 Task: Find connections with filter location Hohhot with filter topic #propertywith filter profile language German with filter current company RMS with filter school National Institute of Science and Technology (NIST), Berhampur with filter industry Surveying and Mapping Services with filter service category Accounting with filter keywords title Handyman
Action: Mouse moved to (714, 93)
Screenshot: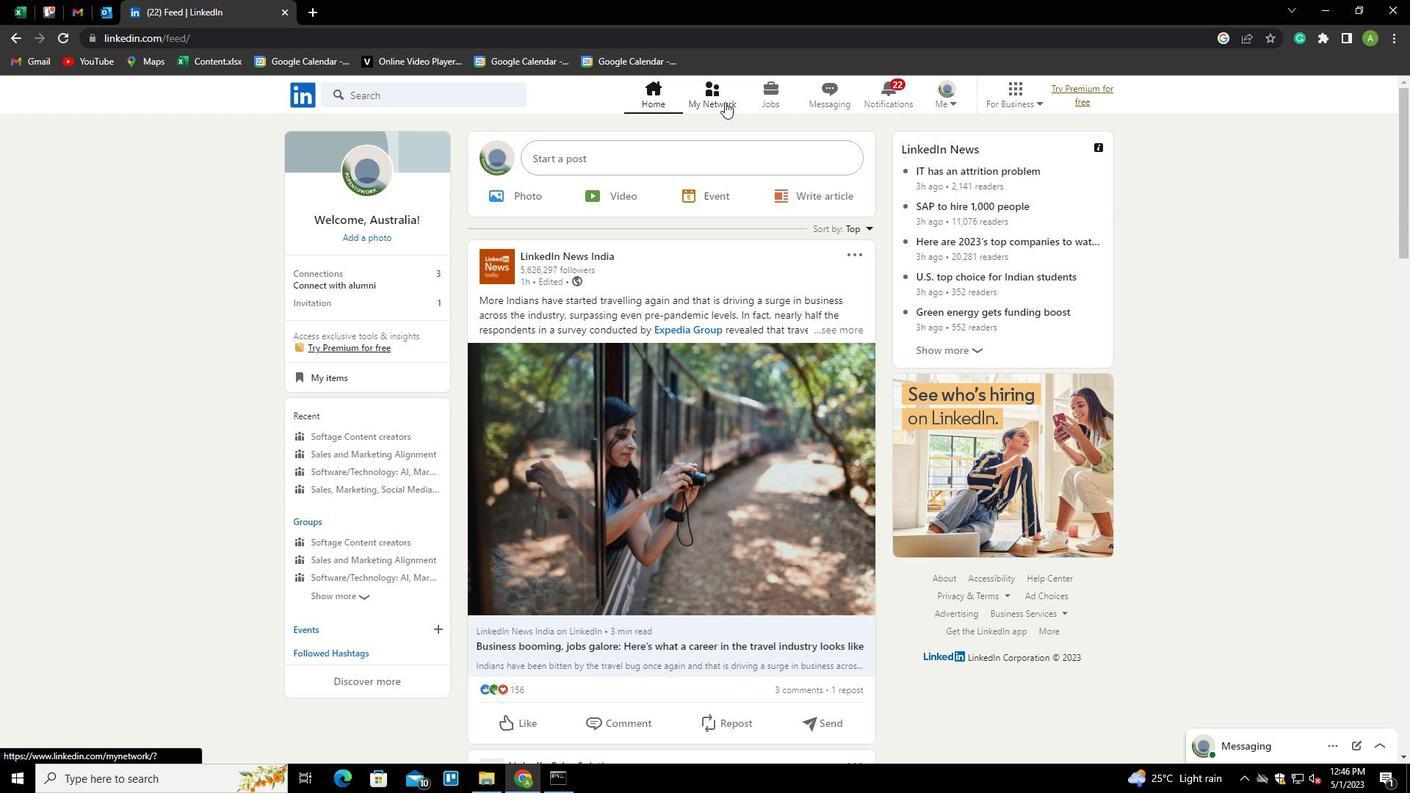 
Action: Mouse pressed left at (714, 93)
Screenshot: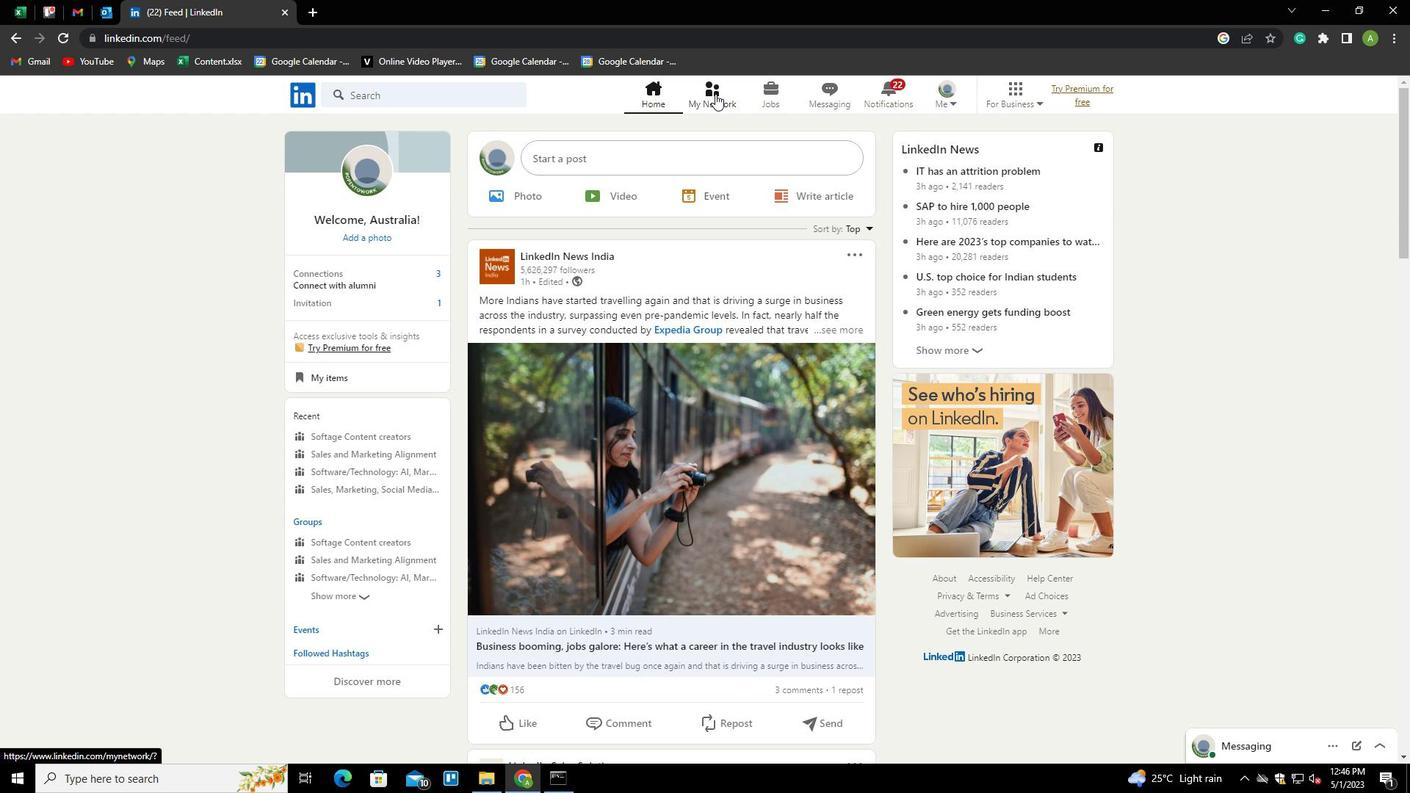 
Action: Mouse moved to (407, 181)
Screenshot: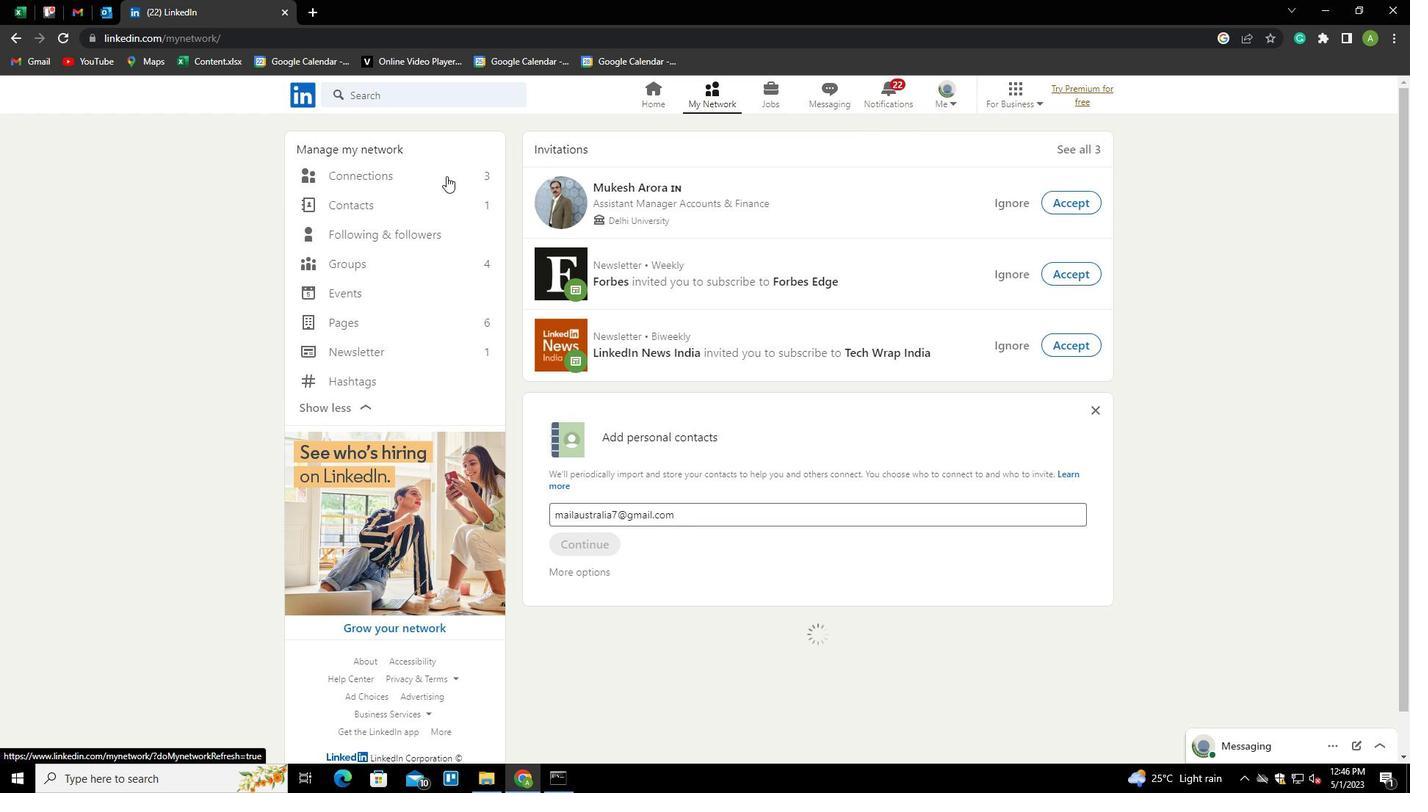 
Action: Mouse pressed left at (407, 181)
Screenshot: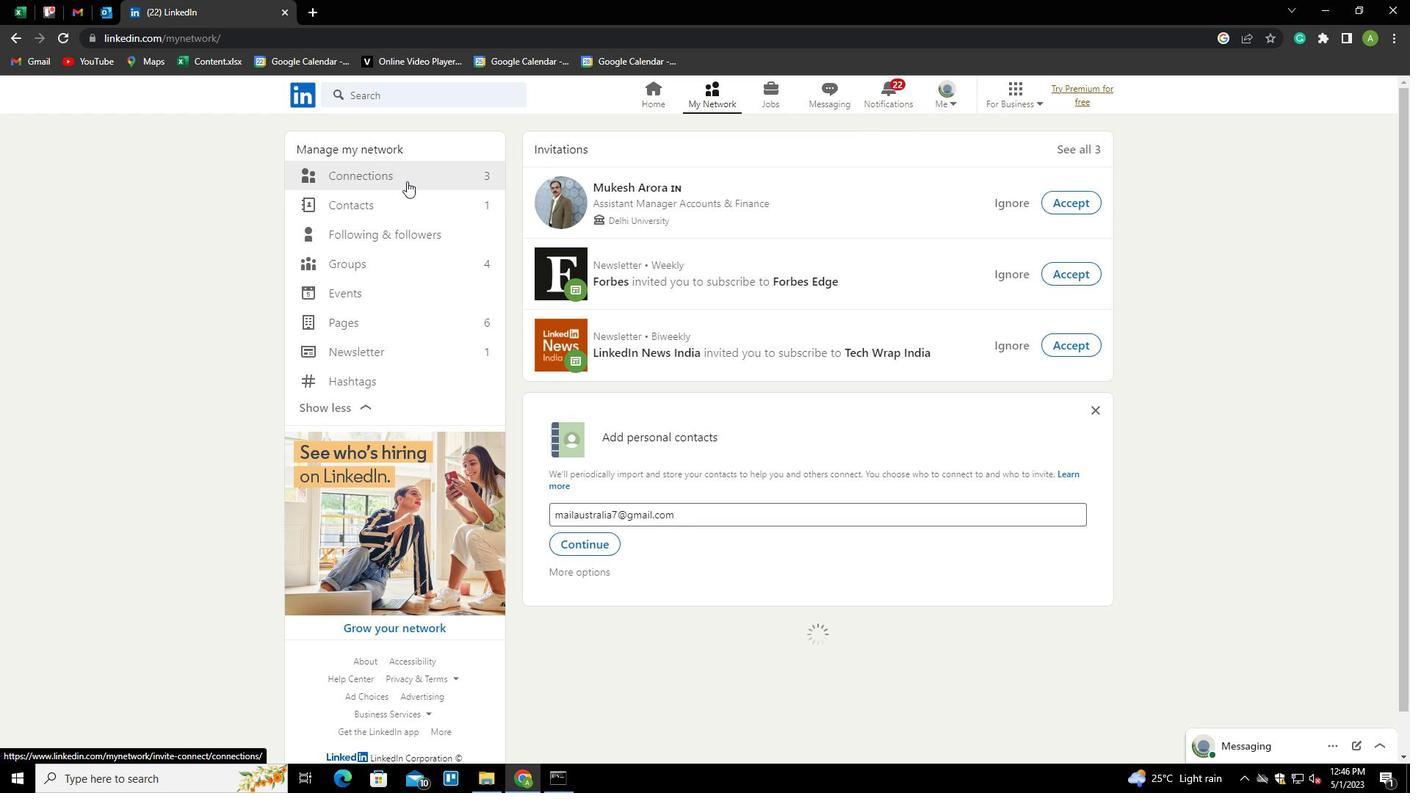 
Action: Mouse moved to (802, 174)
Screenshot: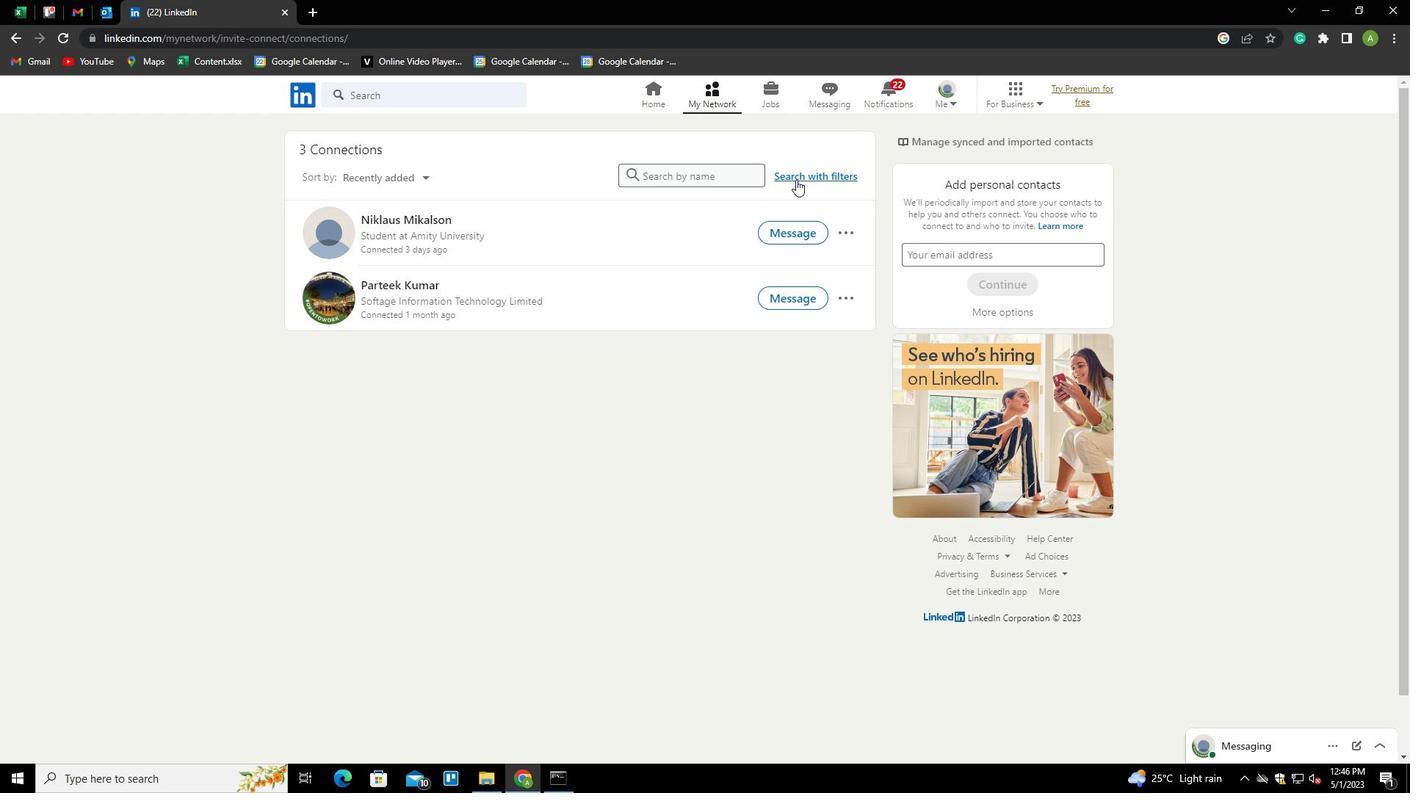 
Action: Mouse pressed left at (802, 174)
Screenshot: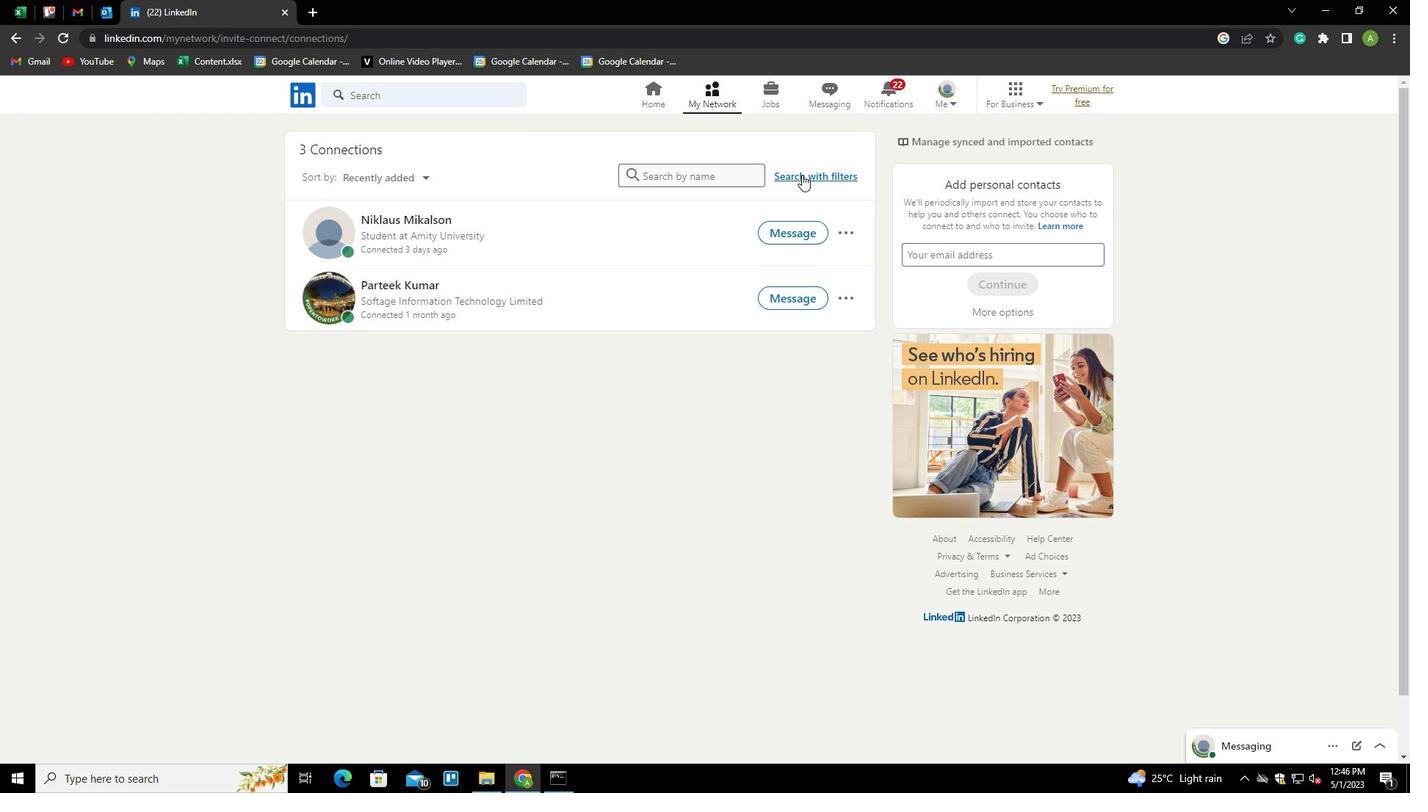 
Action: Mouse moved to (754, 130)
Screenshot: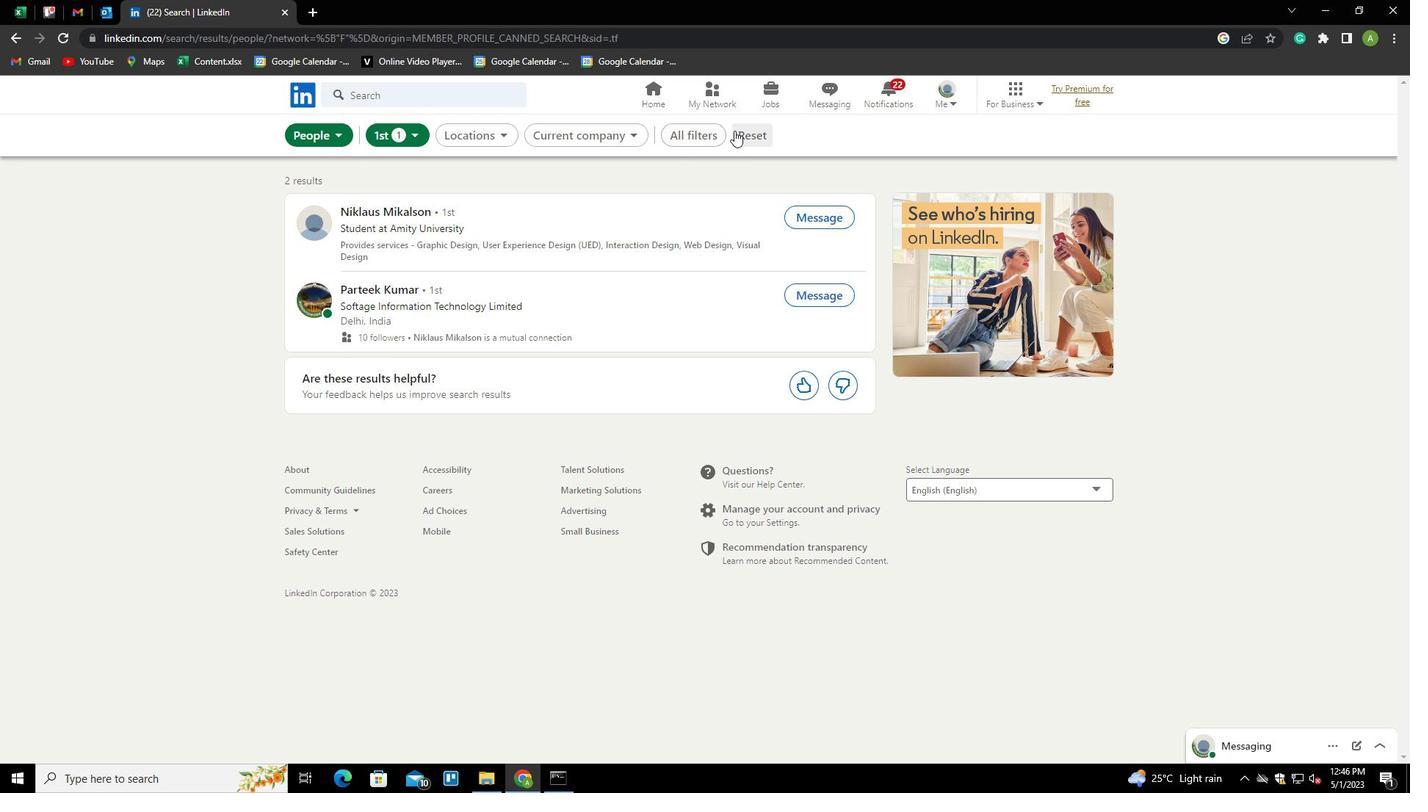 
Action: Mouse pressed left at (754, 130)
Screenshot: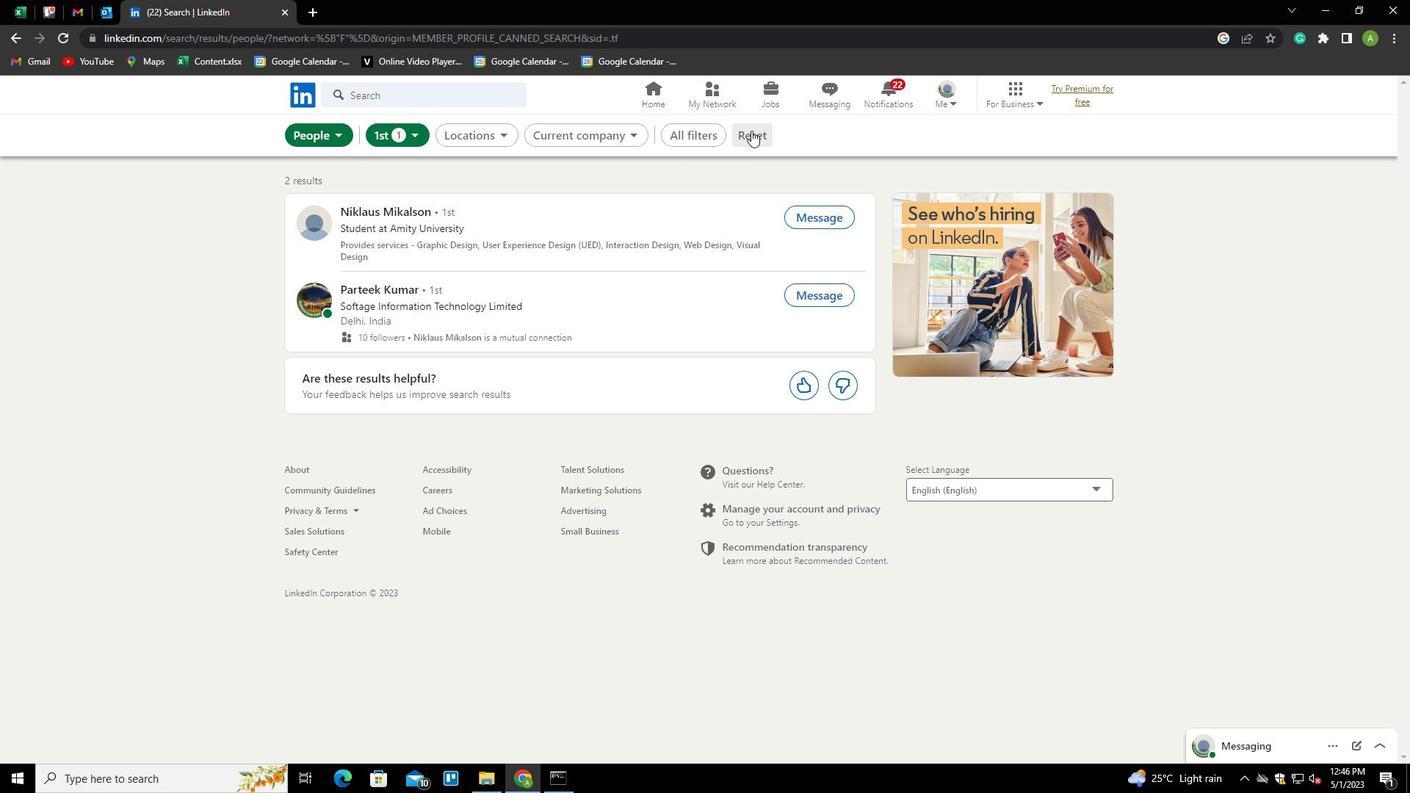 
Action: Mouse moved to (713, 133)
Screenshot: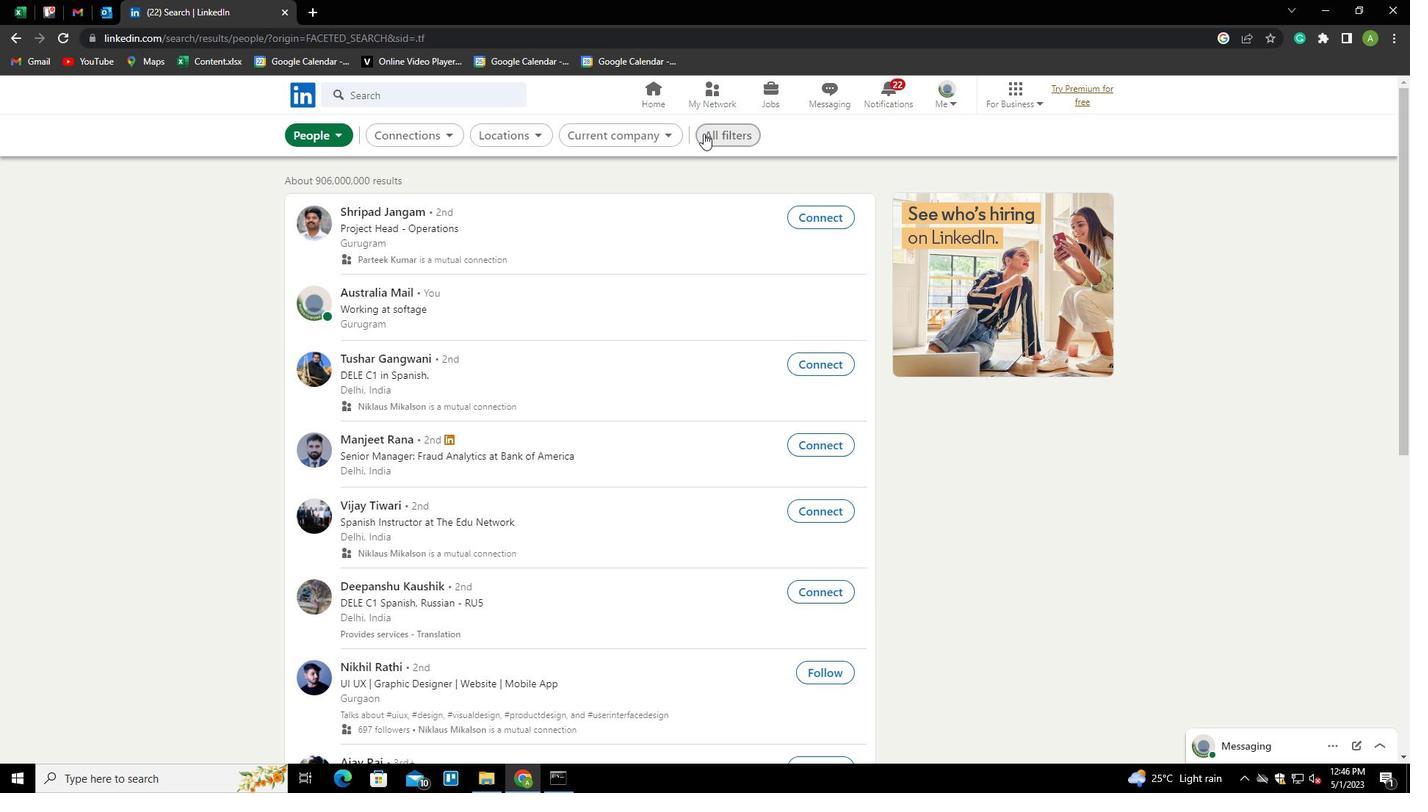 
Action: Mouse pressed left at (713, 133)
Screenshot: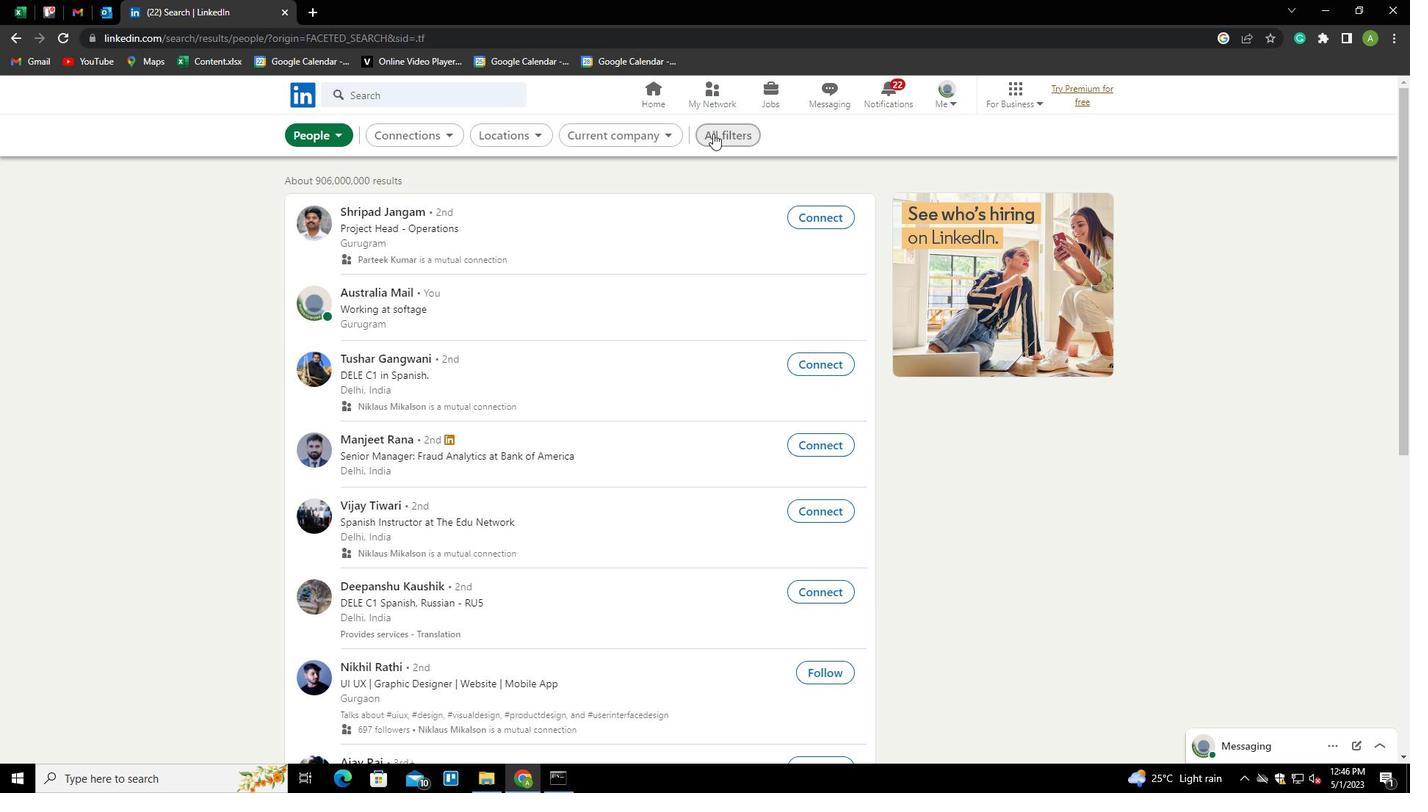 
Action: Mouse moved to (1189, 433)
Screenshot: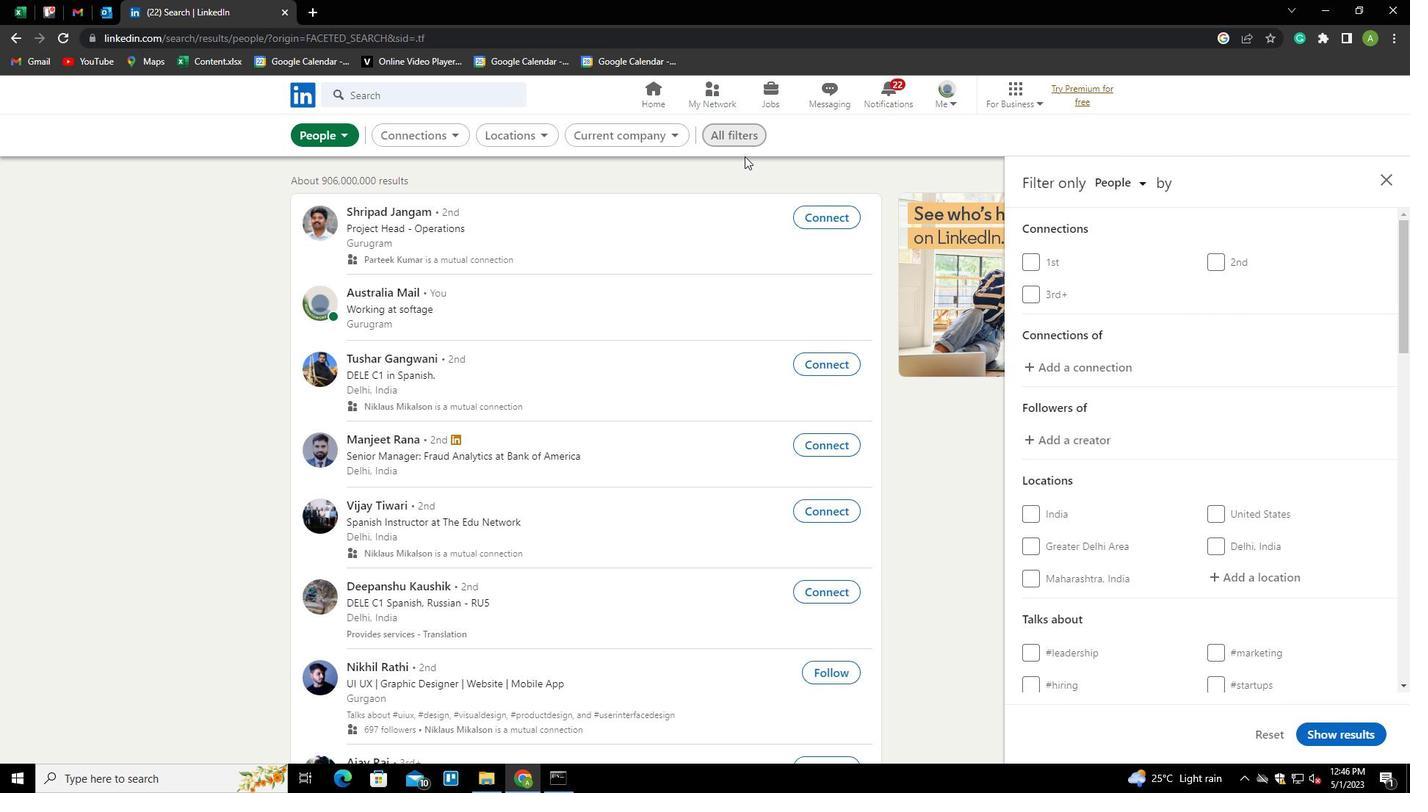 
Action: Mouse scrolled (1189, 432) with delta (0, 0)
Screenshot: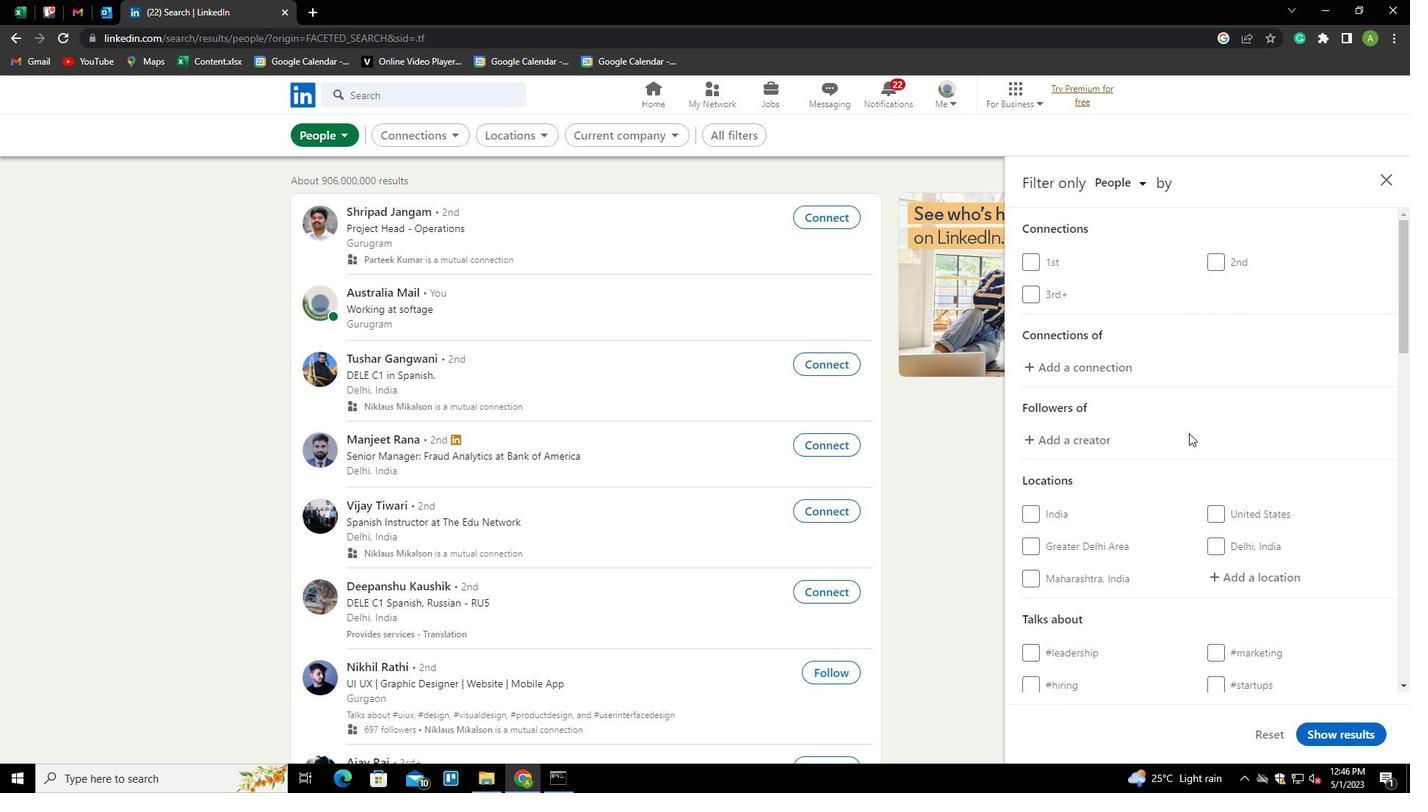 
Action: Mouse scrolled (1189, 432) with delta (0, 0)
Screenshot: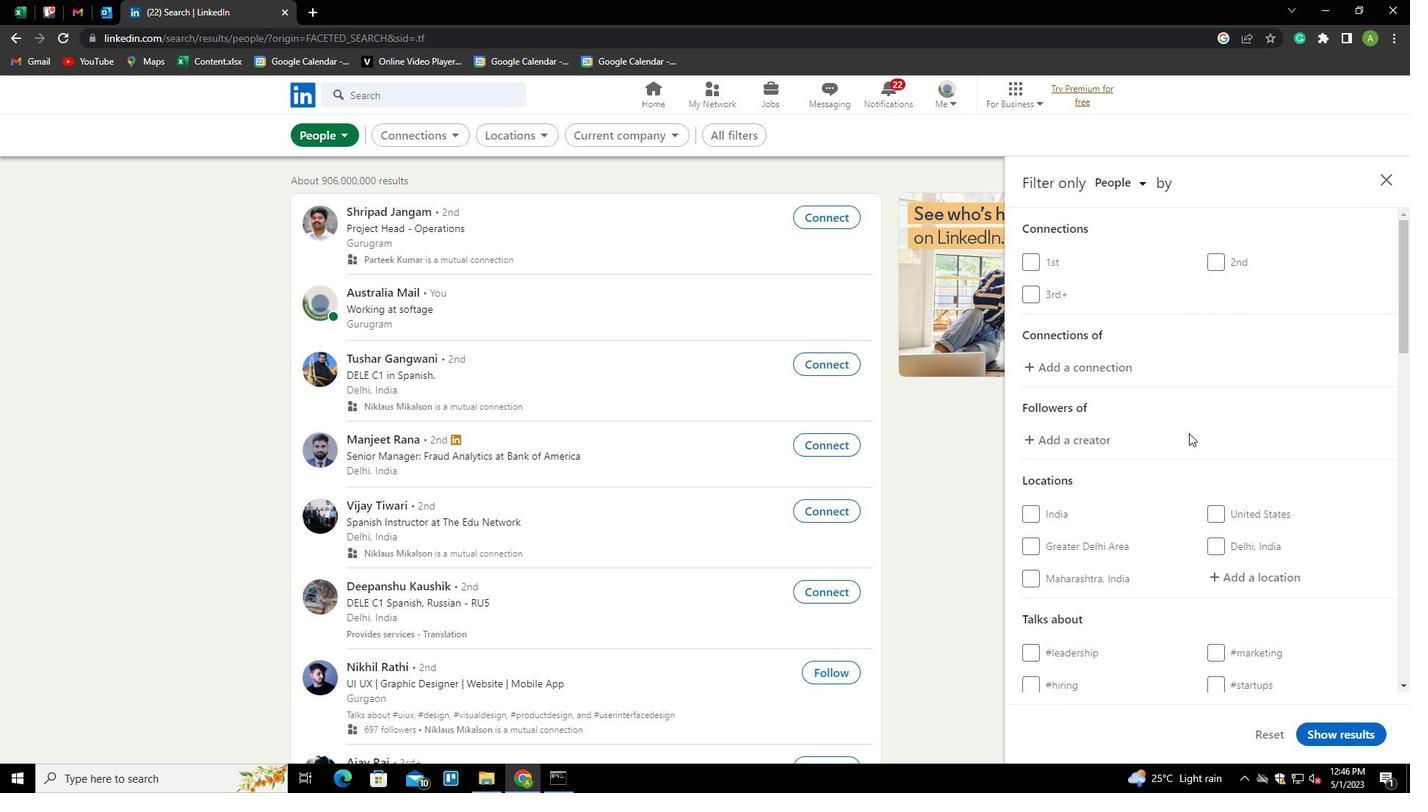 
Action: Mouse scrolled (1189, 432) with delta (0, 0)
Screenshot: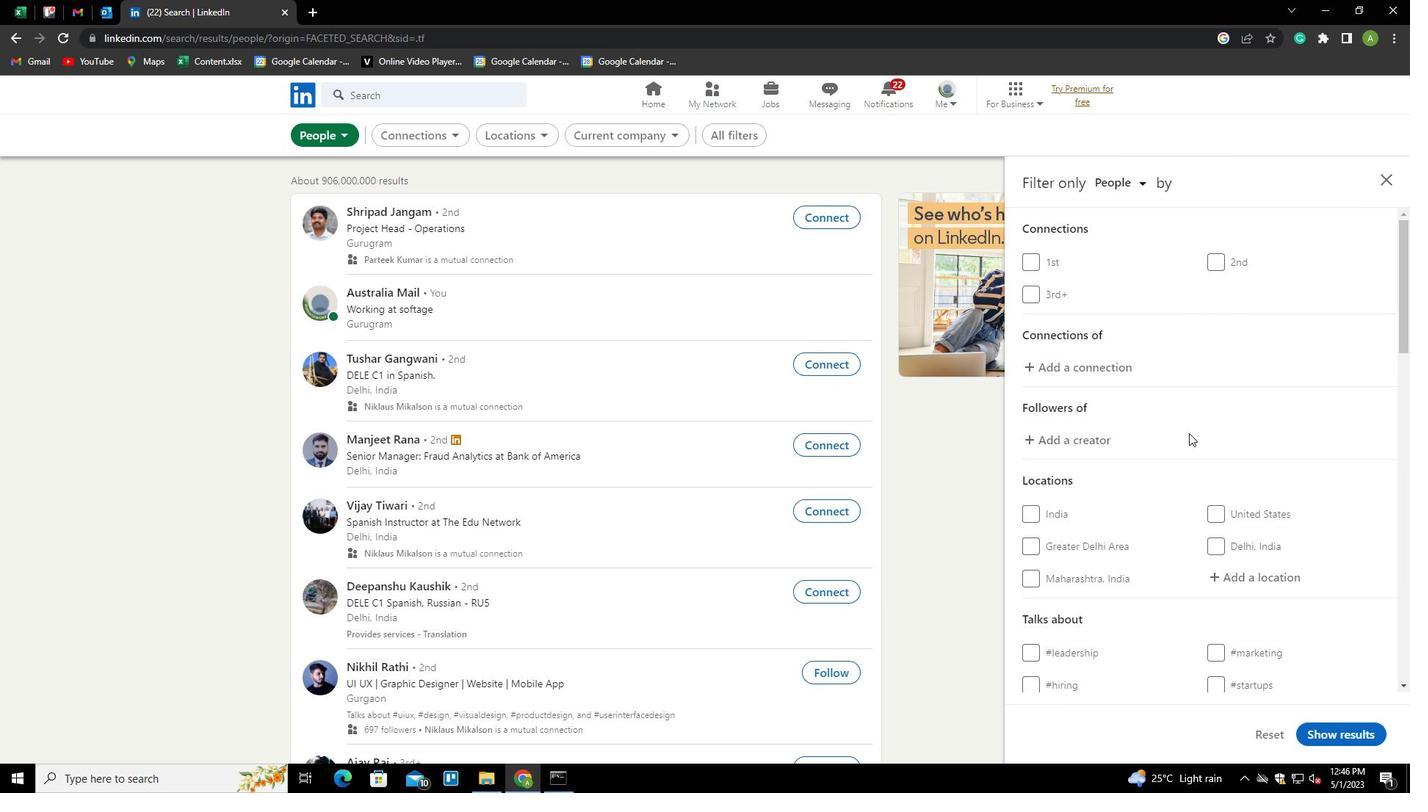 
Action: Mouse moved to (1226, 365)
Screenshot: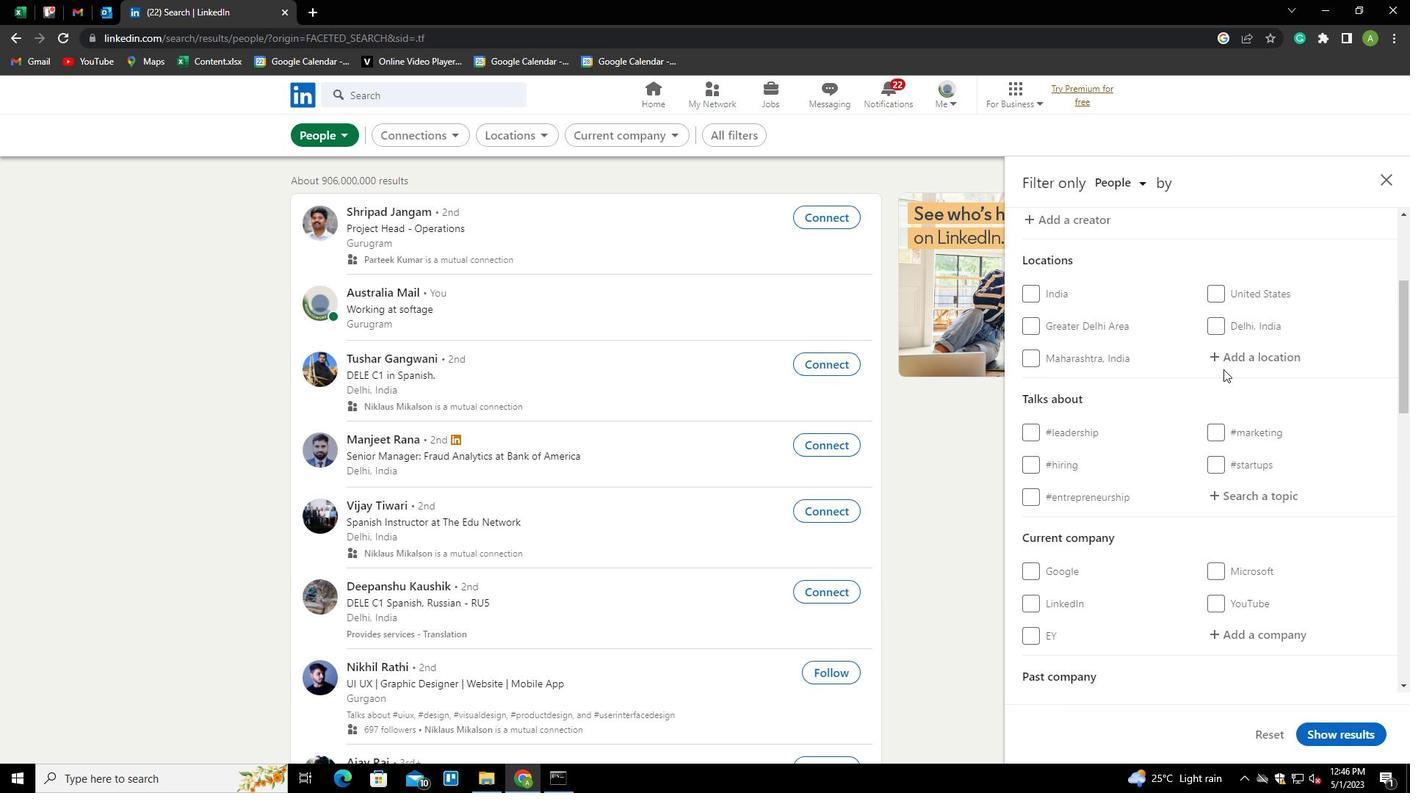 
Action: Mouse pressed left at (1226, 365)
Screenshot: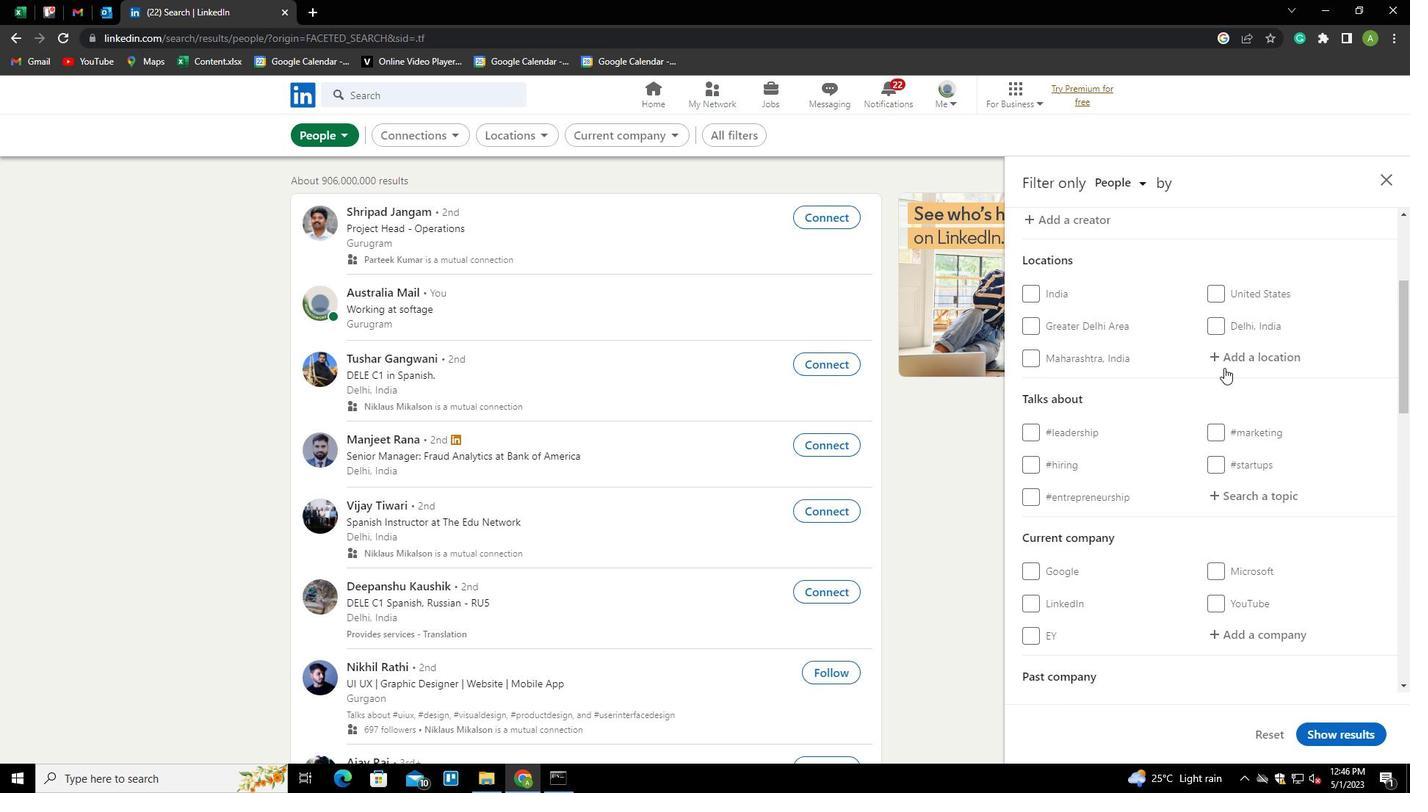 
Action: Key pressed <Key.shift>HOHHOT<Key.down><Key.enter>
Screenshot: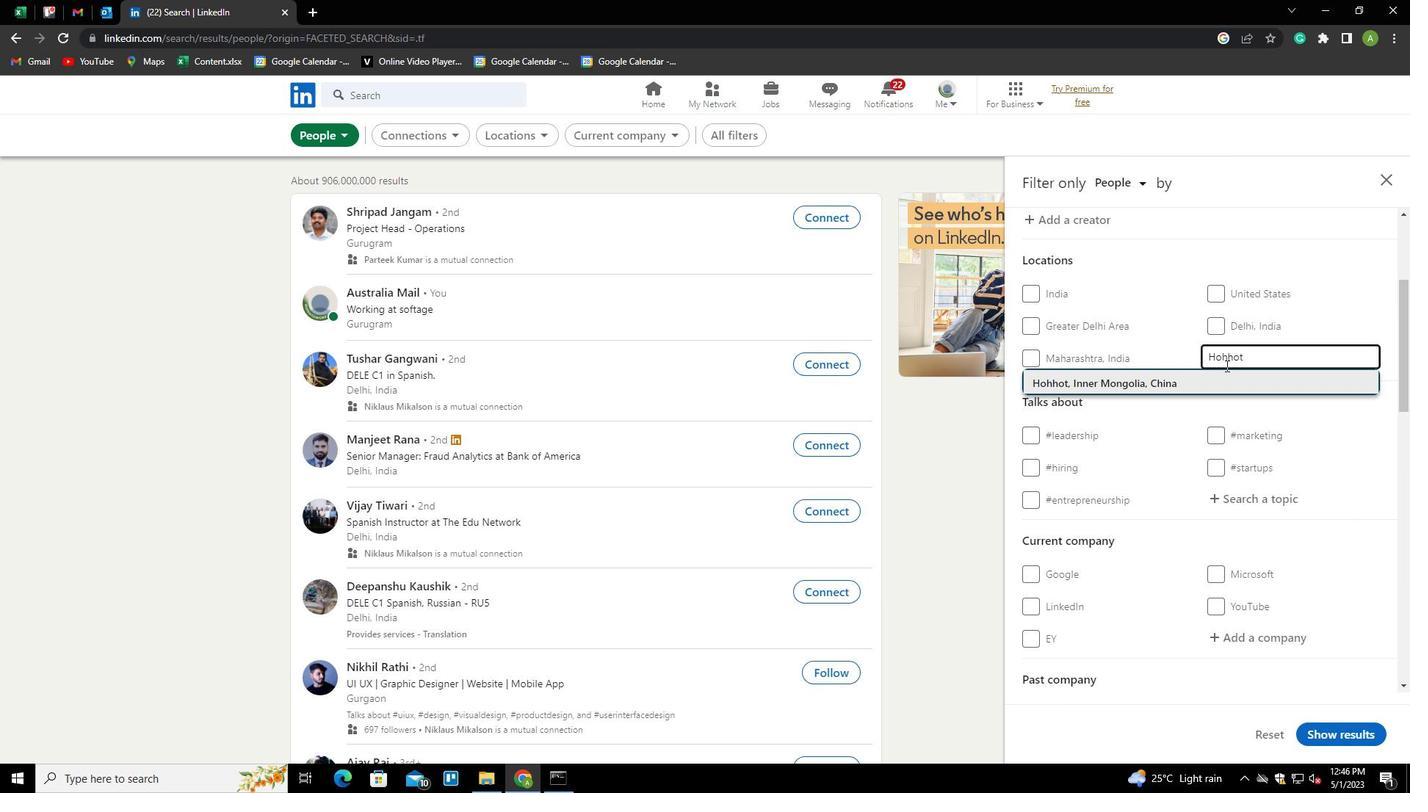 
Action: Mouse scrolled (1226, 365) with delta (0, 0)
Screenshot: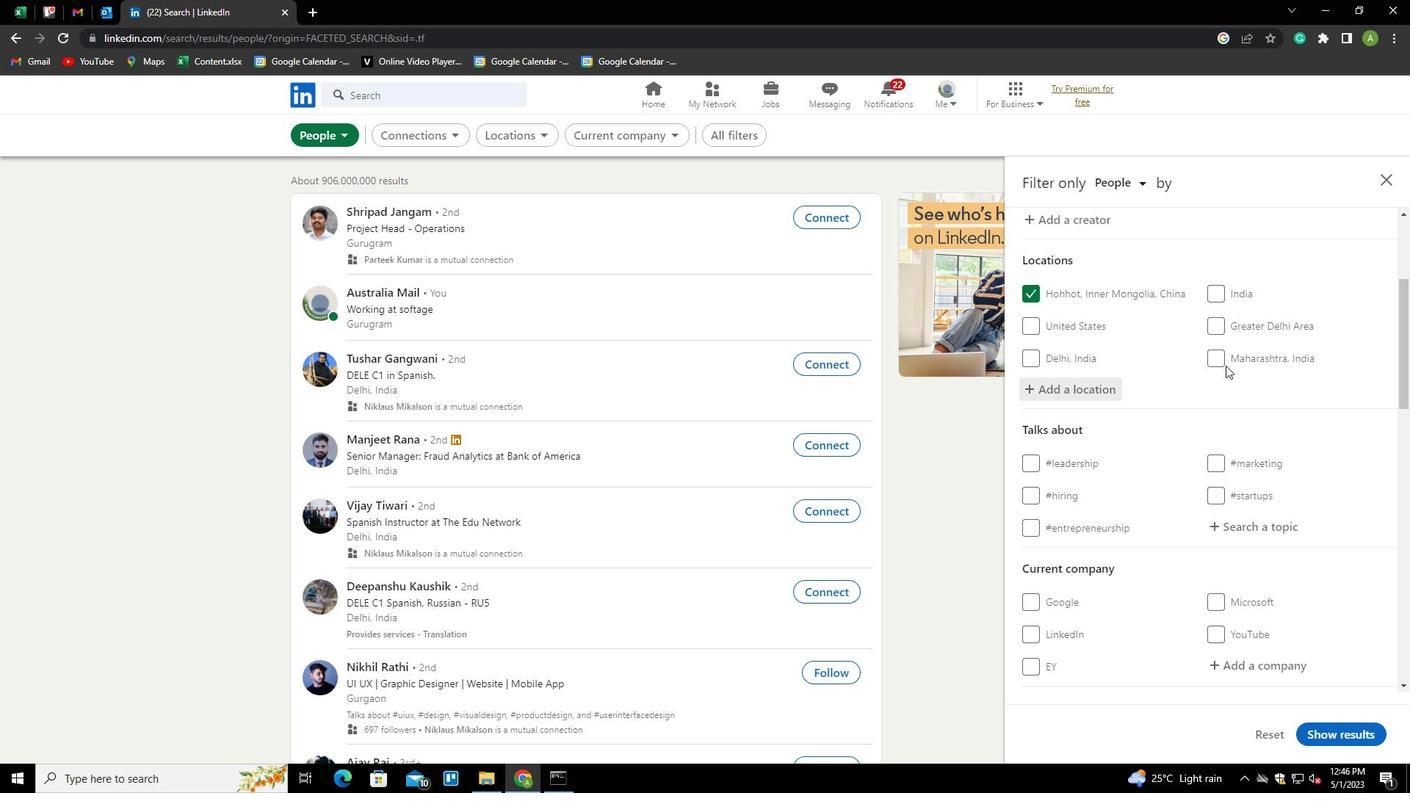 
Action: Mouse scrolled (1226, 365) with delta (0, 0)
Screenshot: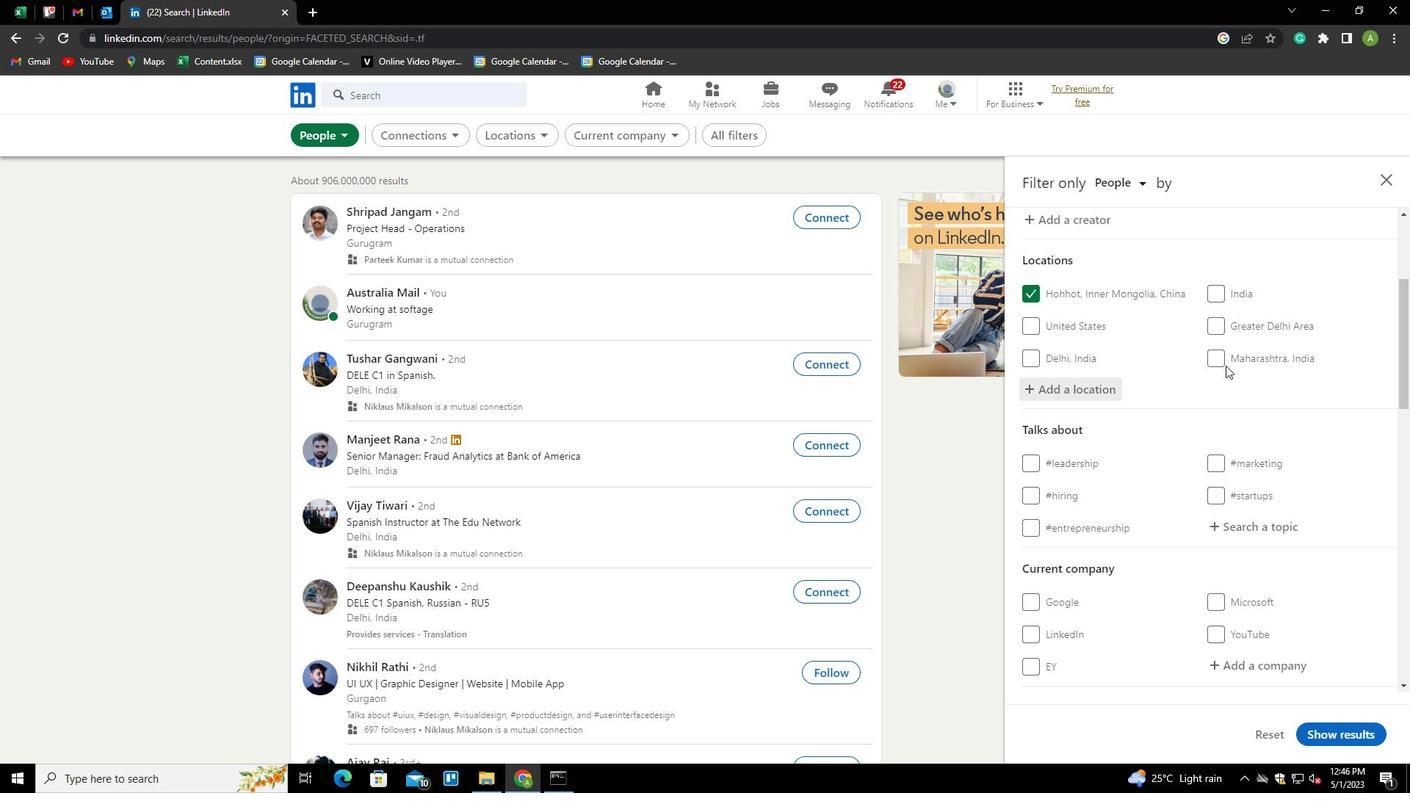 
Action: Mouse scrolled (1226, 365) with delta (0, 0)
Screenshot: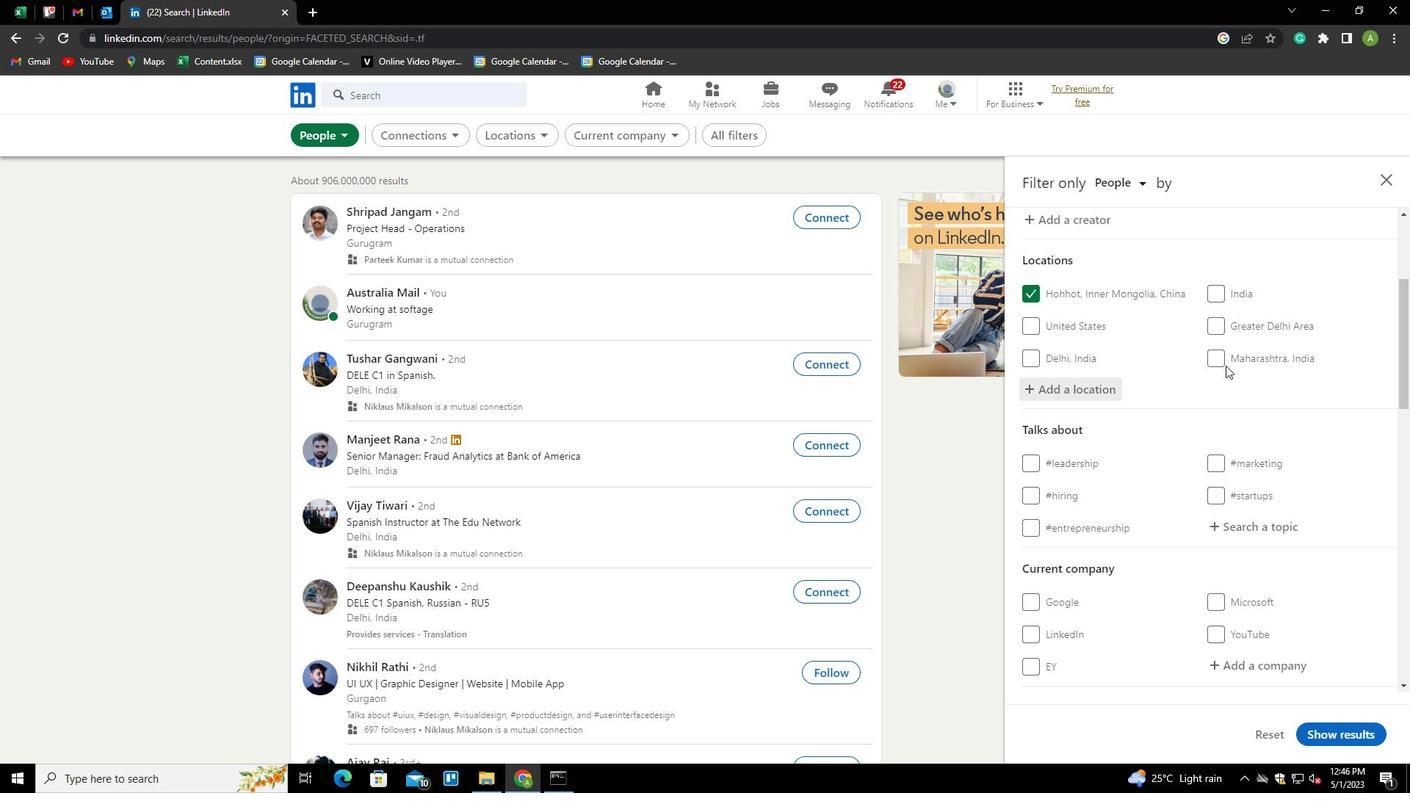 
Action: Mouse moved to (1242, 312)
Screenshot: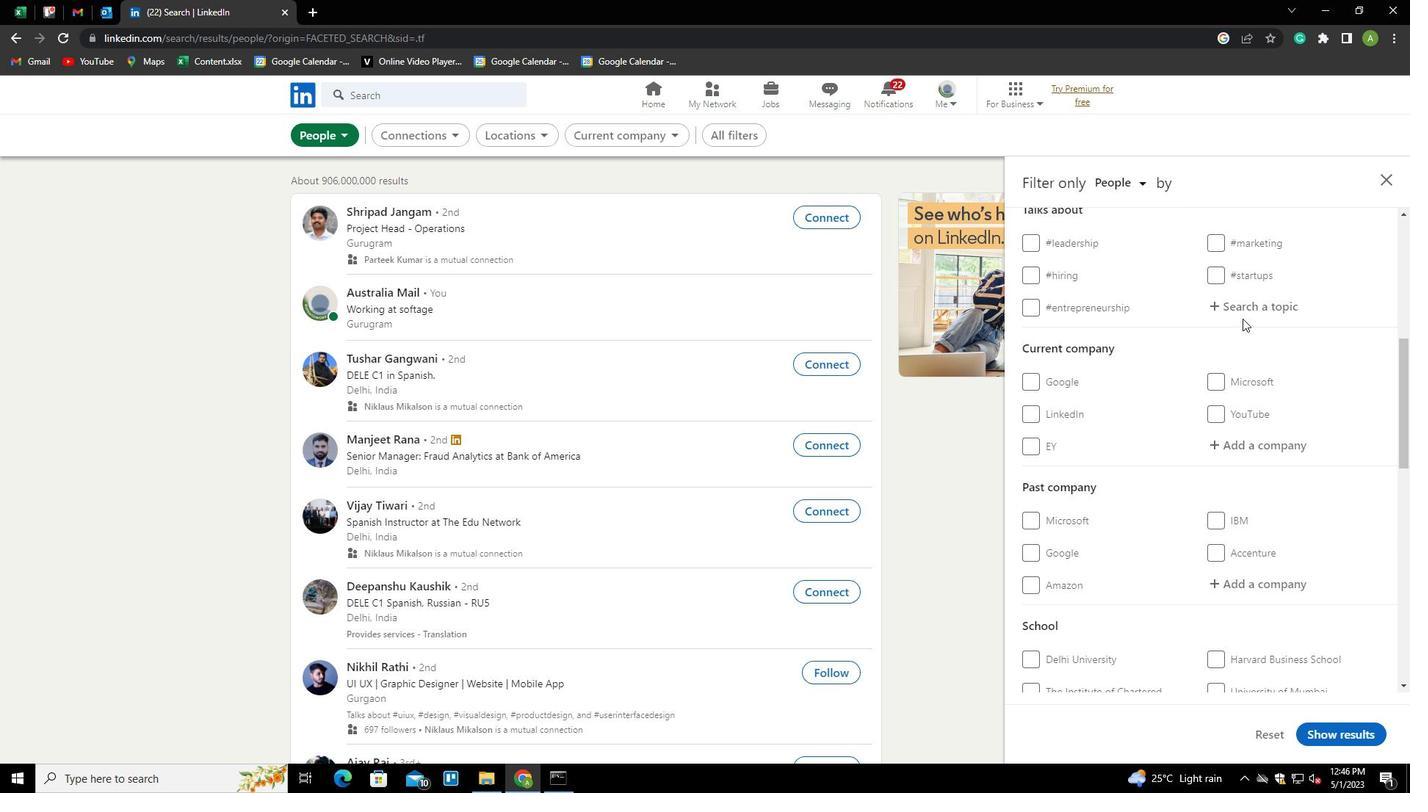 
Action: Mouse pressed left at (1242, 312)
Screenshot: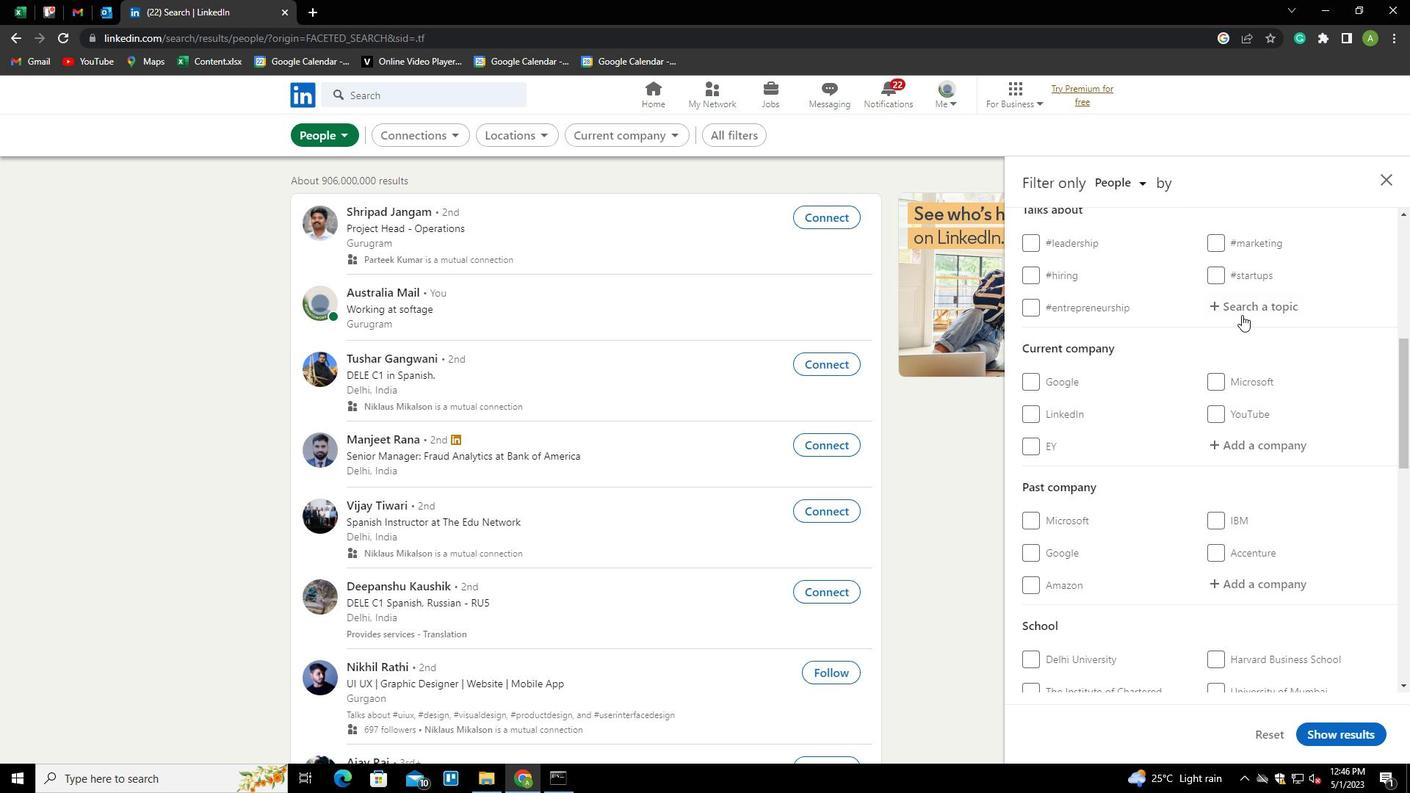 
Action: Key pressed PROPERTY<Key.down><Key.enter>
Screenshot: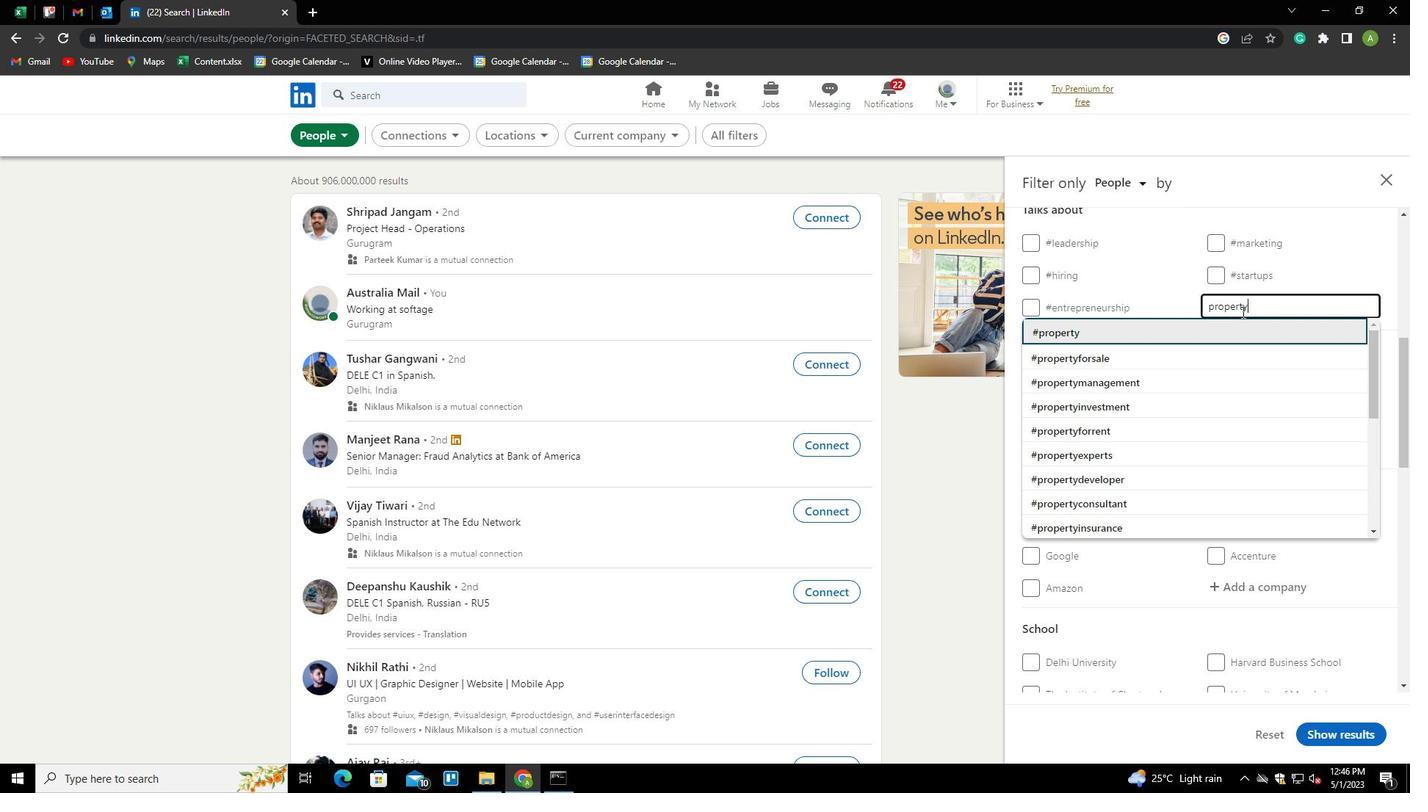 
Action: Mouse scrolled (1242, 311) with delta (0, 0)
Screenshot: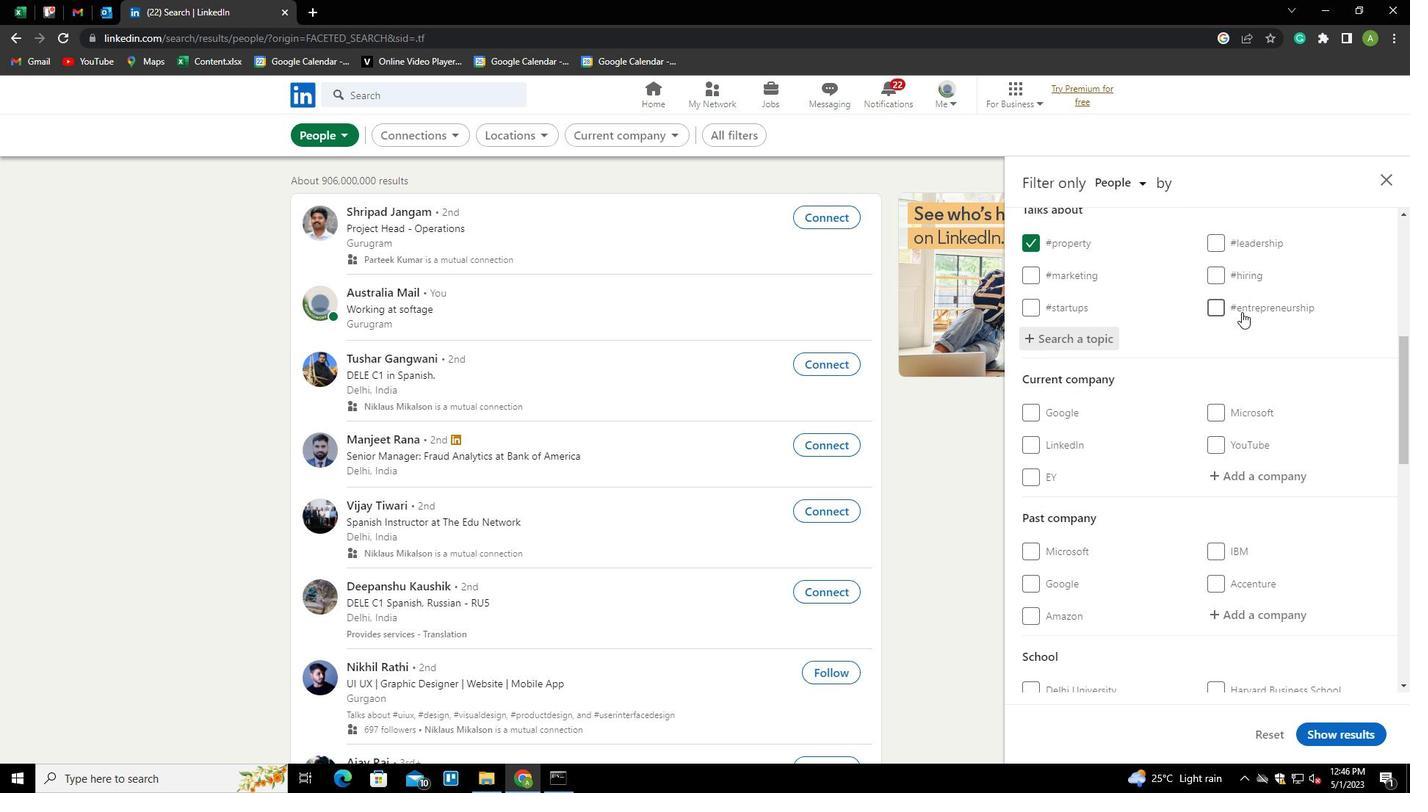 
Action: Mouse scrolled (1242, 311) with delta (0, 0)
Screenshot: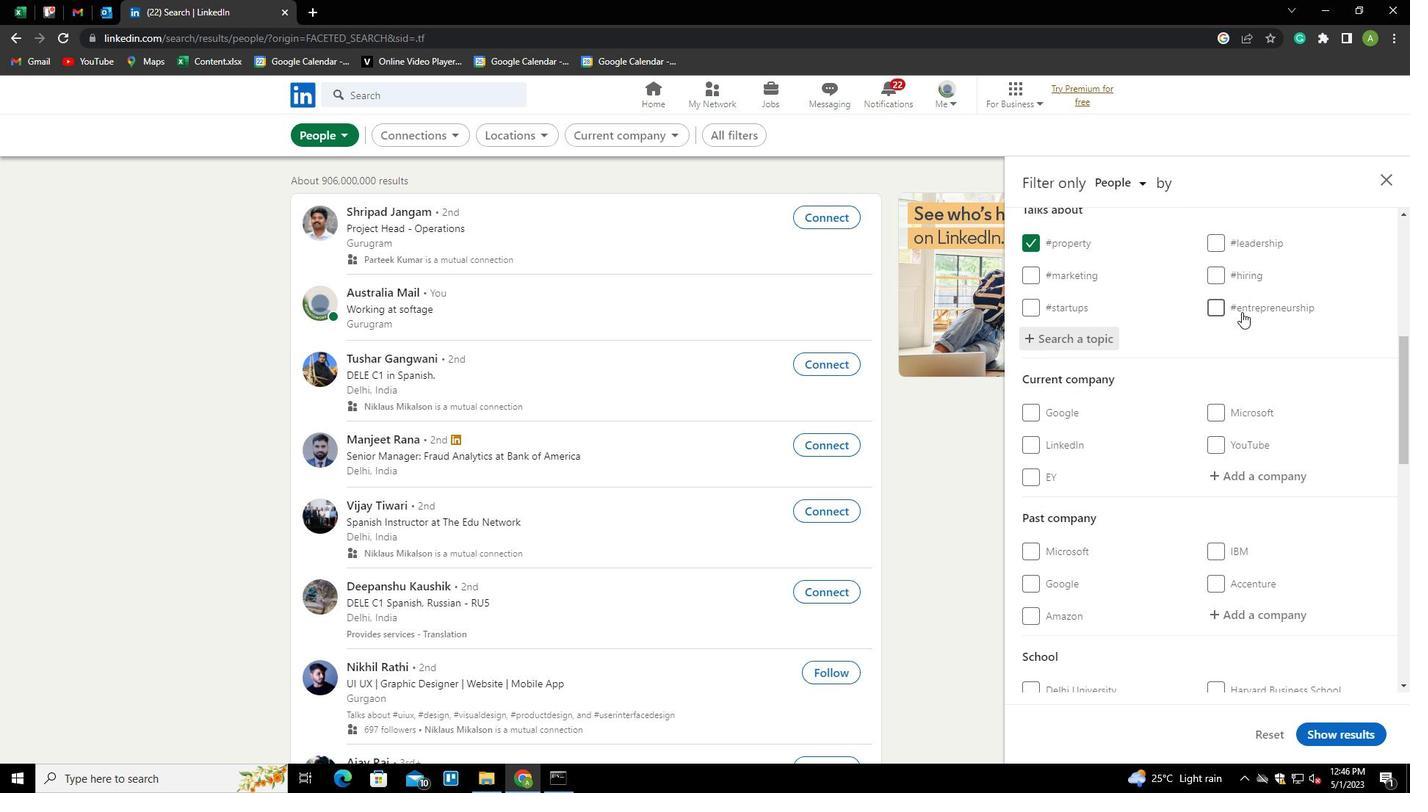 
Action: Mouse scrolled (1242, 311) with delta (0, 0)
Screenshot: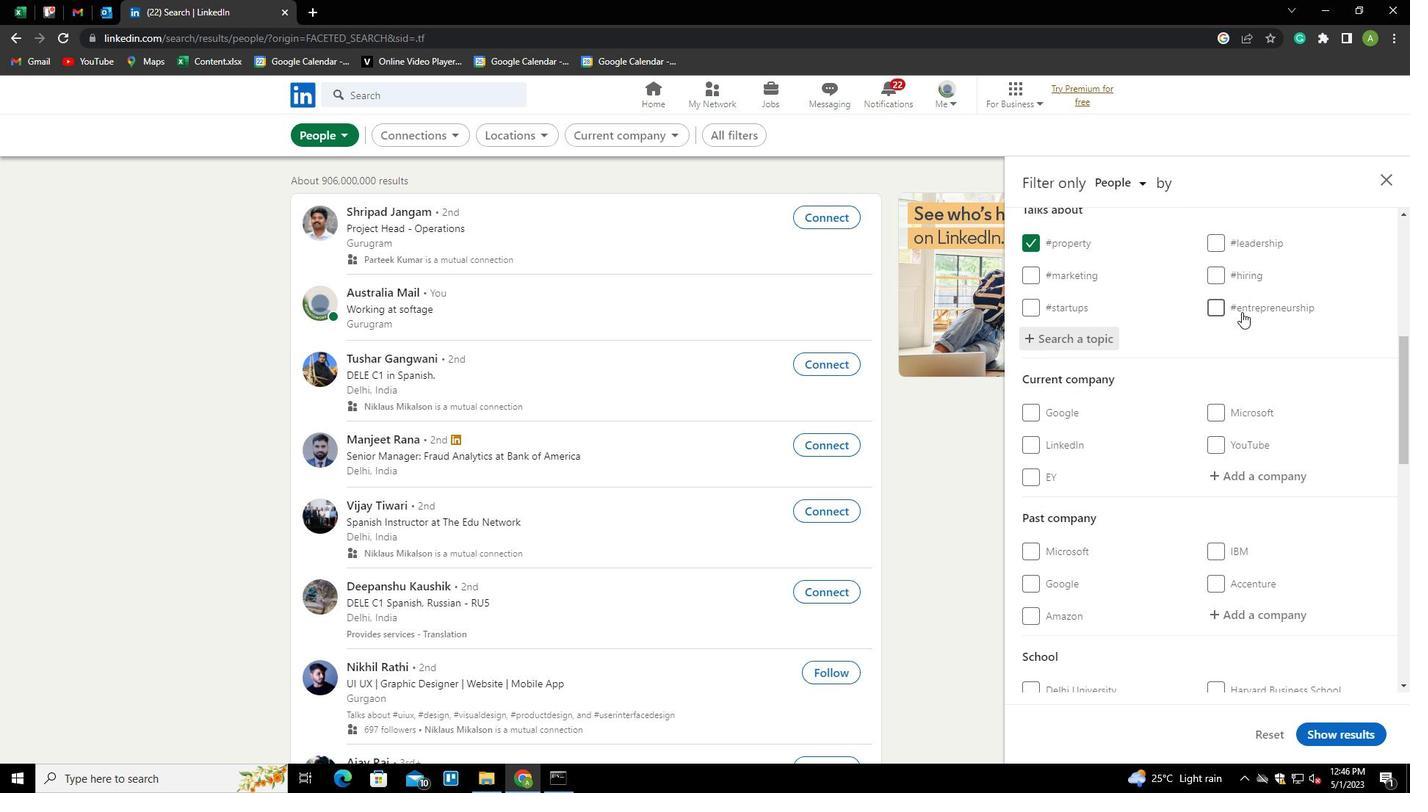 
Action: Mouse scrolled (1242, 311) with delta (0, 0)
Screenshot: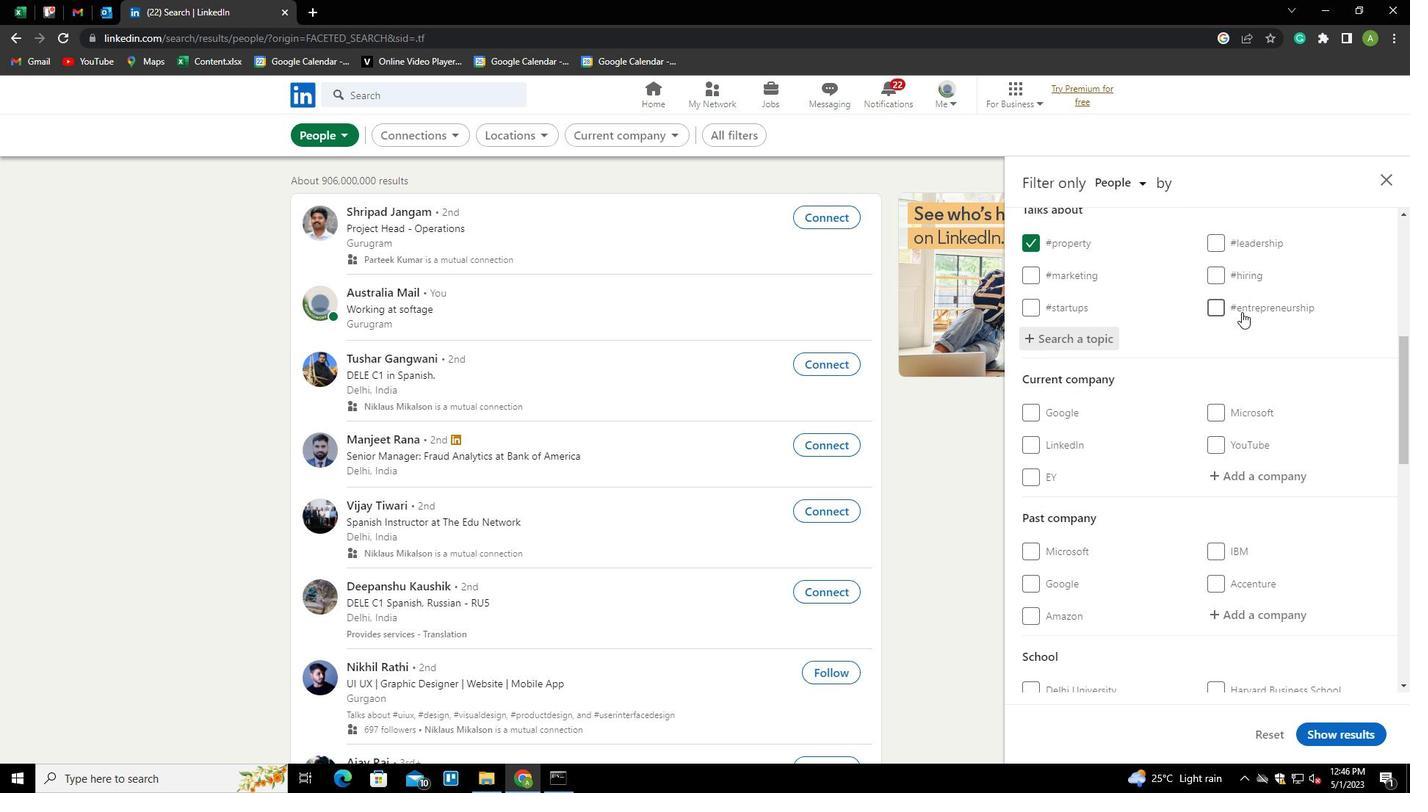 
Action: Mouse scrolled (1242, 311) with delta (0, 0)
Screenshot: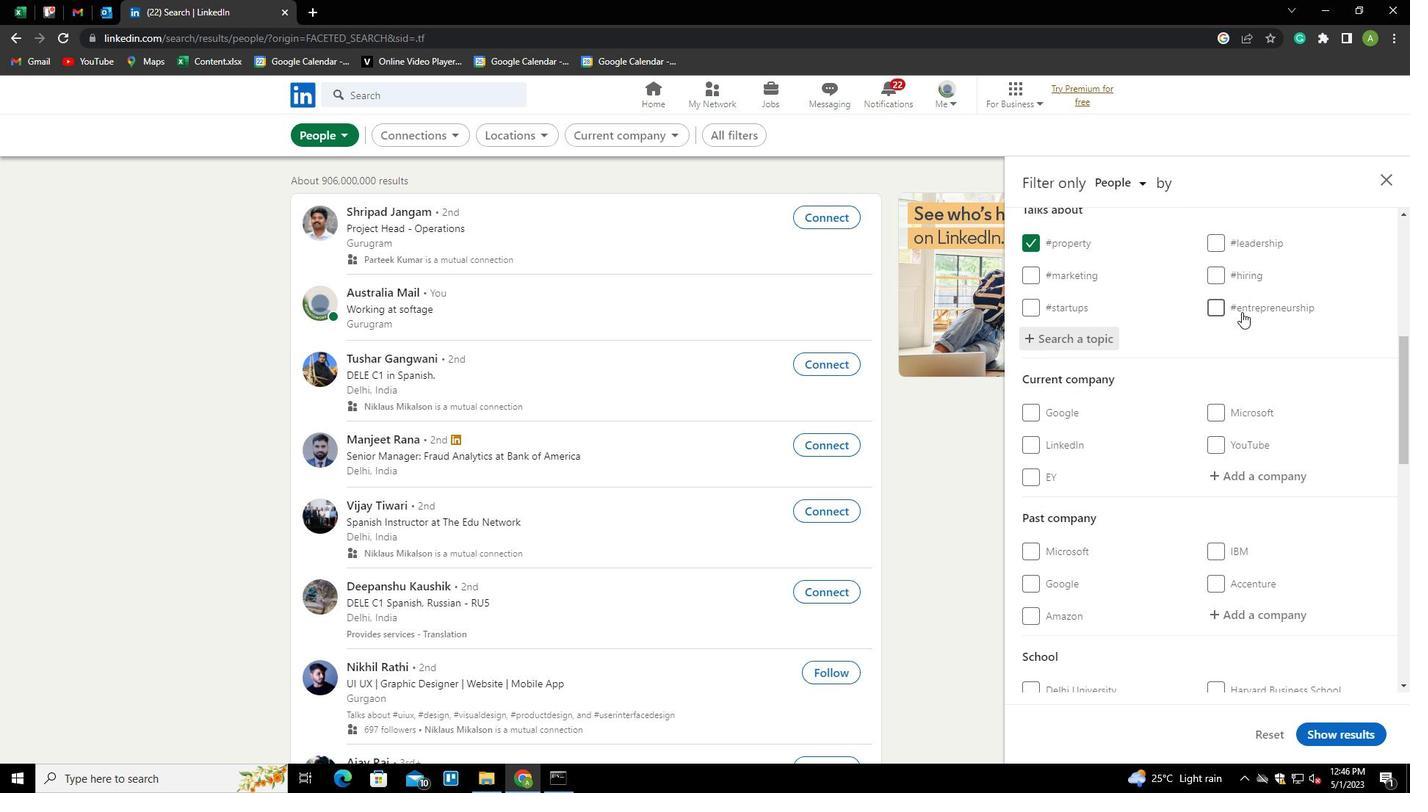 
Action: Mouse scrolled (1242, 311) with delta (0, 0)
Screenshot: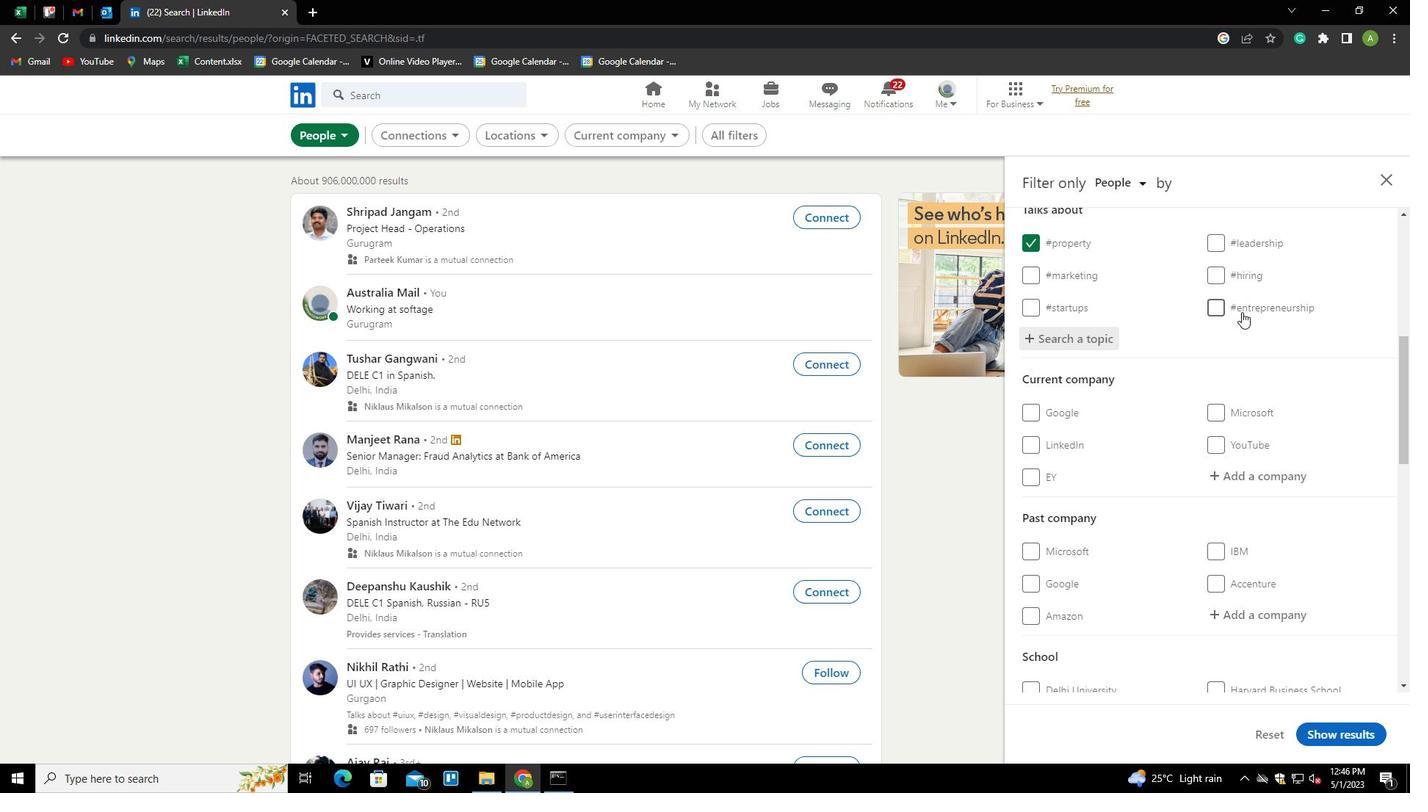 
Action: Mouse moved to (1032, 646)
Screenshot: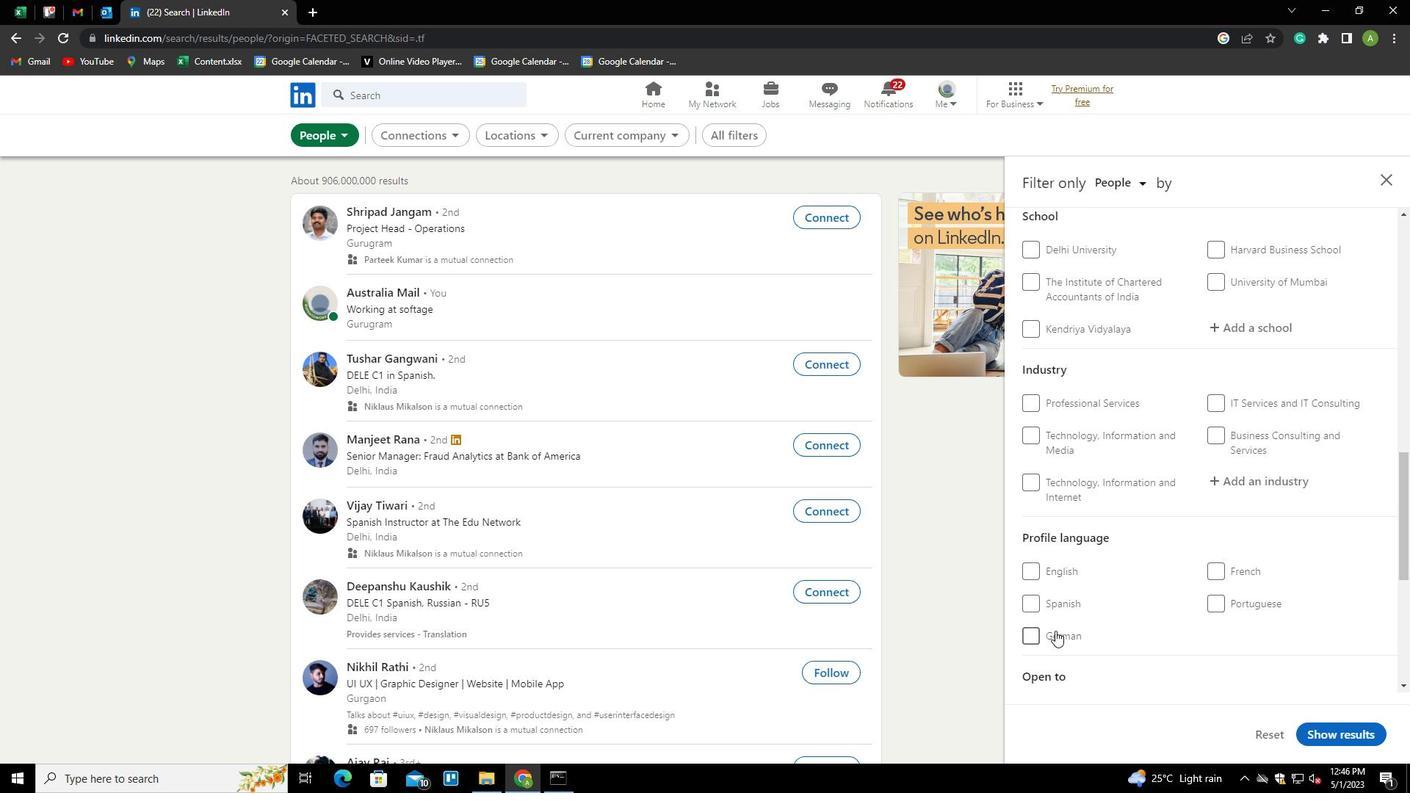 
Action: Mouse pressed left at (1032, 646)
Screenshot: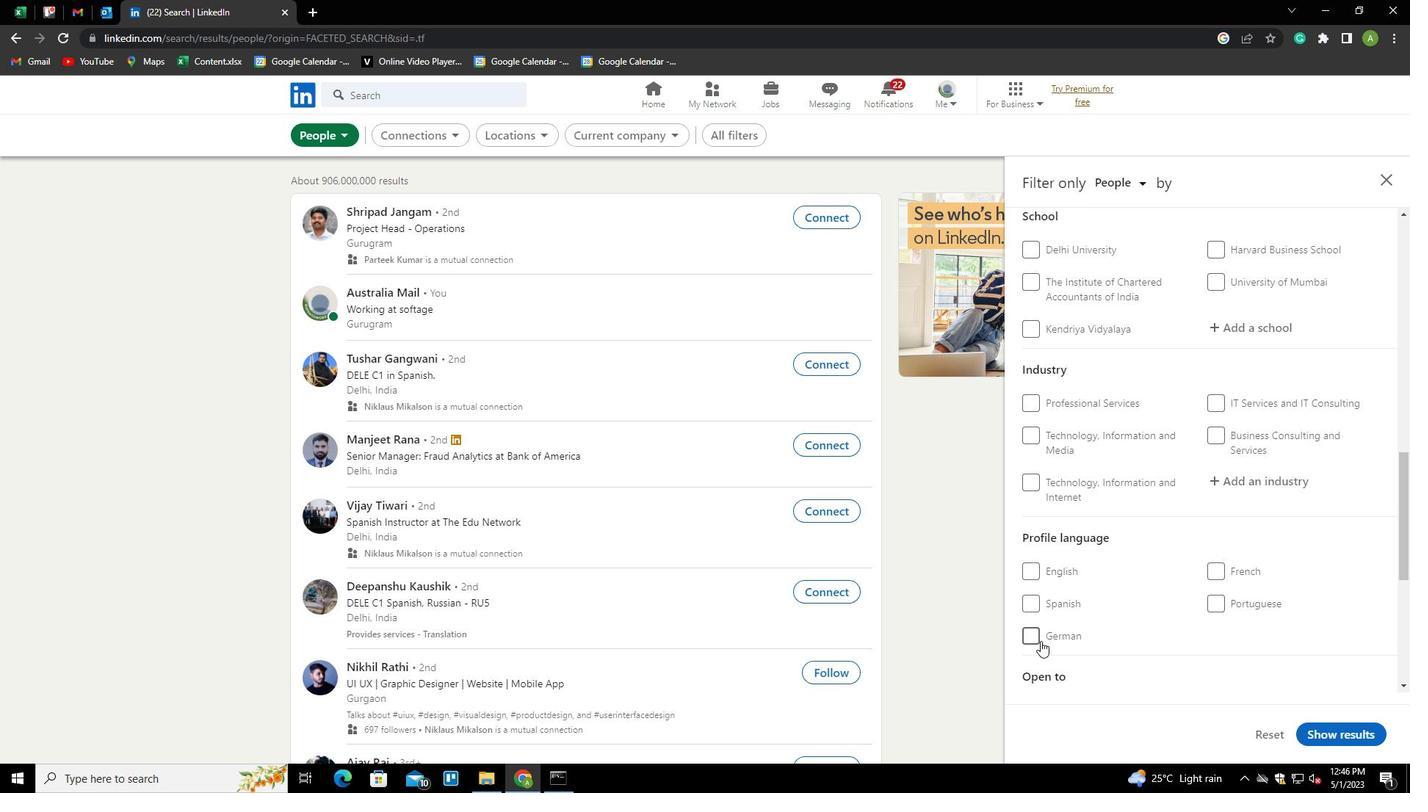 
Action: Mouse moved to (1038, 637)
Screenshot: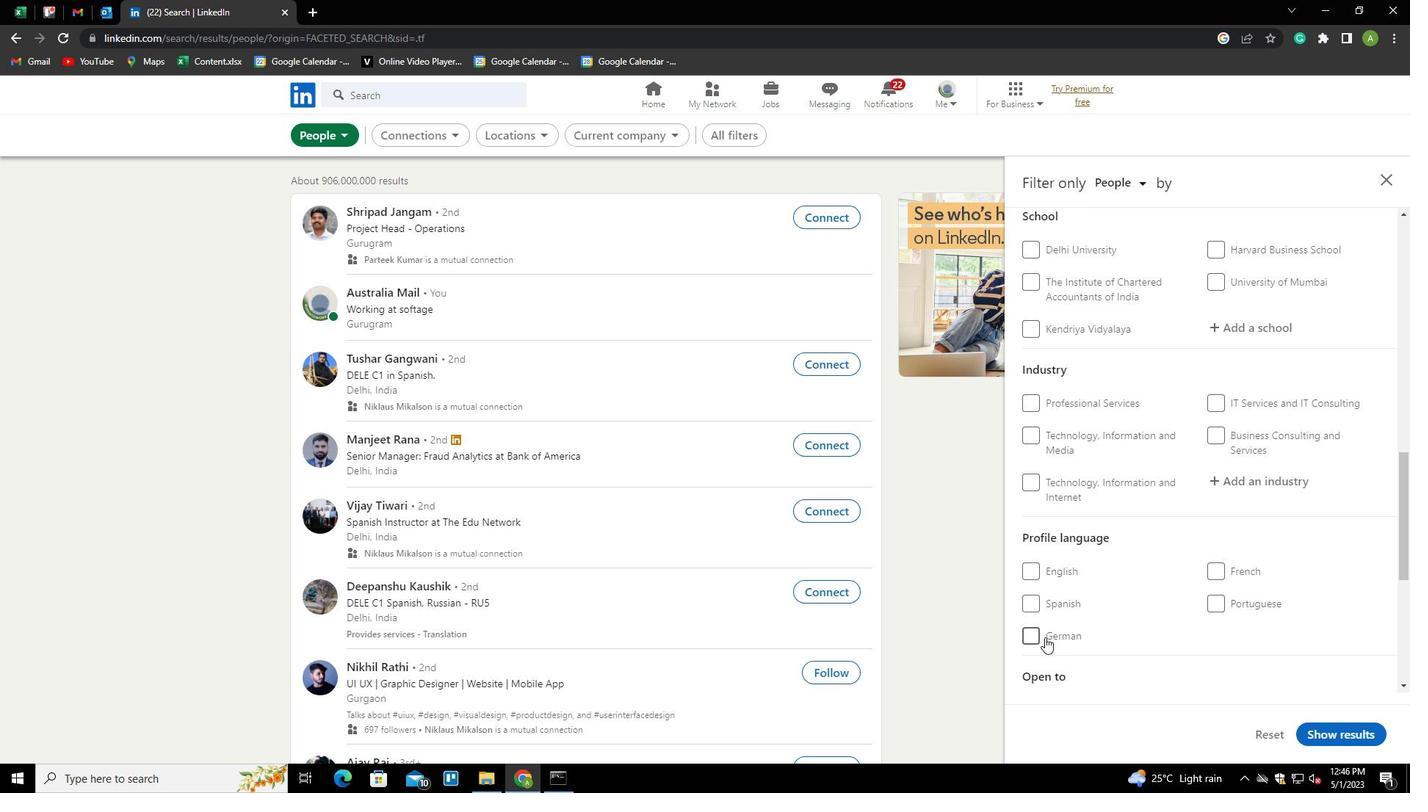 
Action: Mouse pressed left at (1038, 637)
Screenshot: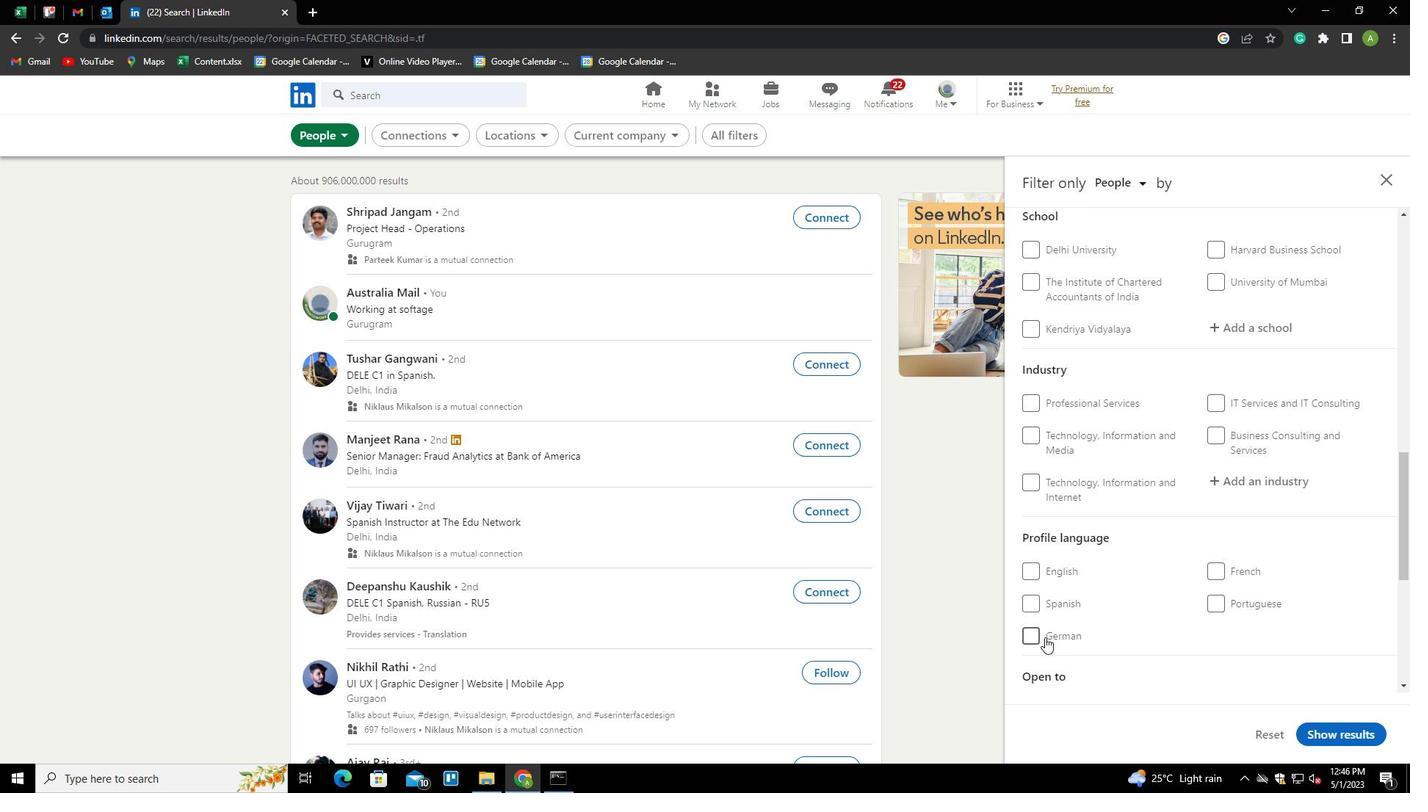 
Action: Mouse moved to (1143, 635)
Screenshot: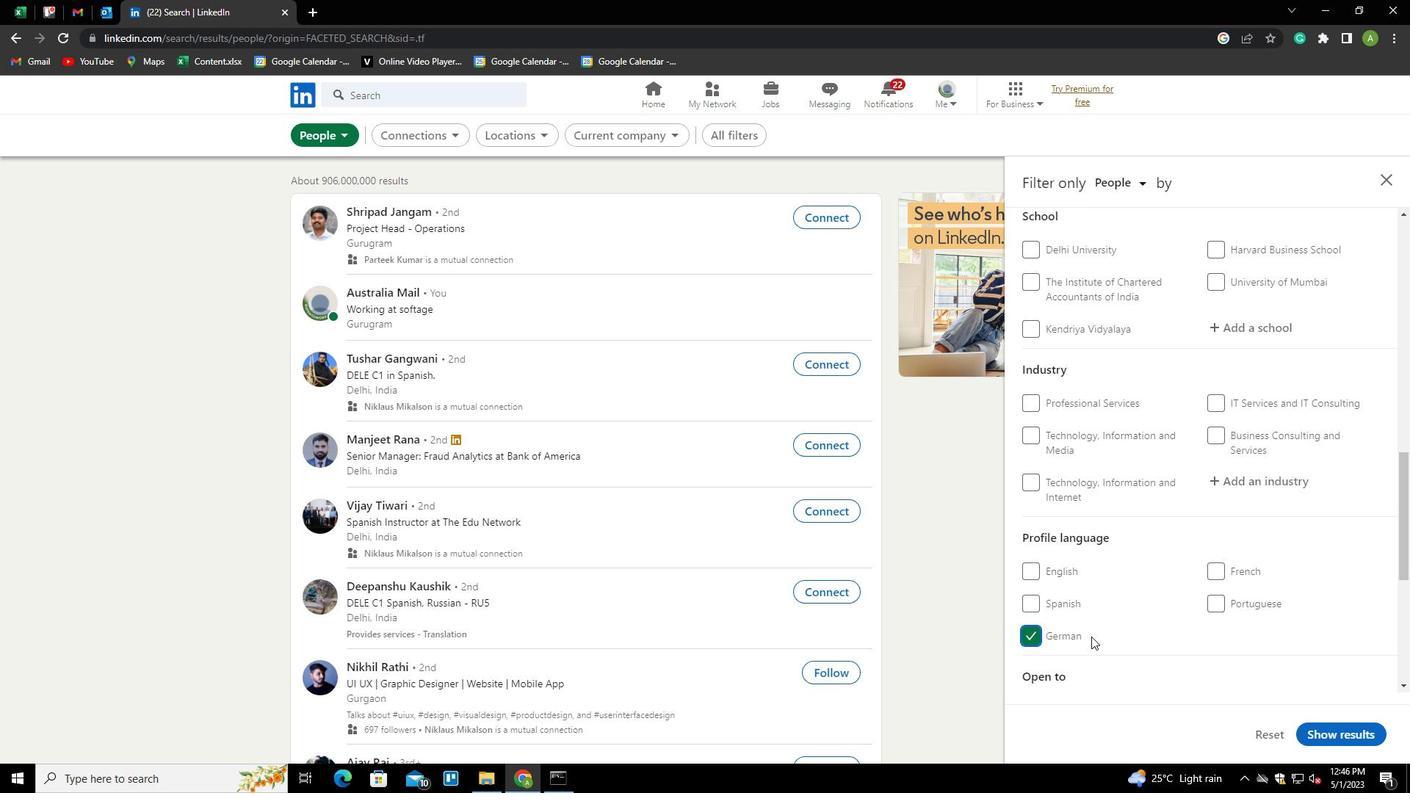 
Action: Mouse scrolled (1143, 636) with delta (0, 0)
Screenshot: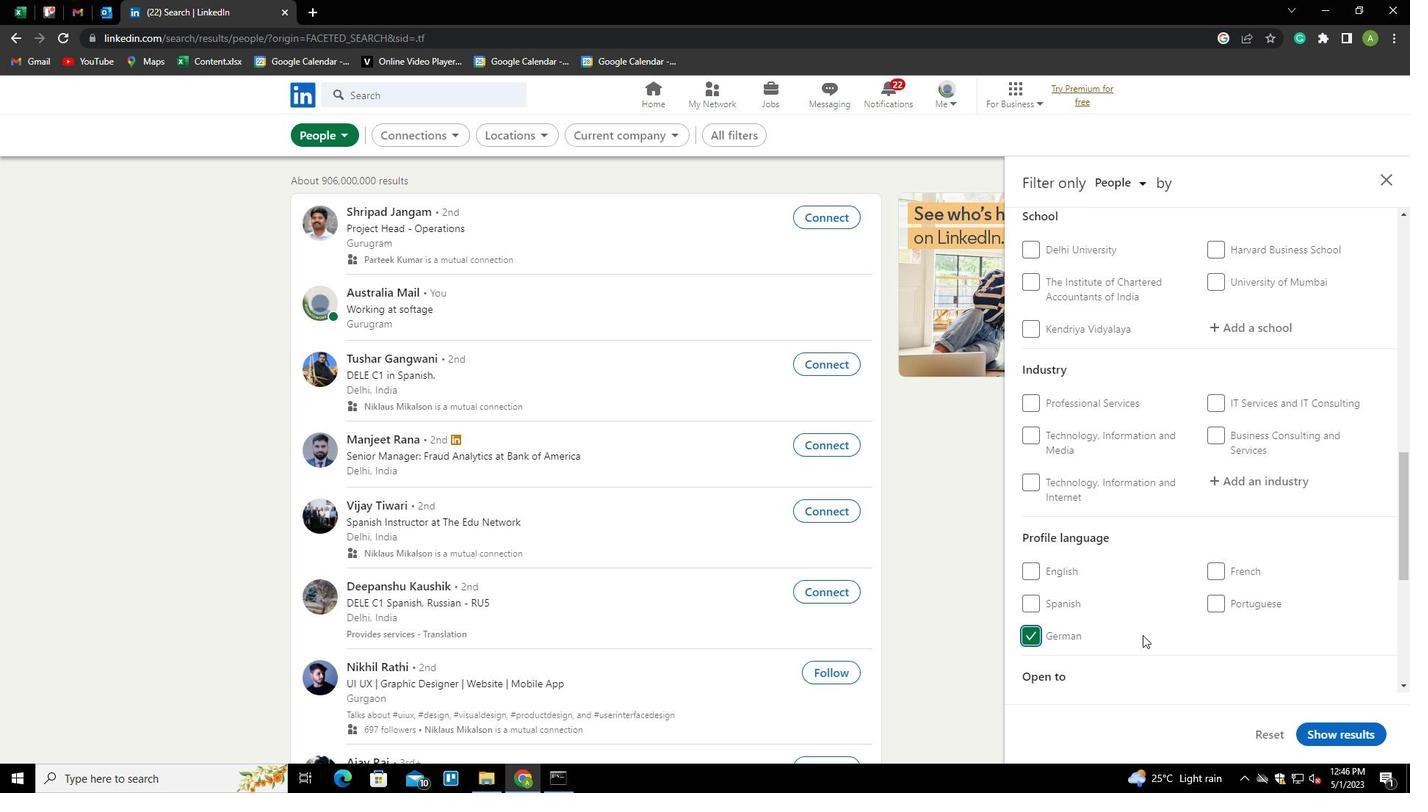 
Action: Mouse scrolled (1143, 636) with delta (0, 0)
Screenshot: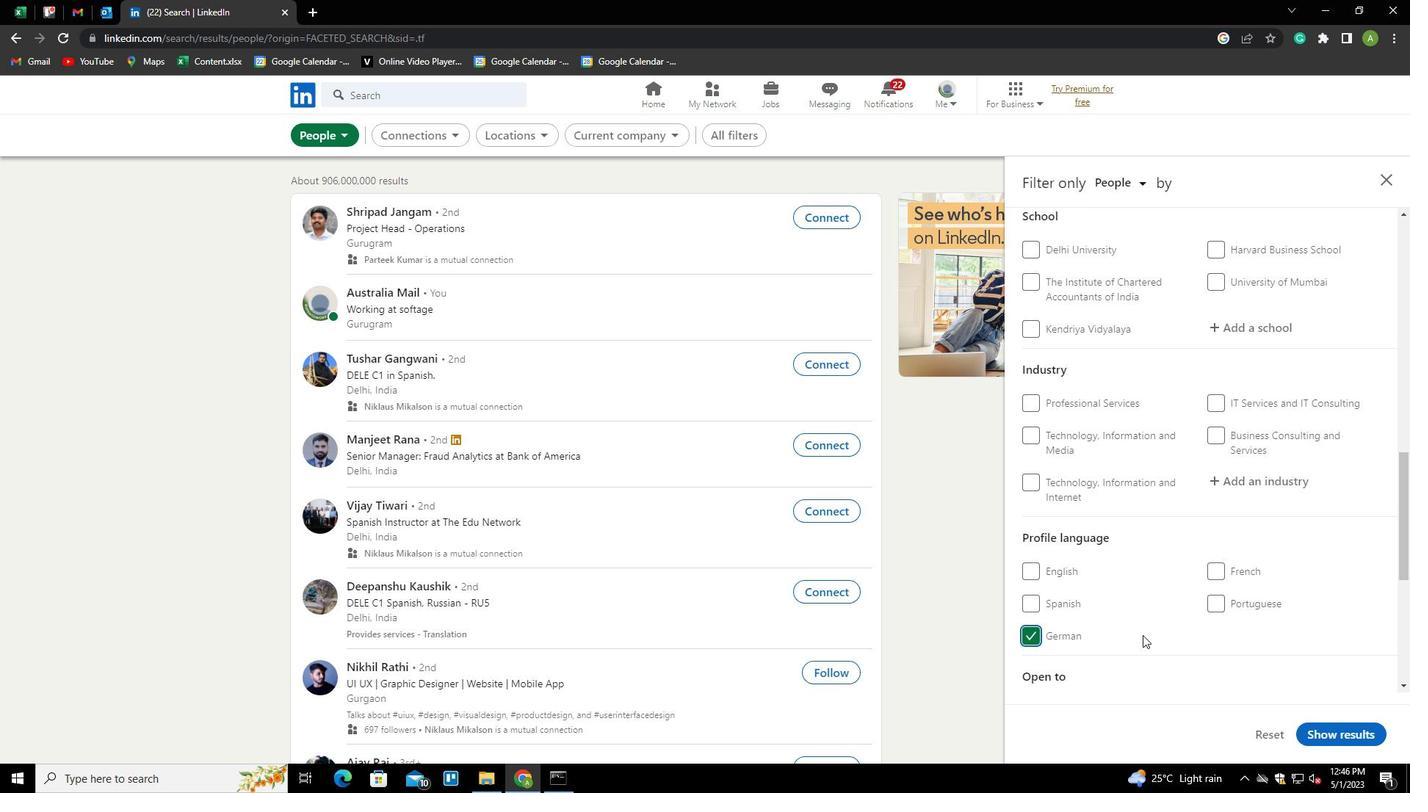 
Action: Mouse scrolled (1143, 636) with delta (0, 0)
Screenshot: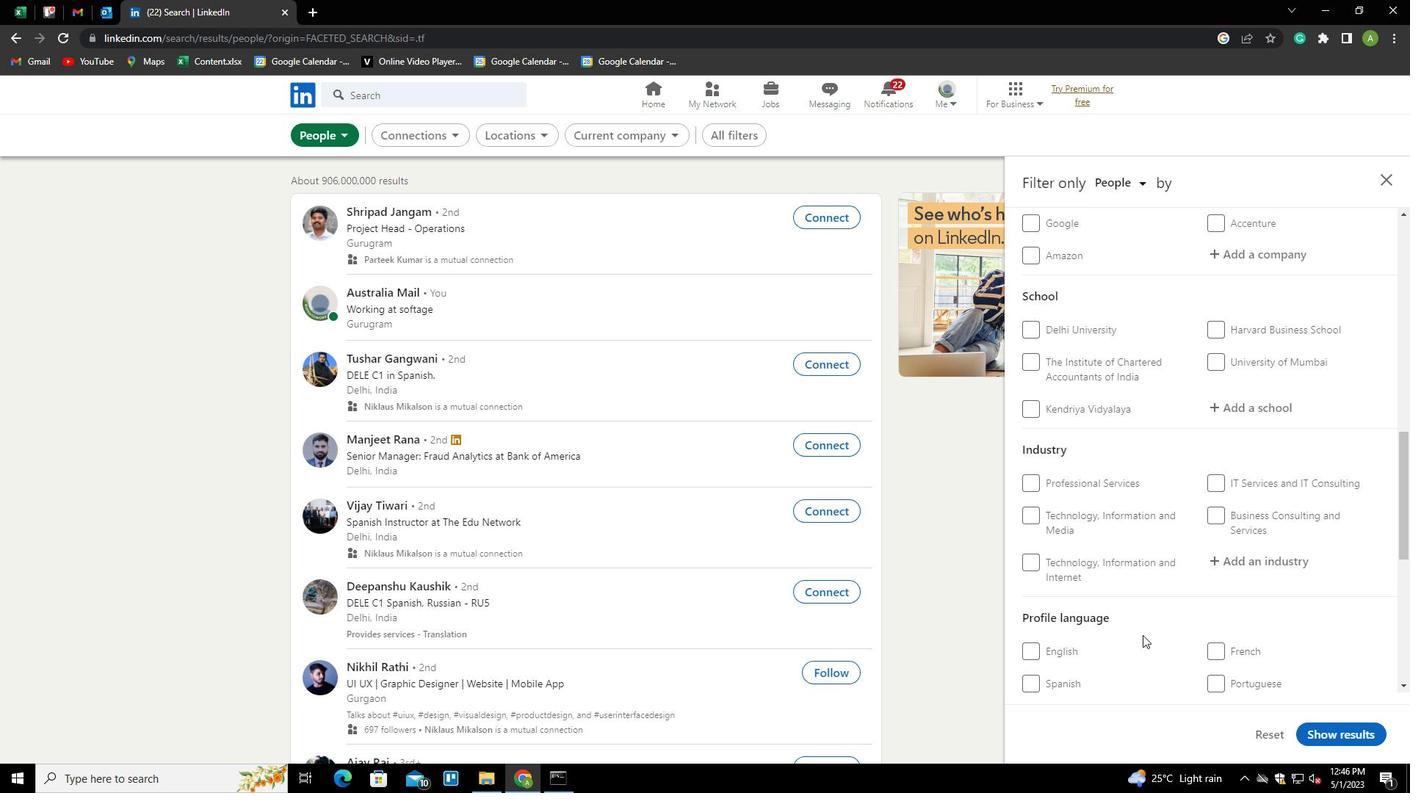 
Action: Mouse scrolled (1143, 636) with delta (0, 0)
Screenshot: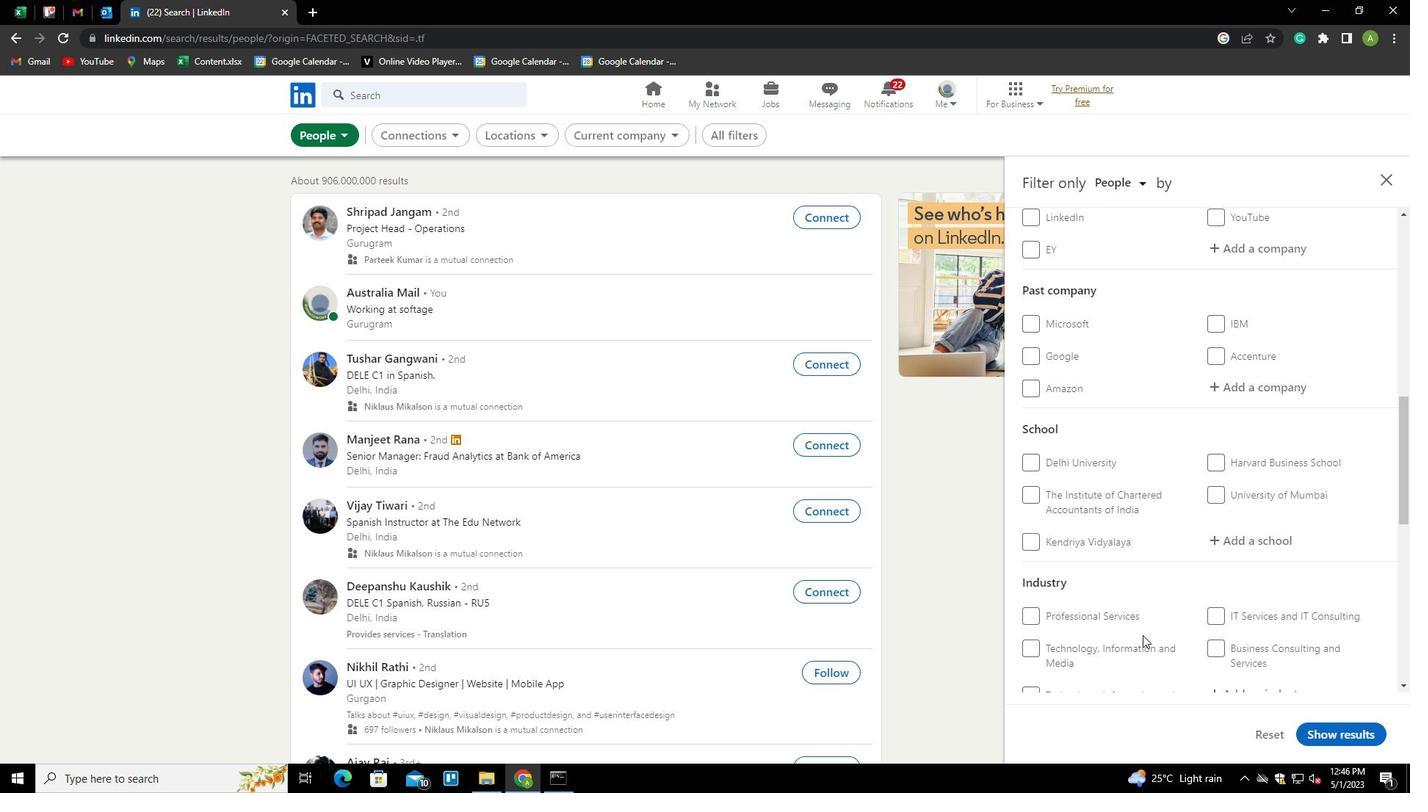 
Action: Mouse scrolled (1143, 636) with delta (0, 0)
Screenshot: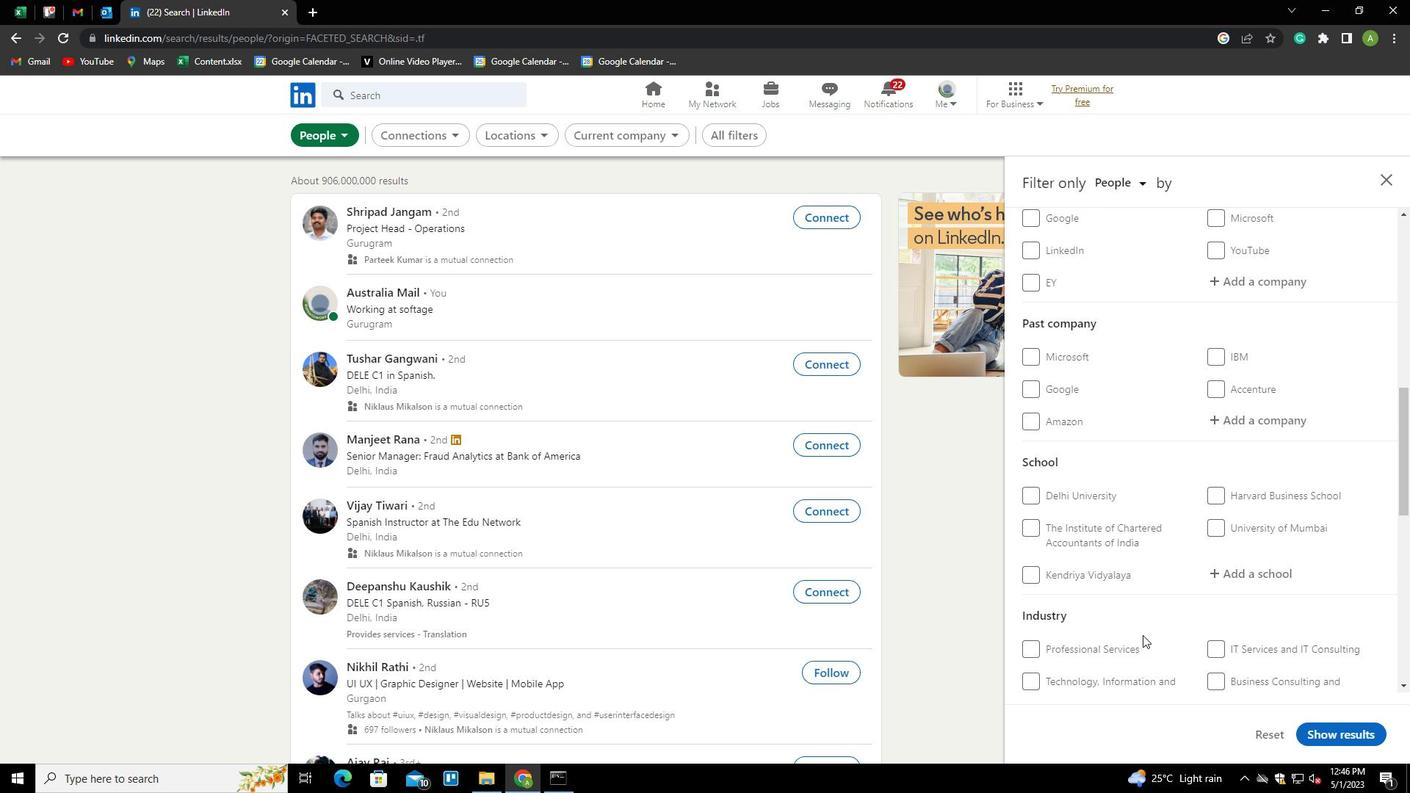 
Action: Mouse scrolled (1143, 636) with delta (0, 0)
Screenshot: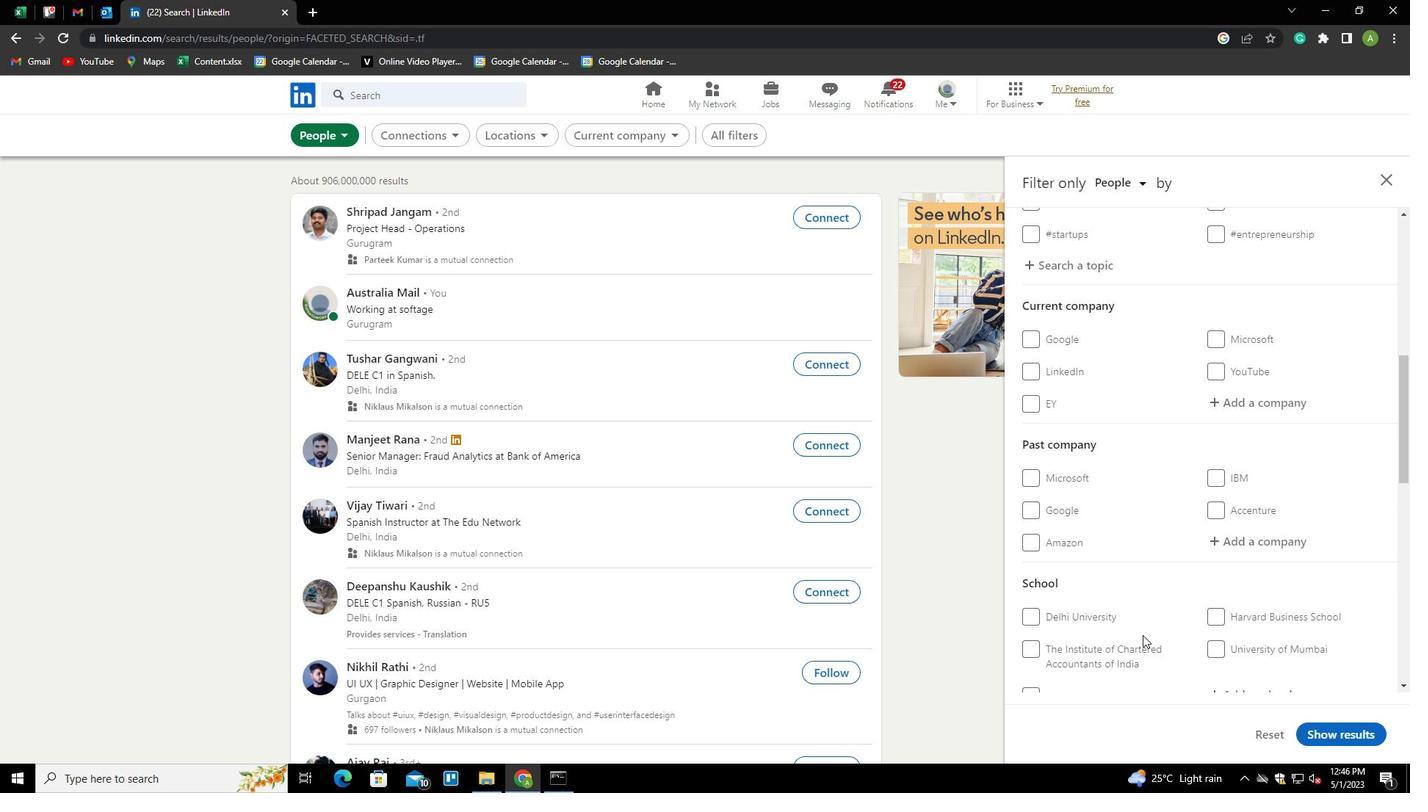 
Action: Mouse scrolled (1143, 636) with delta (0, 0)
Screenshot: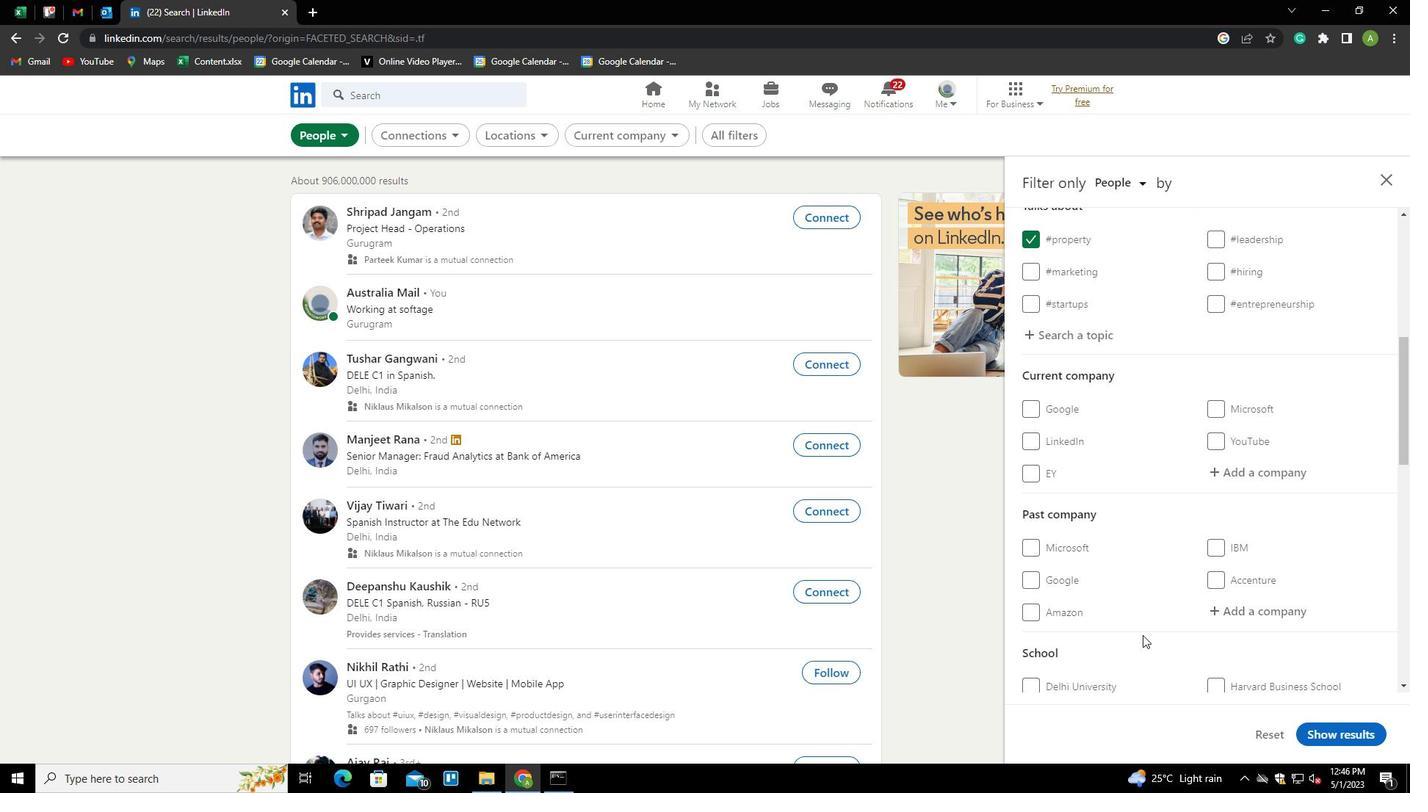 
Action: Mouse scrolled (1143, 634) with delta (0, 0)
Screenshot: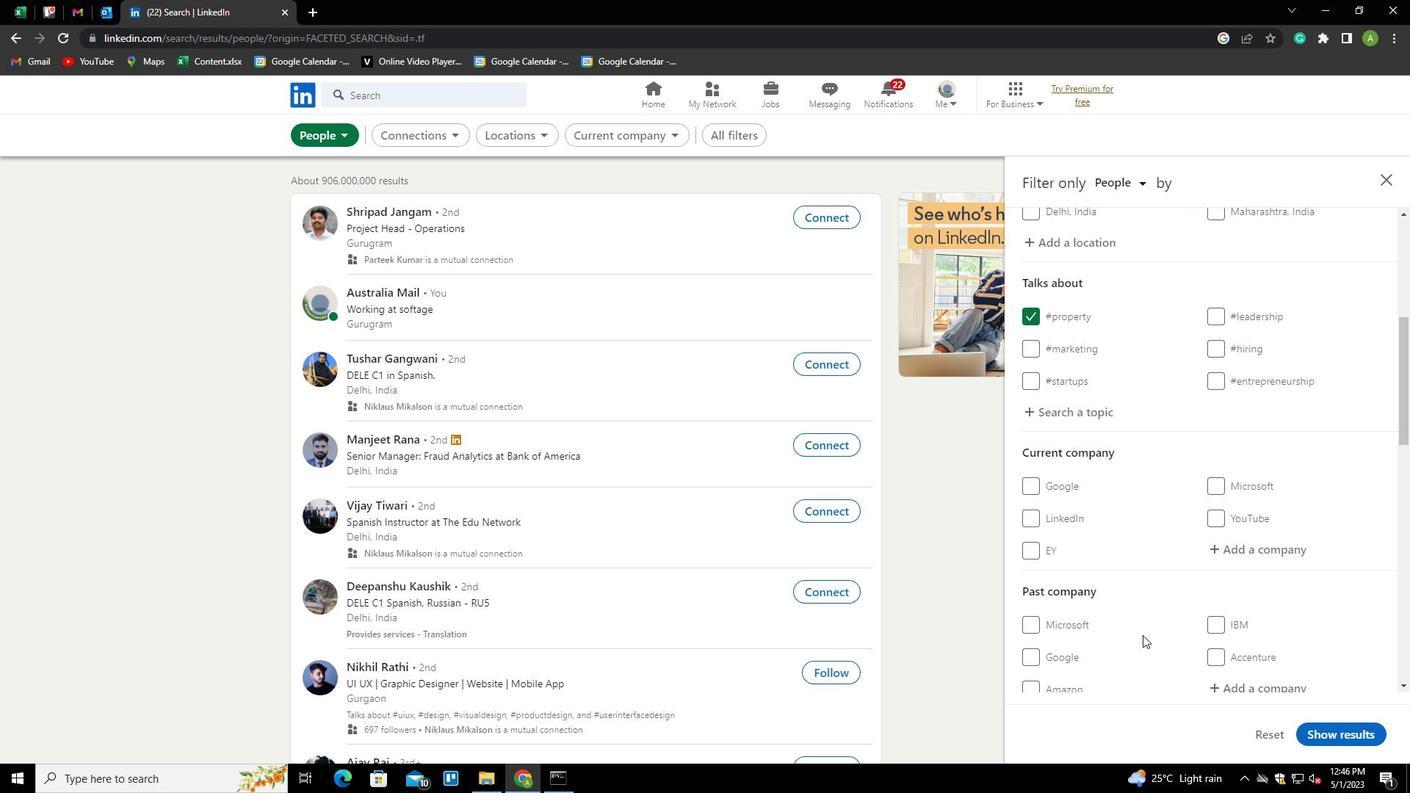 
Action: Mouse moved to (1249, 465)
Screenshot: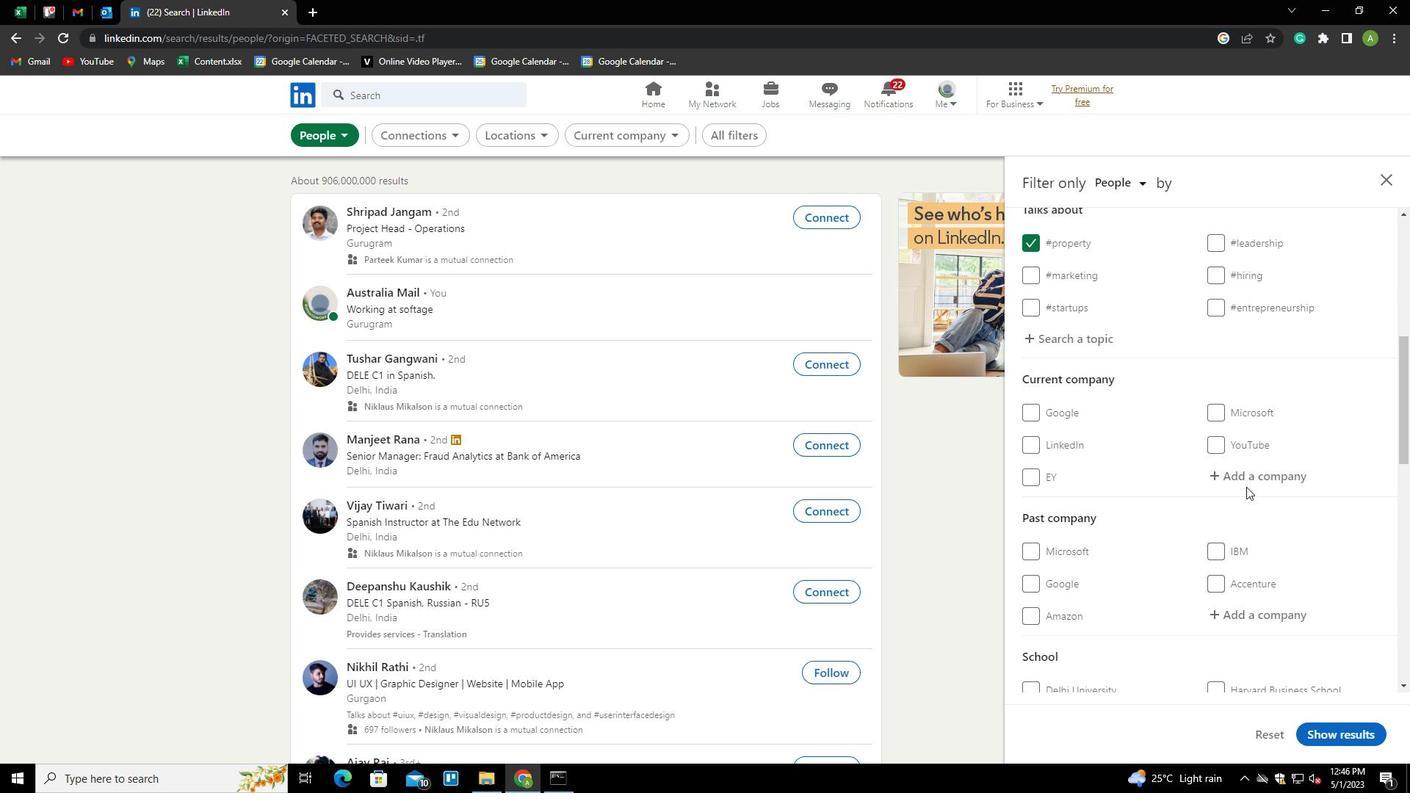 
Action: Mouse pressed left at (1249, 465)
Screenshot: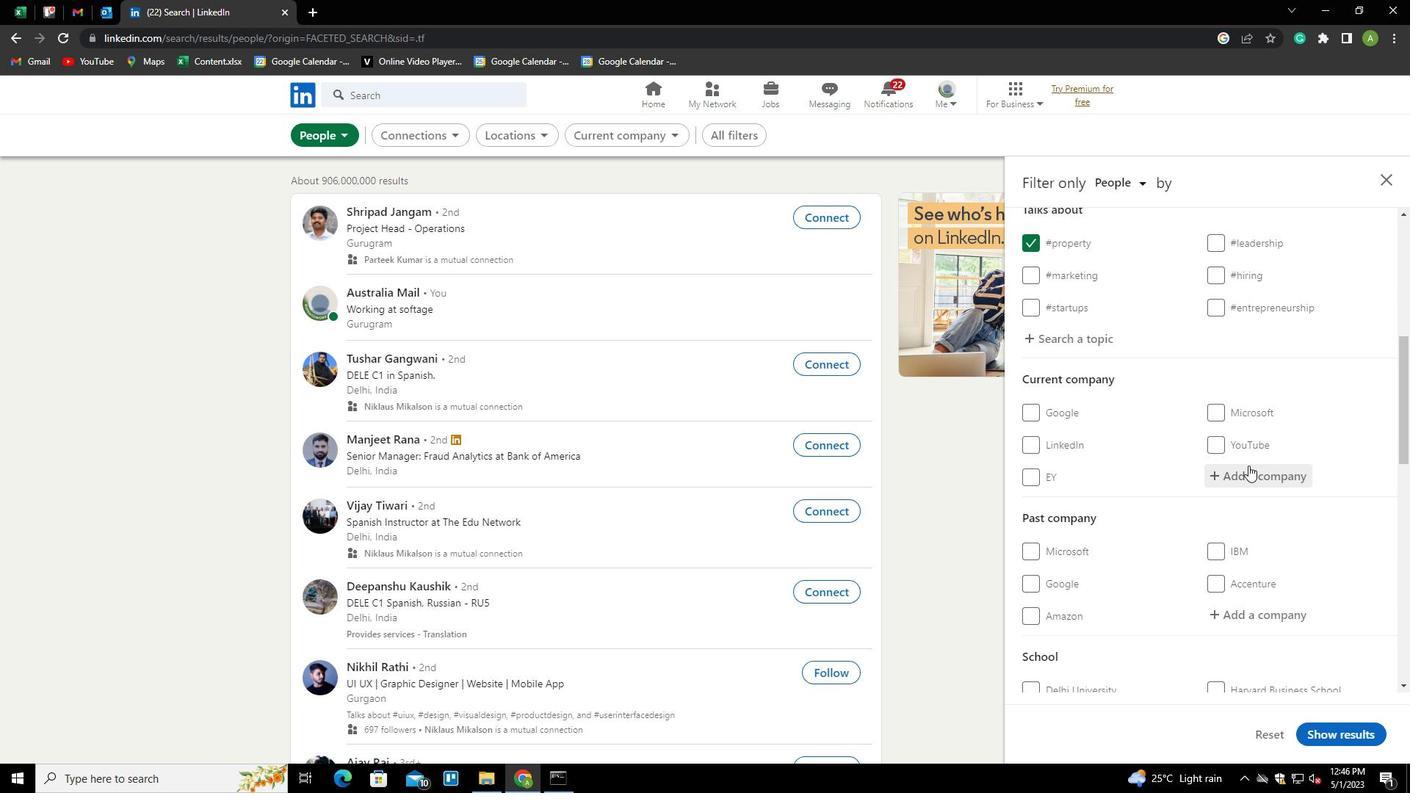 
Action: Key pressed <Key.shift>
Screenshot: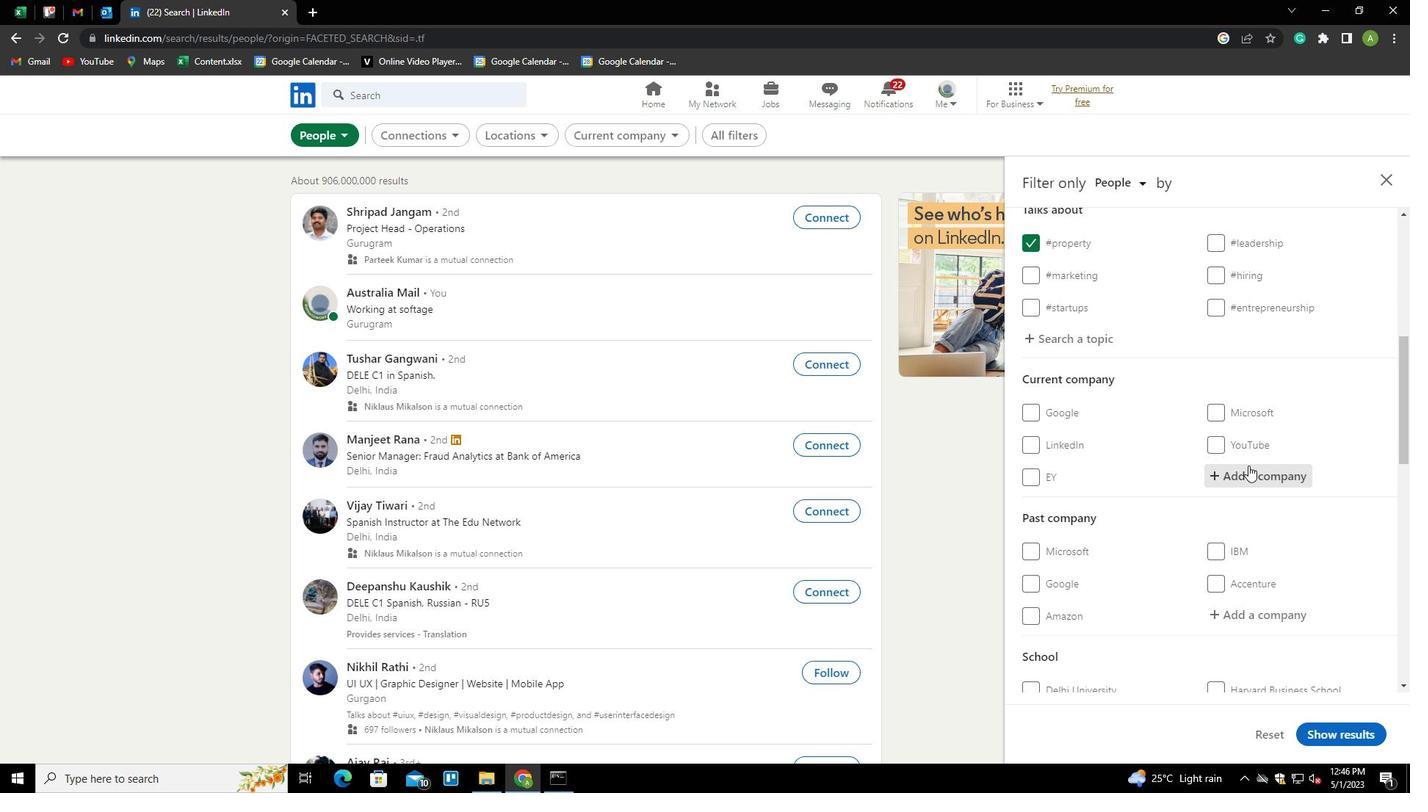 
Action: Mouse moved to (1246, 467)
Screenshot: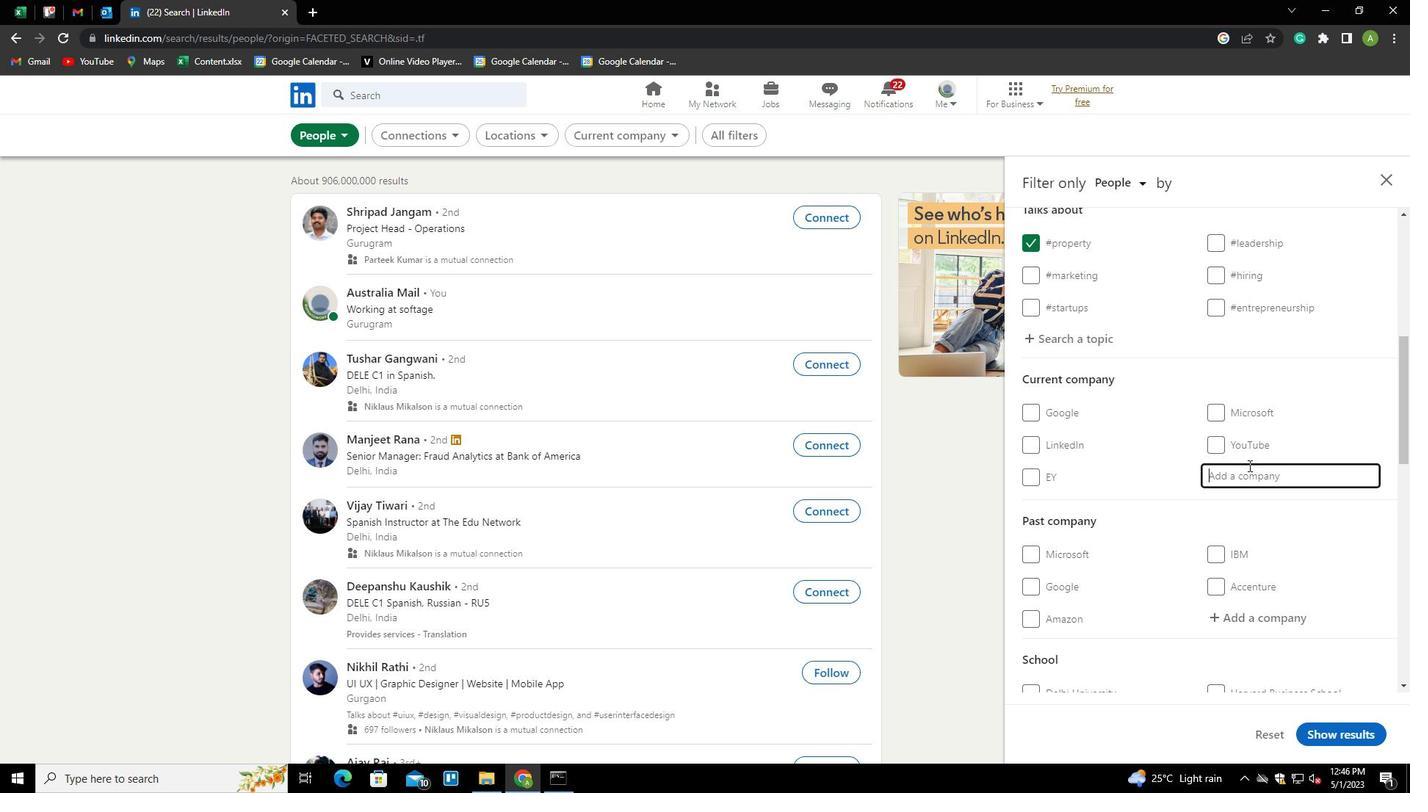 
Action: Key pressed R
Screenshot: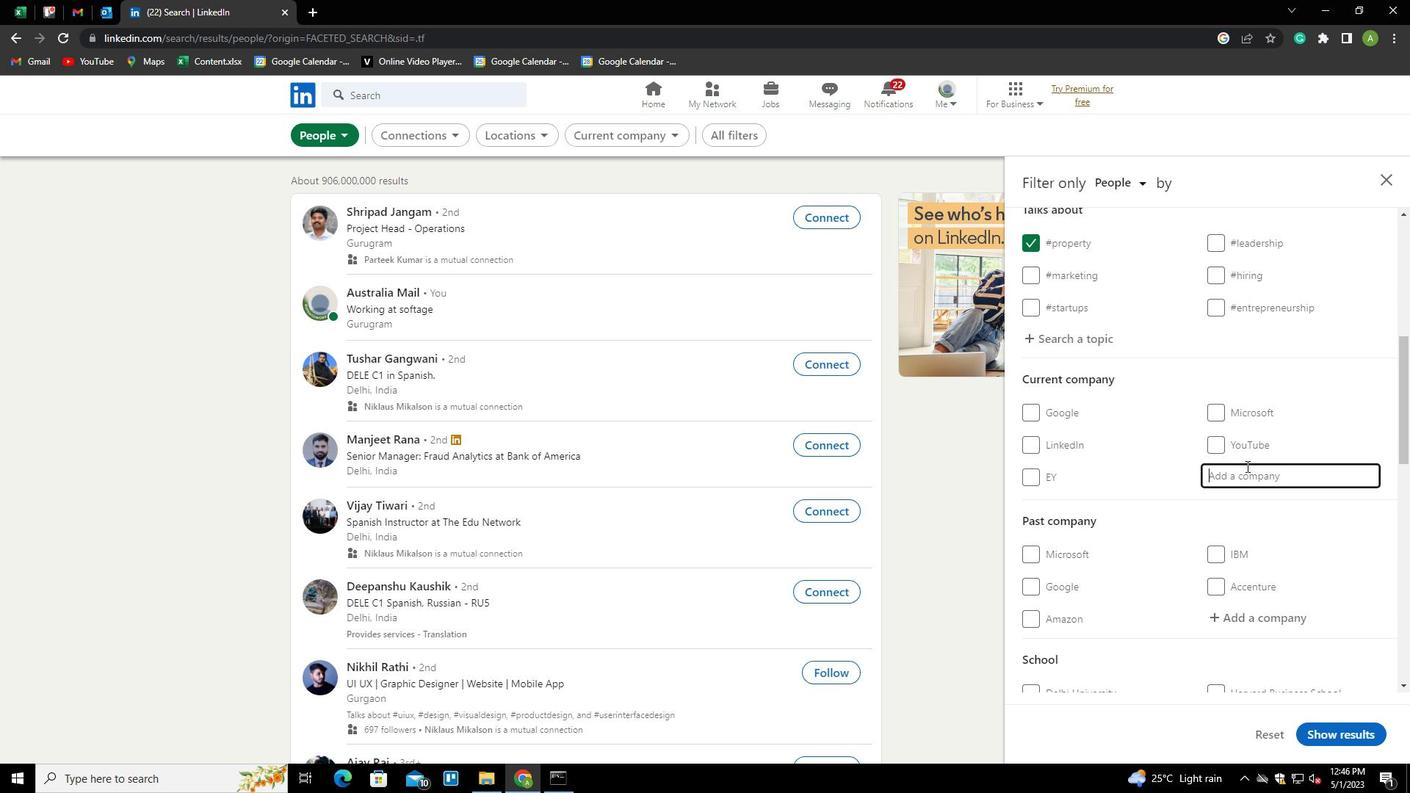 
Action: Mouse moved to (1246, 468)
Screenshot: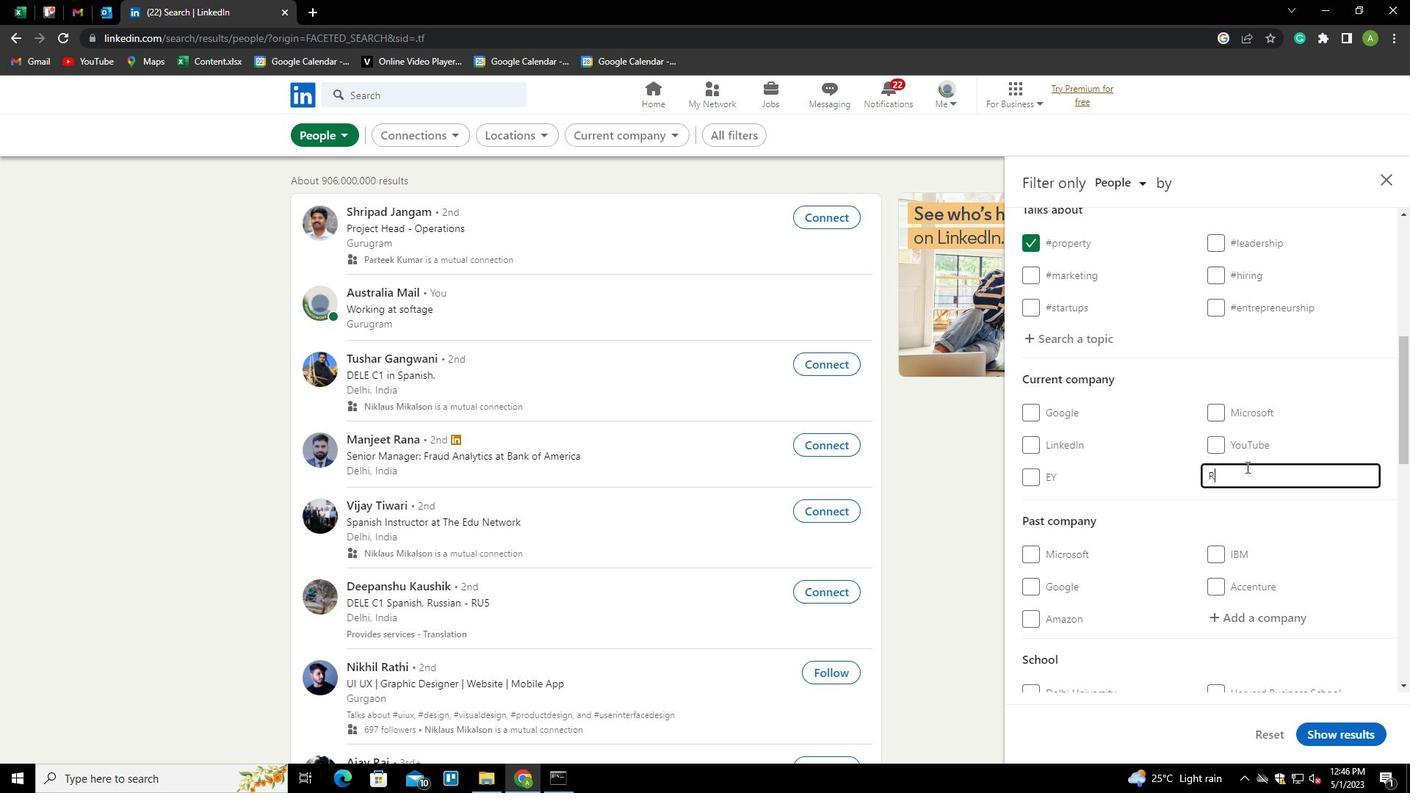
Action: Key pressed MS<Key.down><Key.enter>
Screenshot: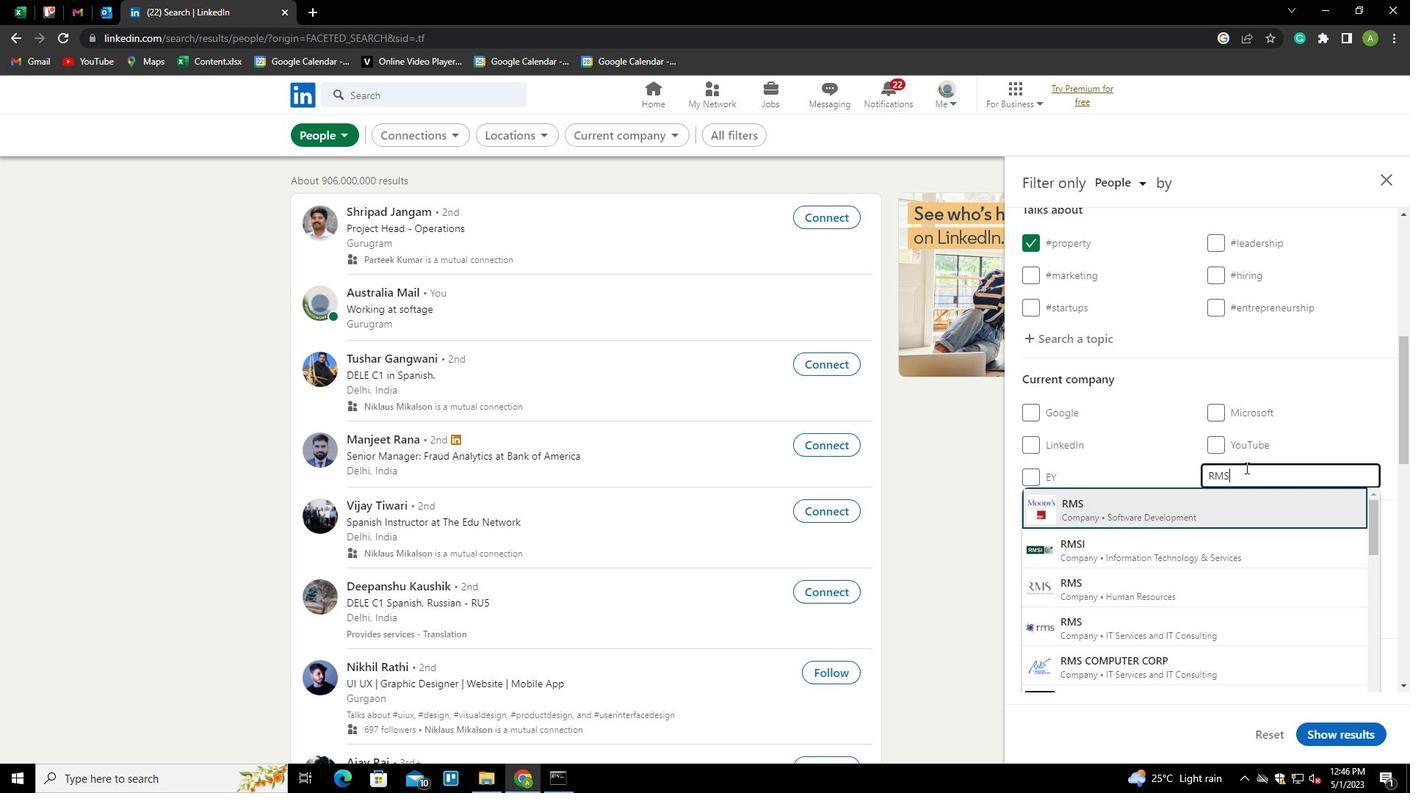 
Action: Mouse moved to (1246, 469)
Screenshot: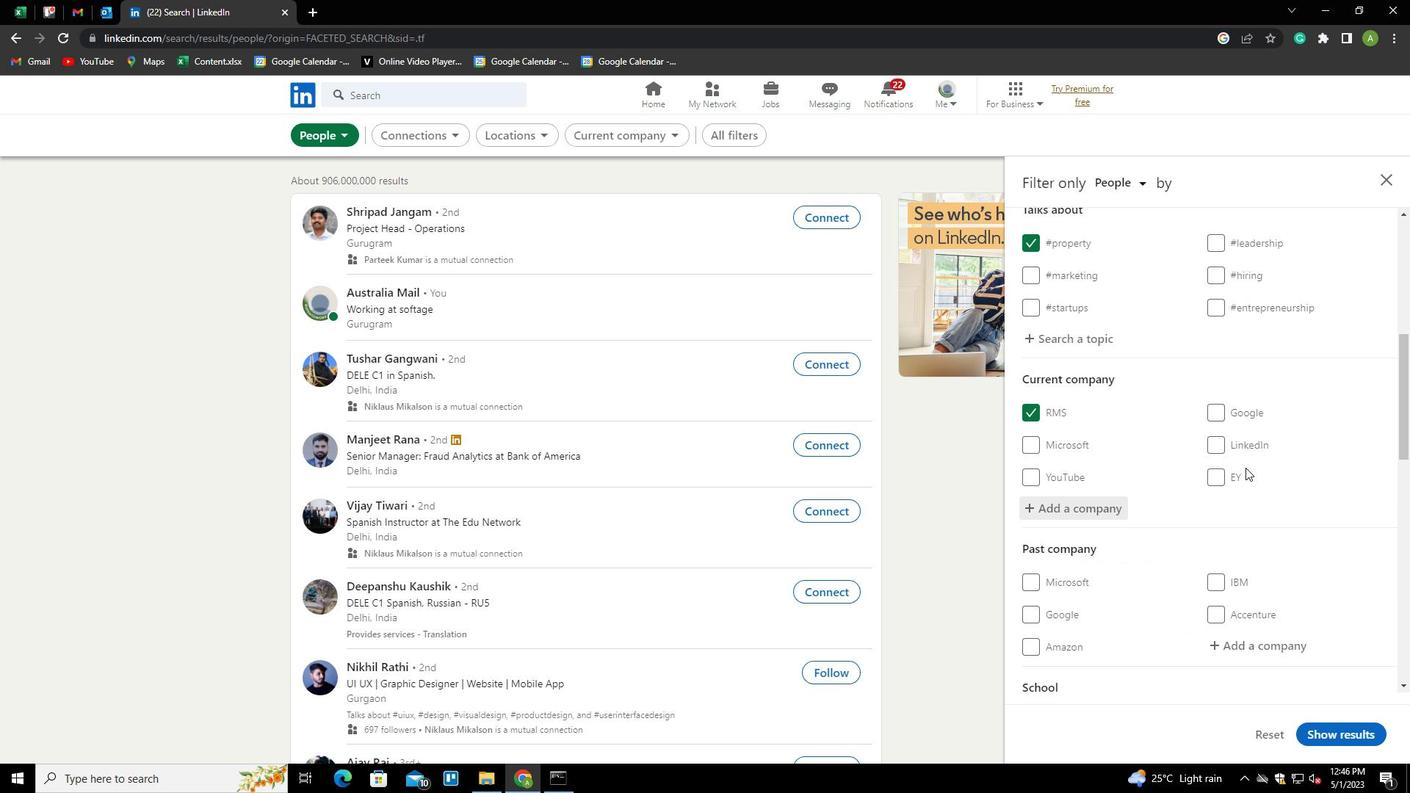 
Action: Mouse scrolled (1246, 468) with delta (0, 0)
Screenshot: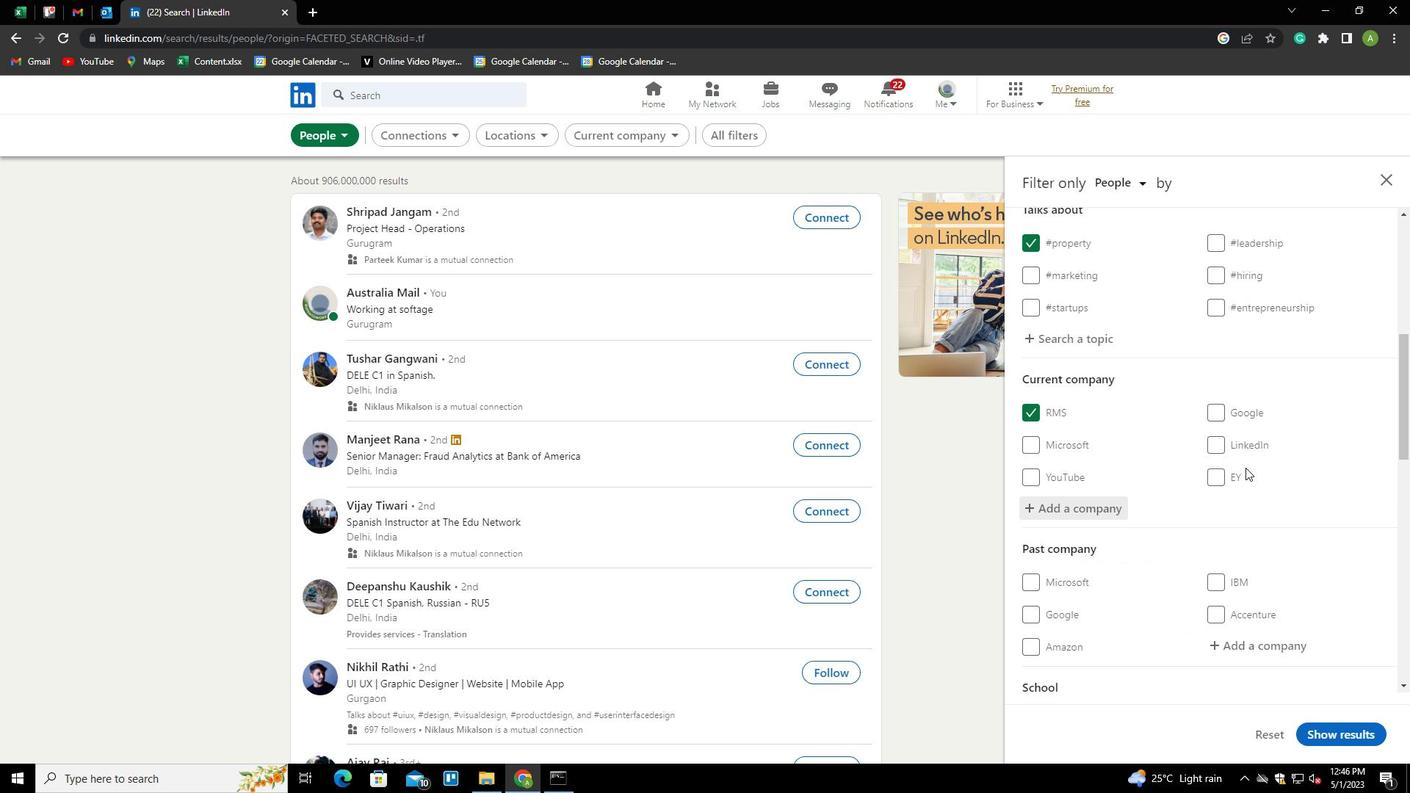 
Action: Mouse scrolled (1246, 468) with delta (0, 0)
Screenshot: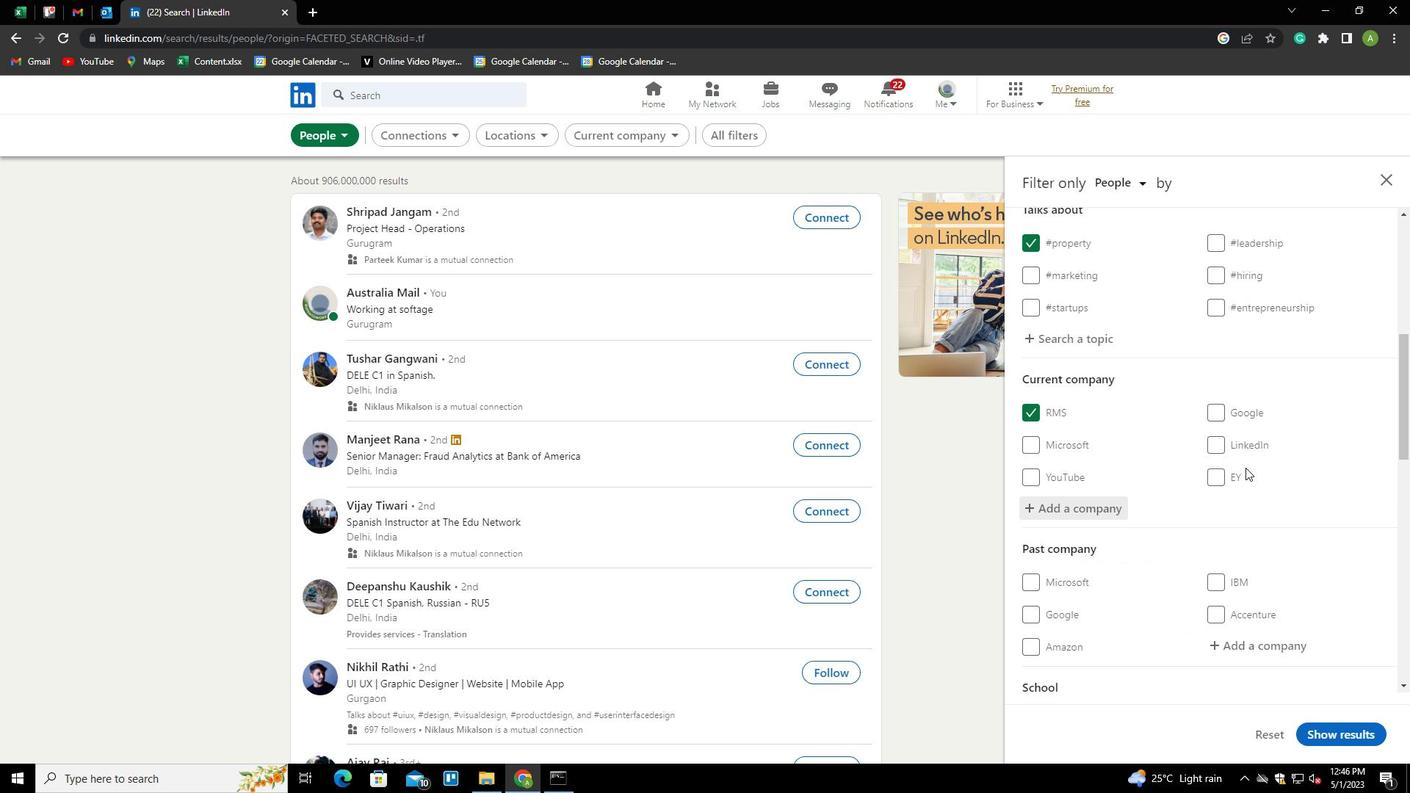 
Action: Mouse moved to (1246, 481)
Screenshot: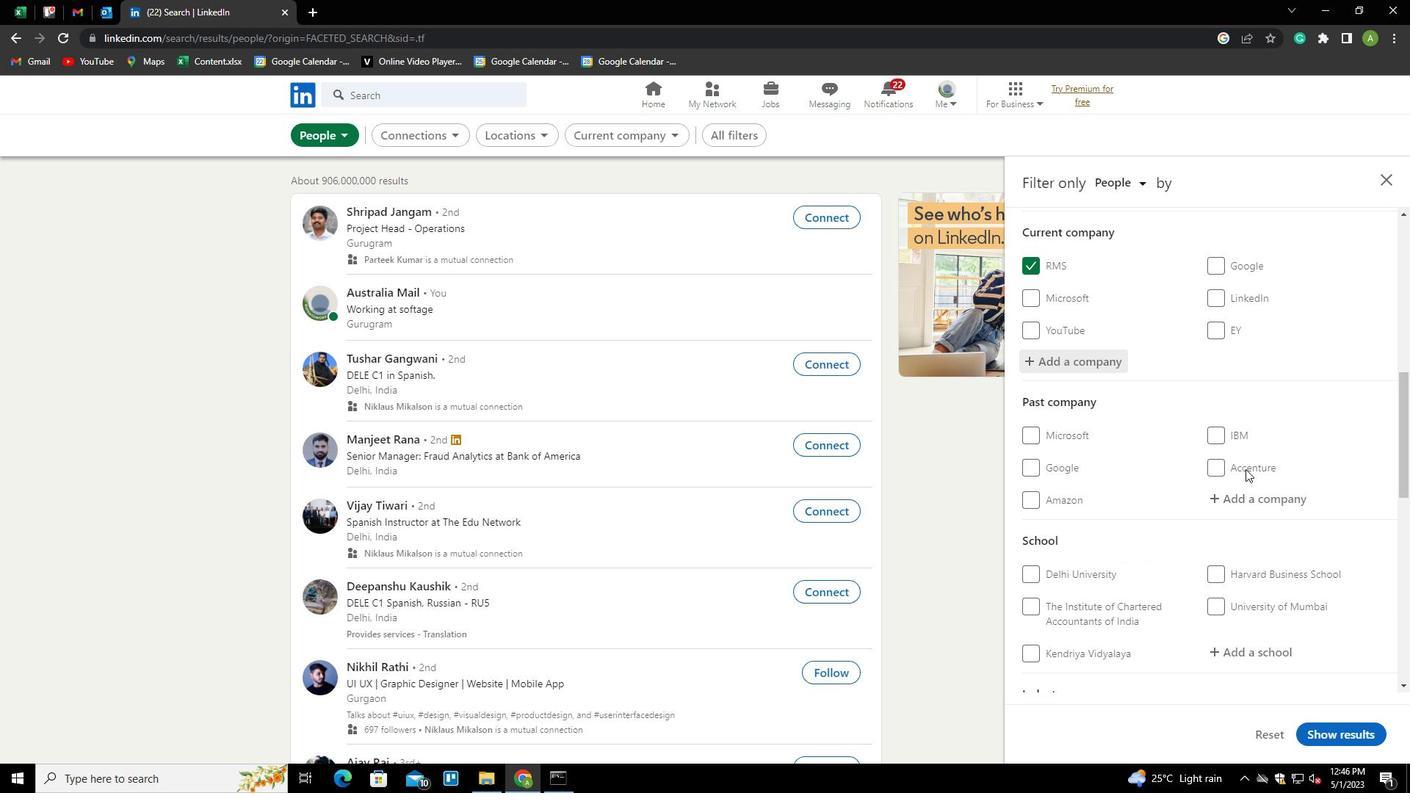 
Action: Mouse scrolled (1246, 480) with delta (0, 0)
Screenshot: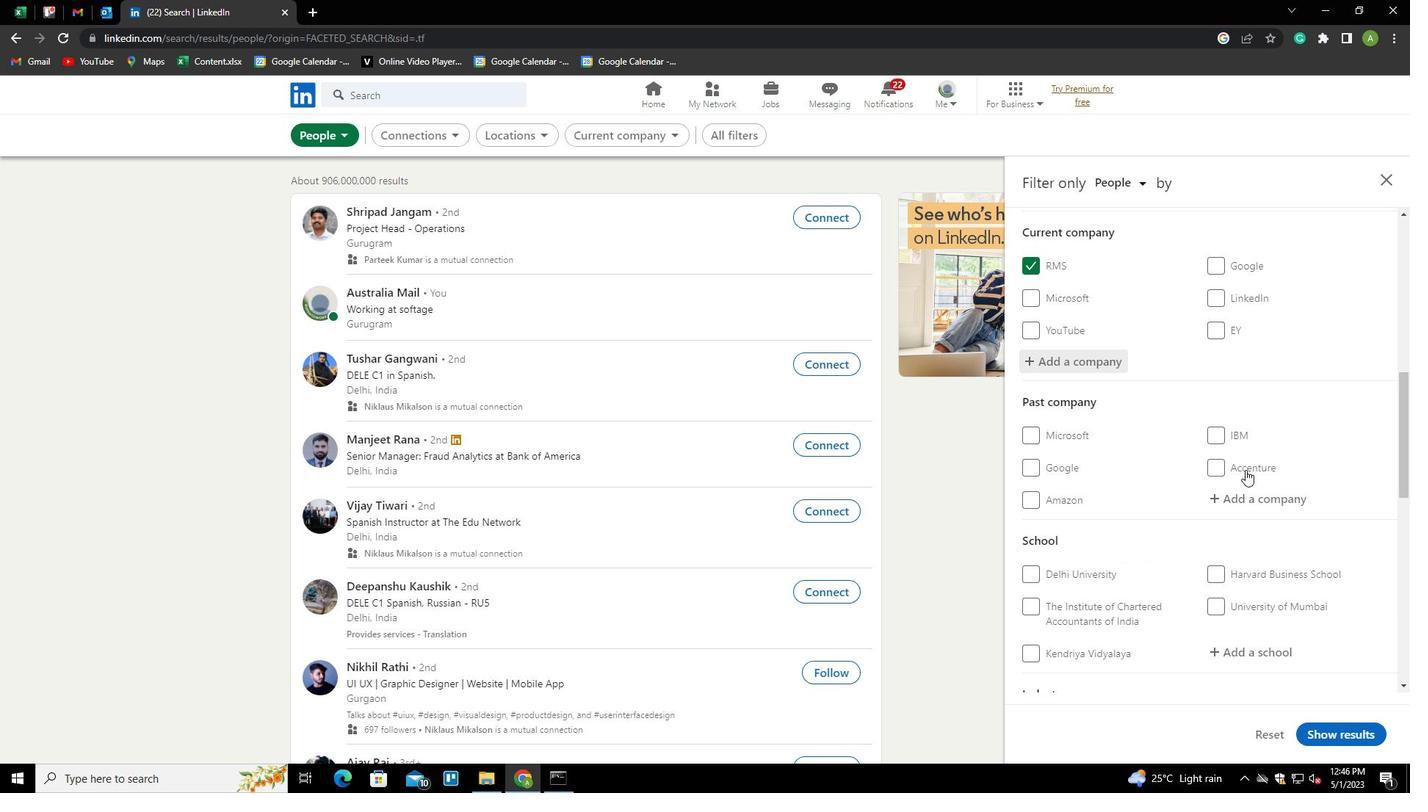 
Action: Mouse scrolled (1246, 480) with delta (0, 0)
Screenshot: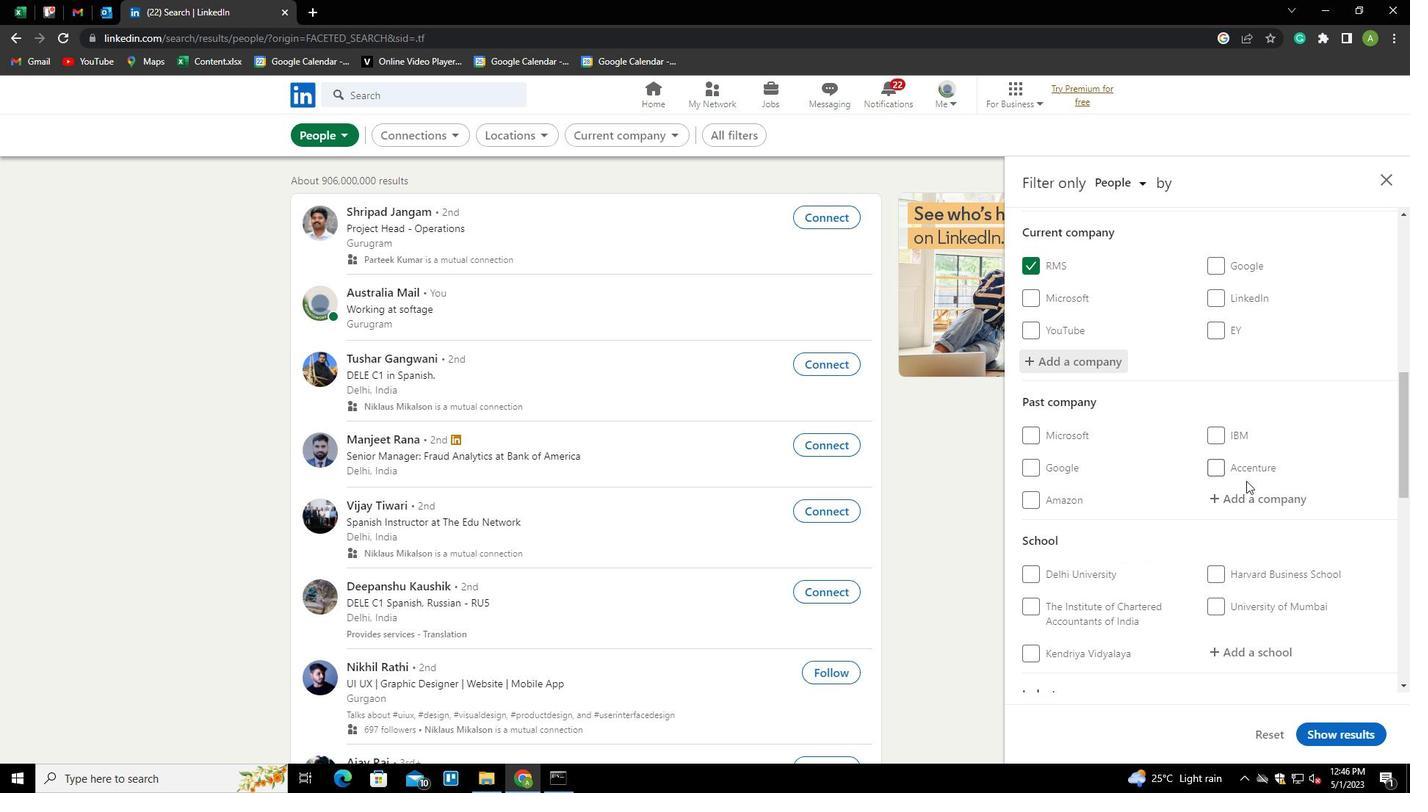 
Action: Mouse scrolled (1246, 480) with delta (0, 0)
Screenshot: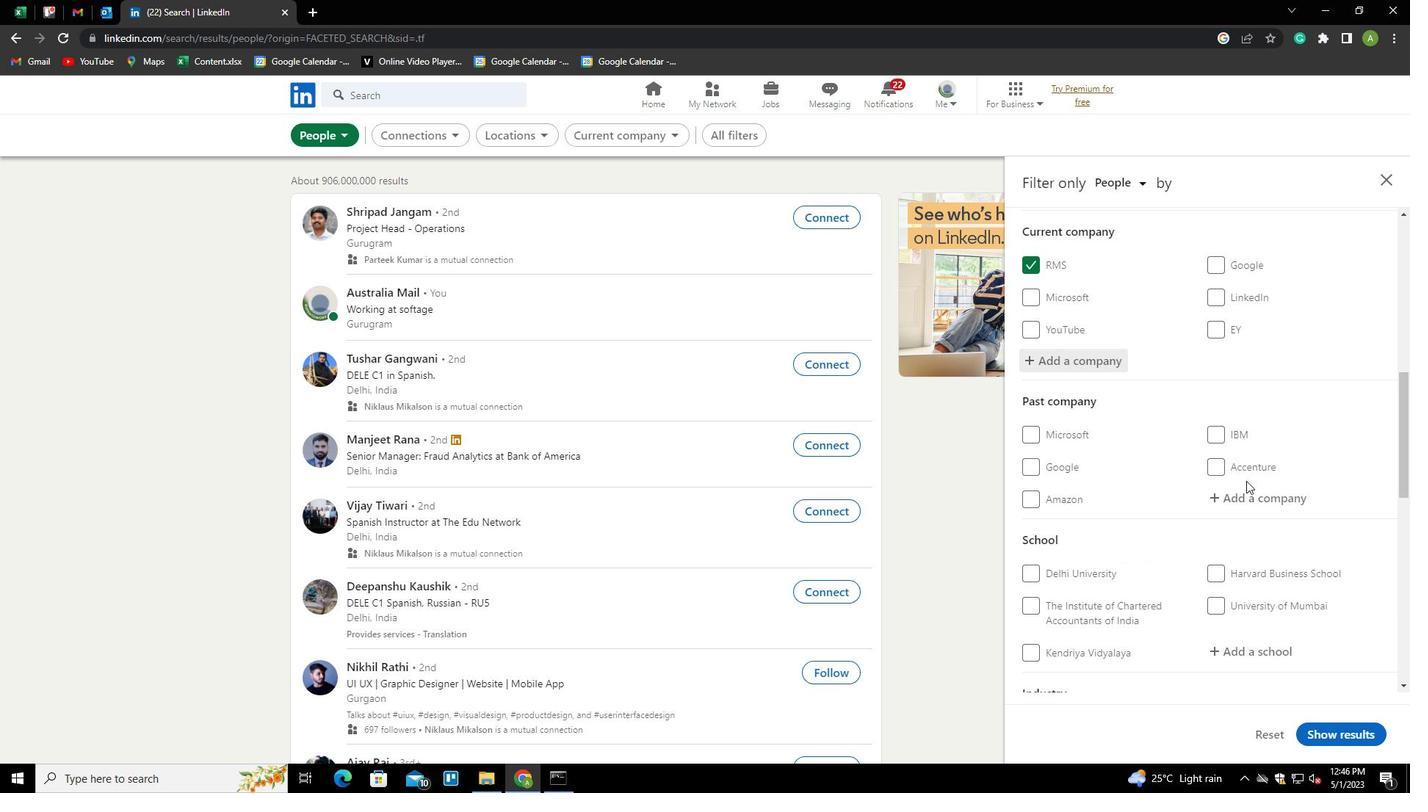 
Action: Mouse moved to (1241, 431)
Screenshot: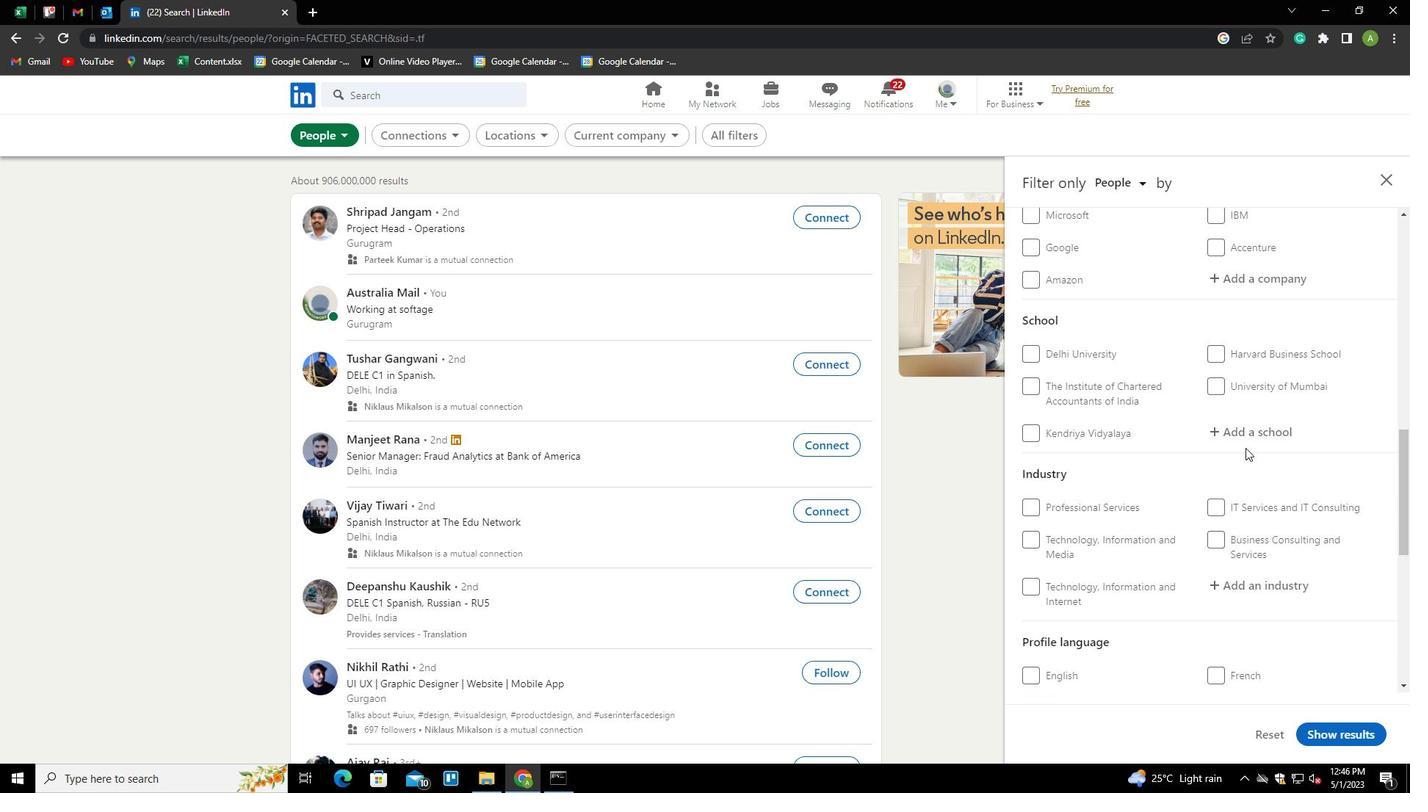 
Action: Mouse pressed left at (1241, 431)
Screenshot: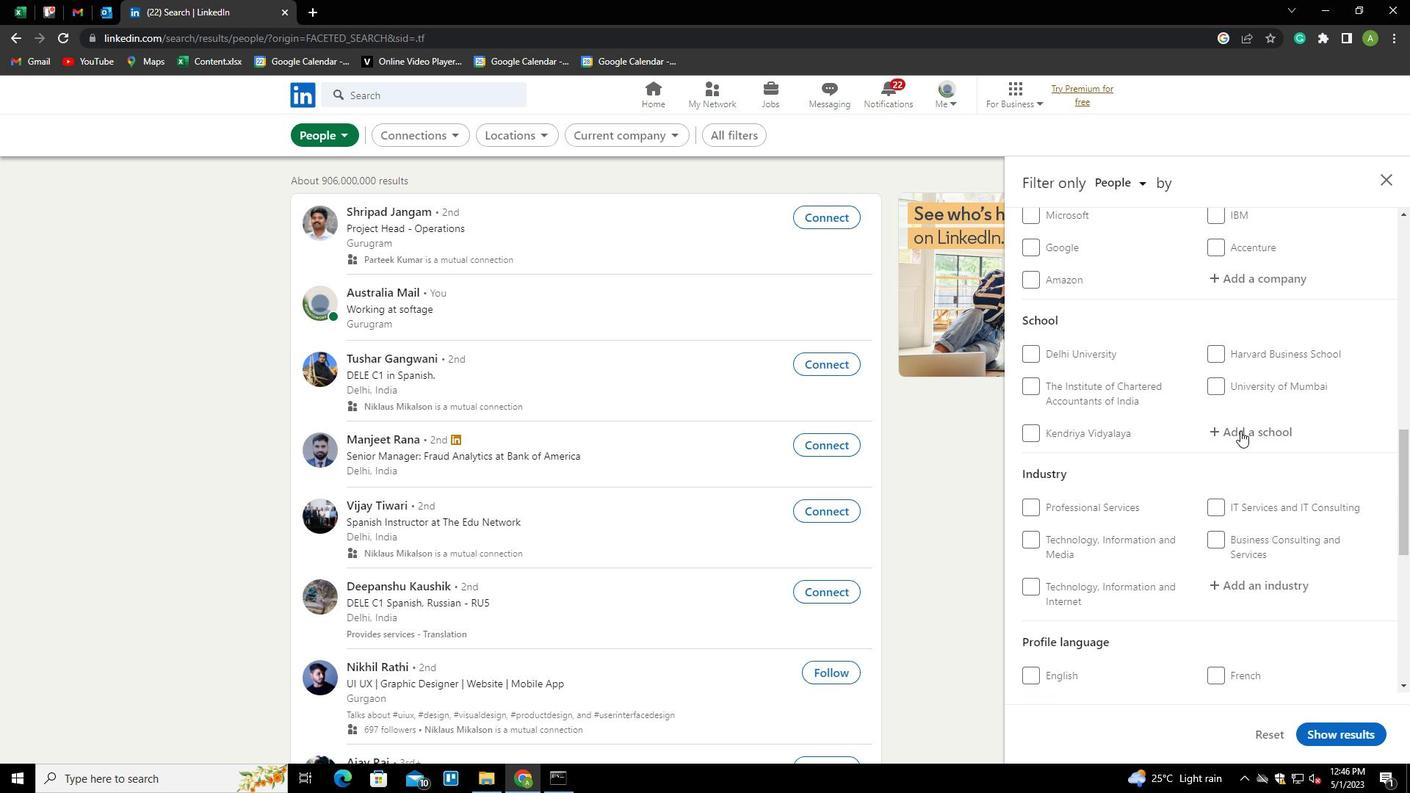 
Action: Key pressed <Key.shift>NATIONAL<Key.space><Key.shift>INSTI<Key.down><Key.down><Key.down><Key.down><Key.down><Key.down><Key.down><Key.down><Key.down><Key.down><Key.down><Key.down><Key.down><Key.down><Key.down><Key.down><Key.down><Key.enter>
Screenshot: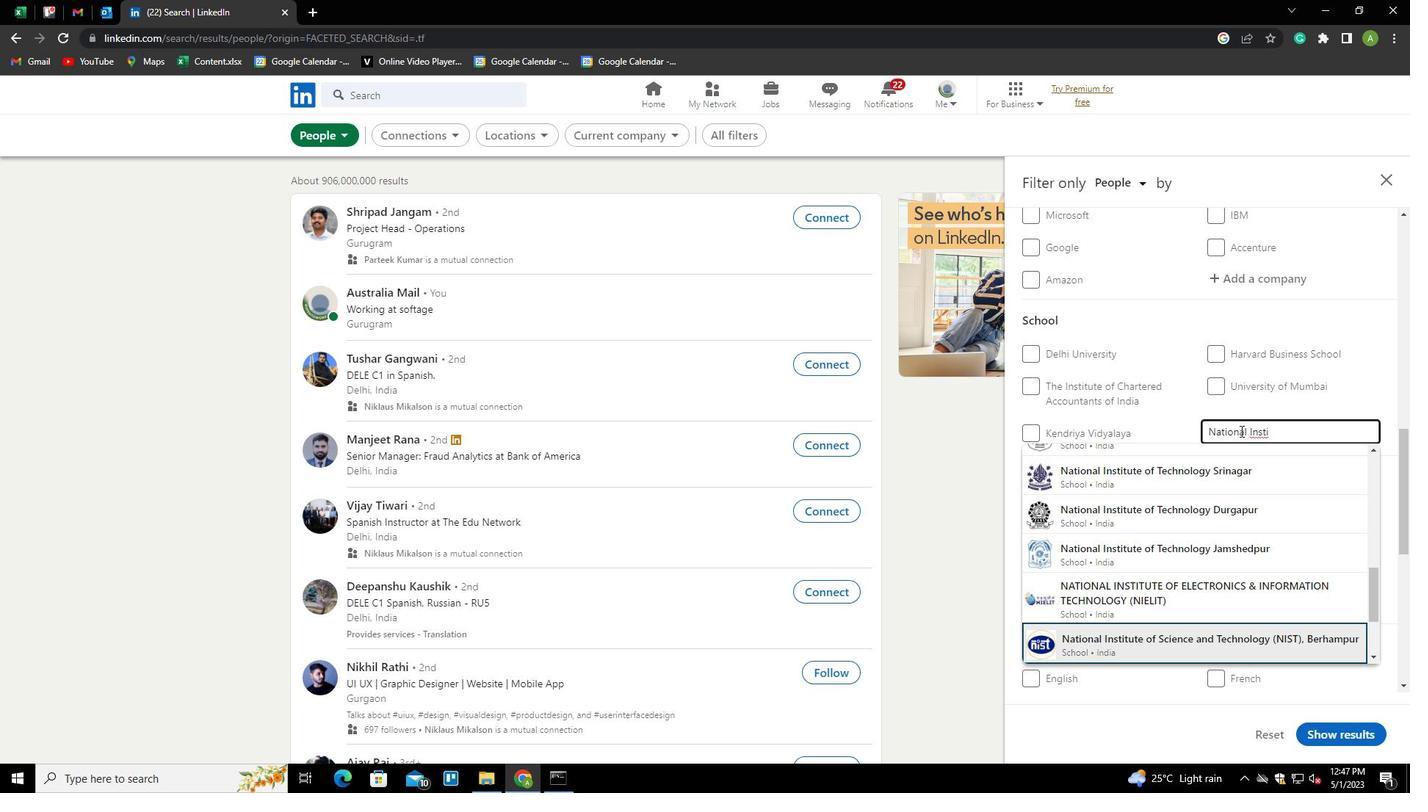 
Action: Mouse scrolled (1241, 430) with delta (0, 0)
Screenshot: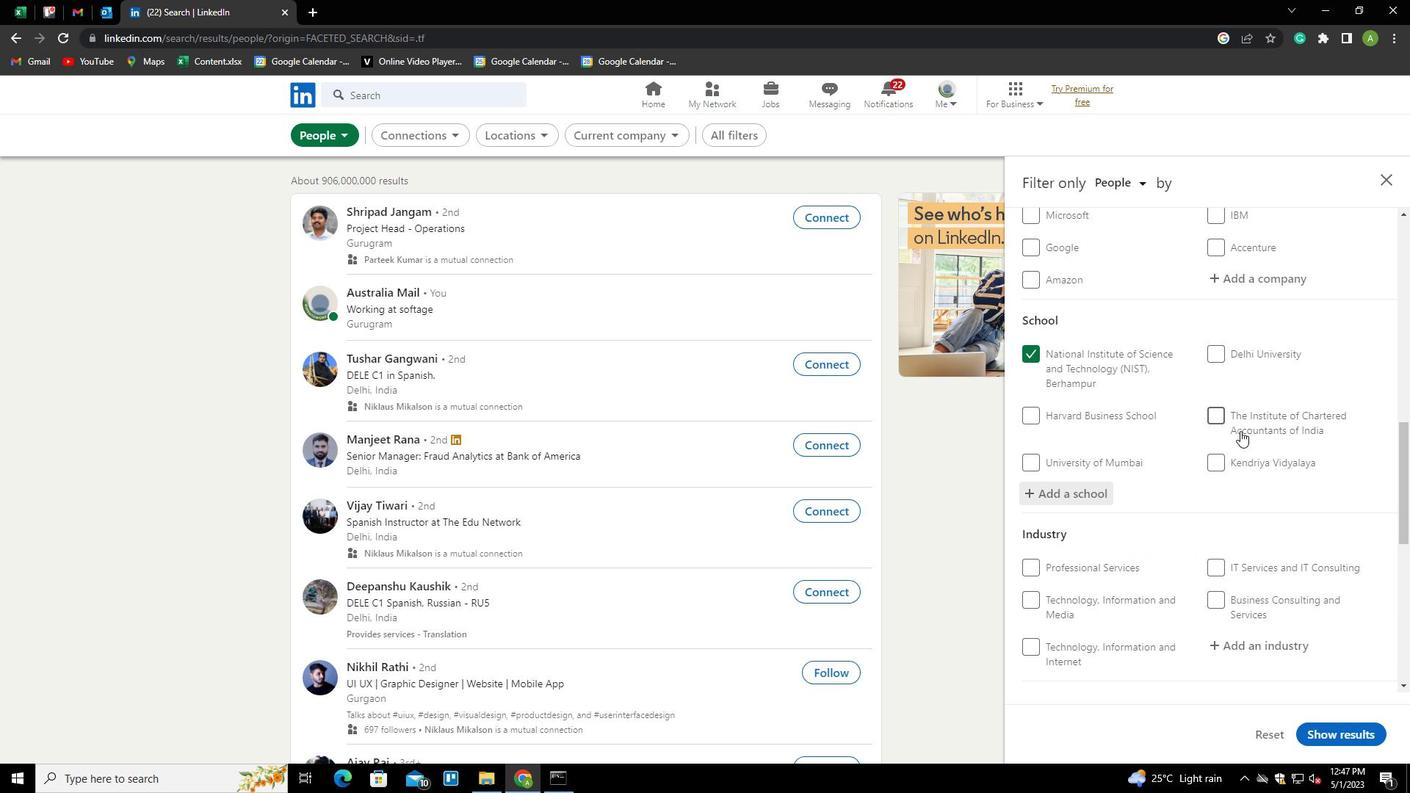 
Action: Mouse scrolled (1241, 430) with delta (0, 0)
Screenshot: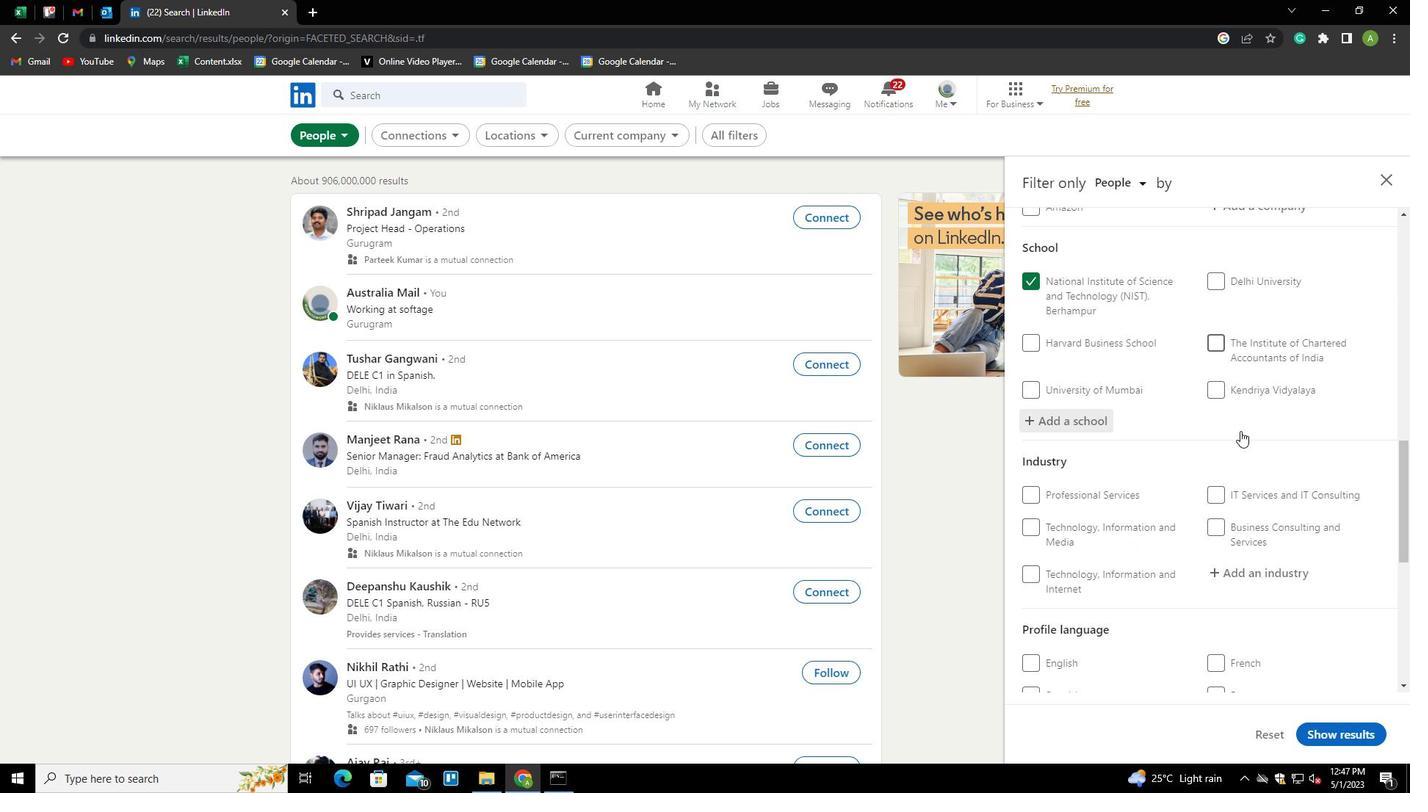 
Action: Mouse moved to (1256, 504)
Screenshot: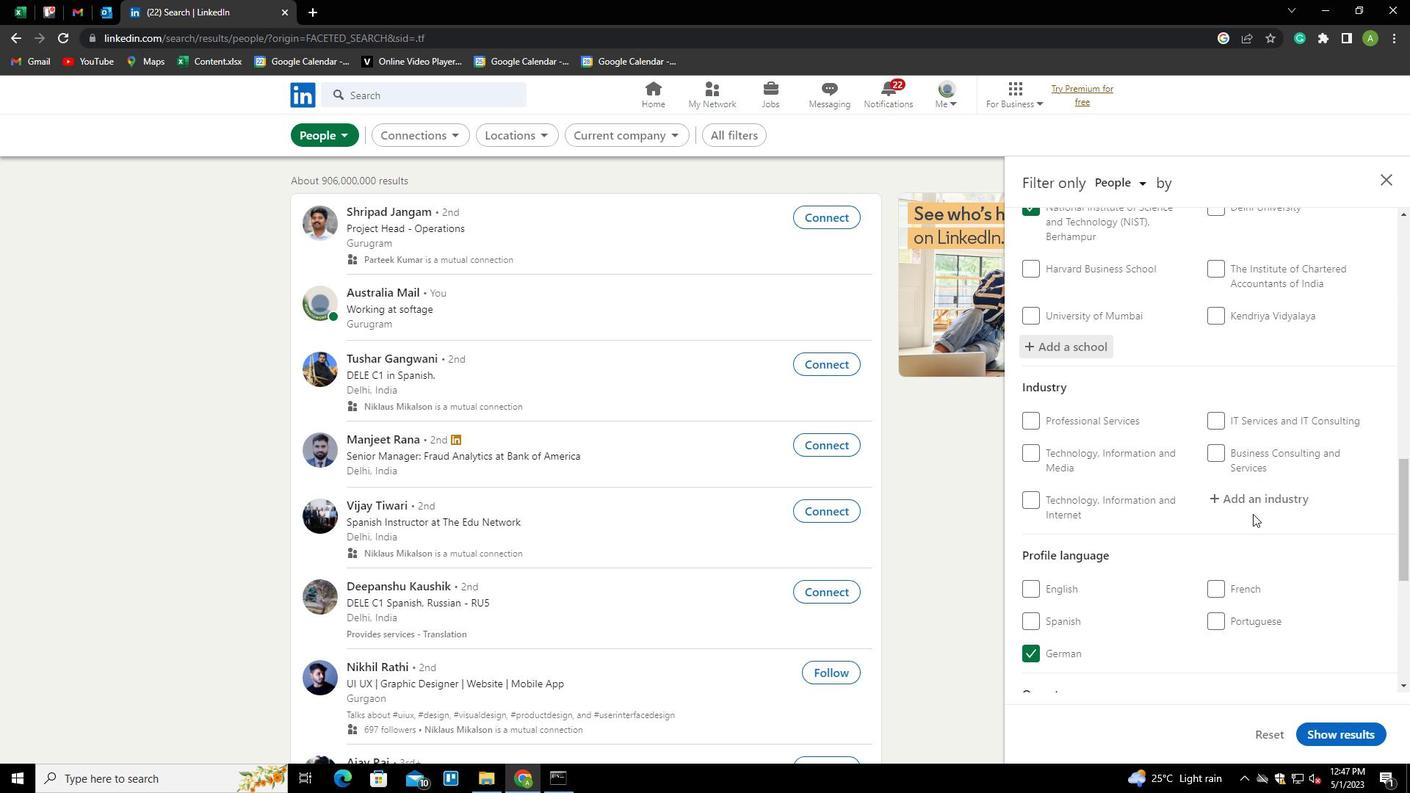 
Action: Mouse pressed left at (1256, 504)
Screenshot: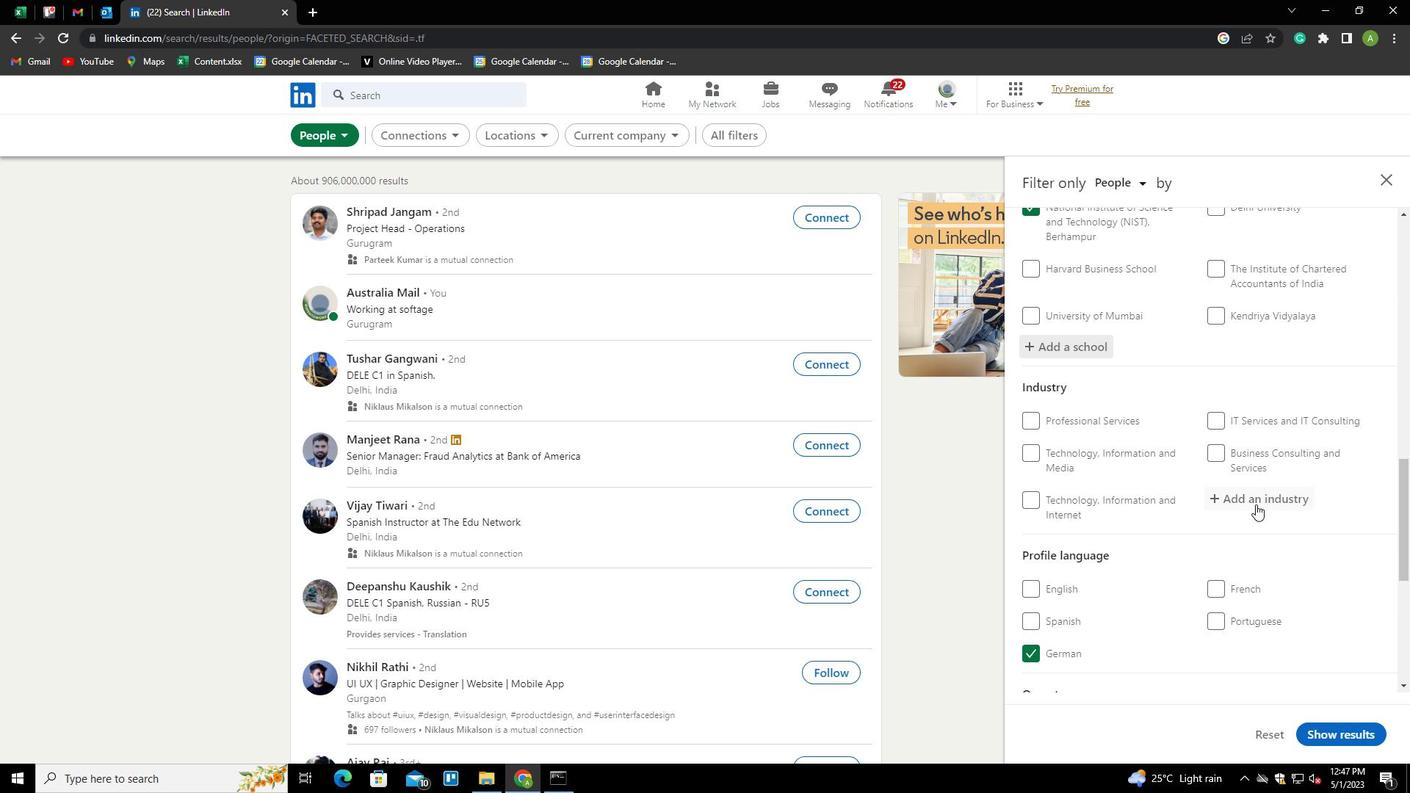 
Action: Mouse moved to (1267, 498)
Screenshot: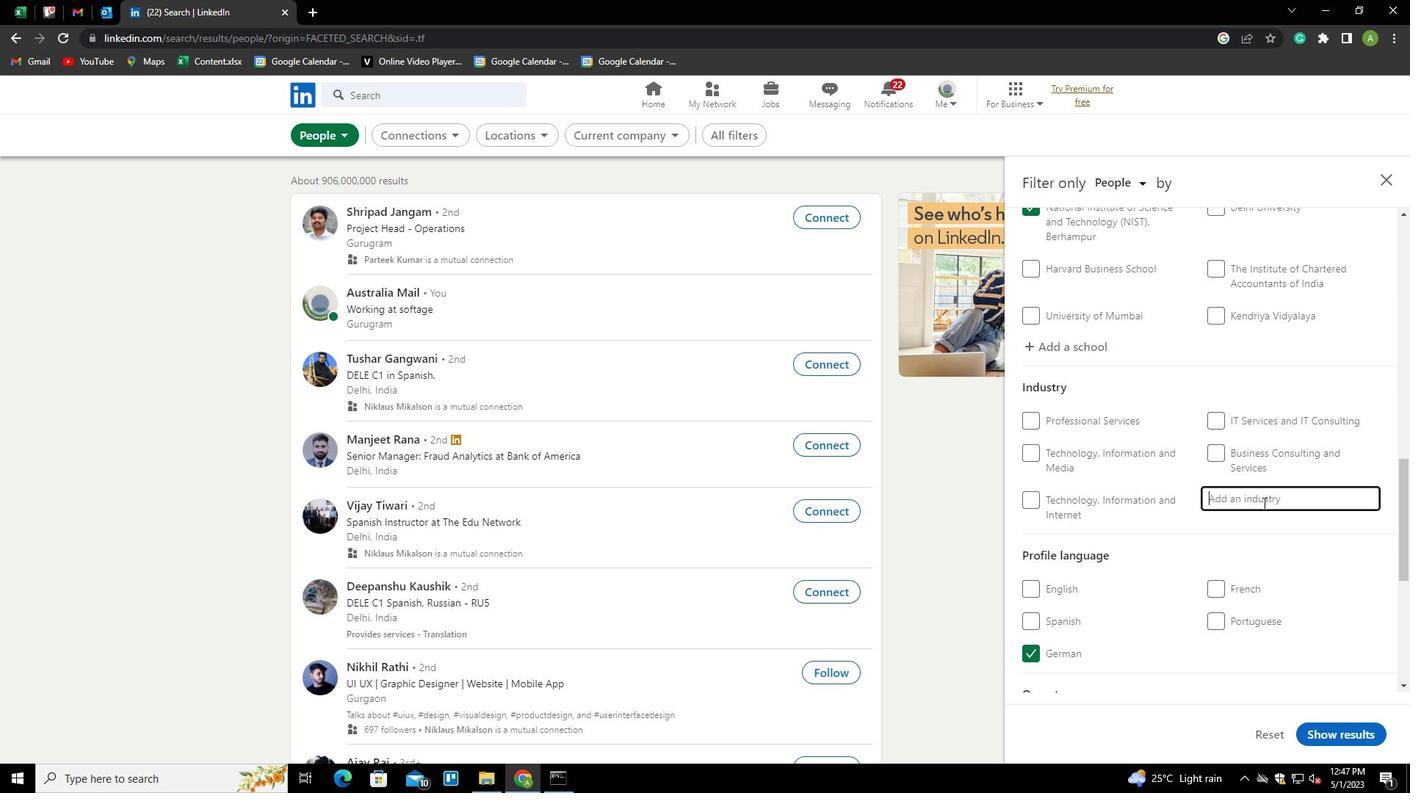 
Action: Mouse pressed left at (1267, 498)
Screenshot: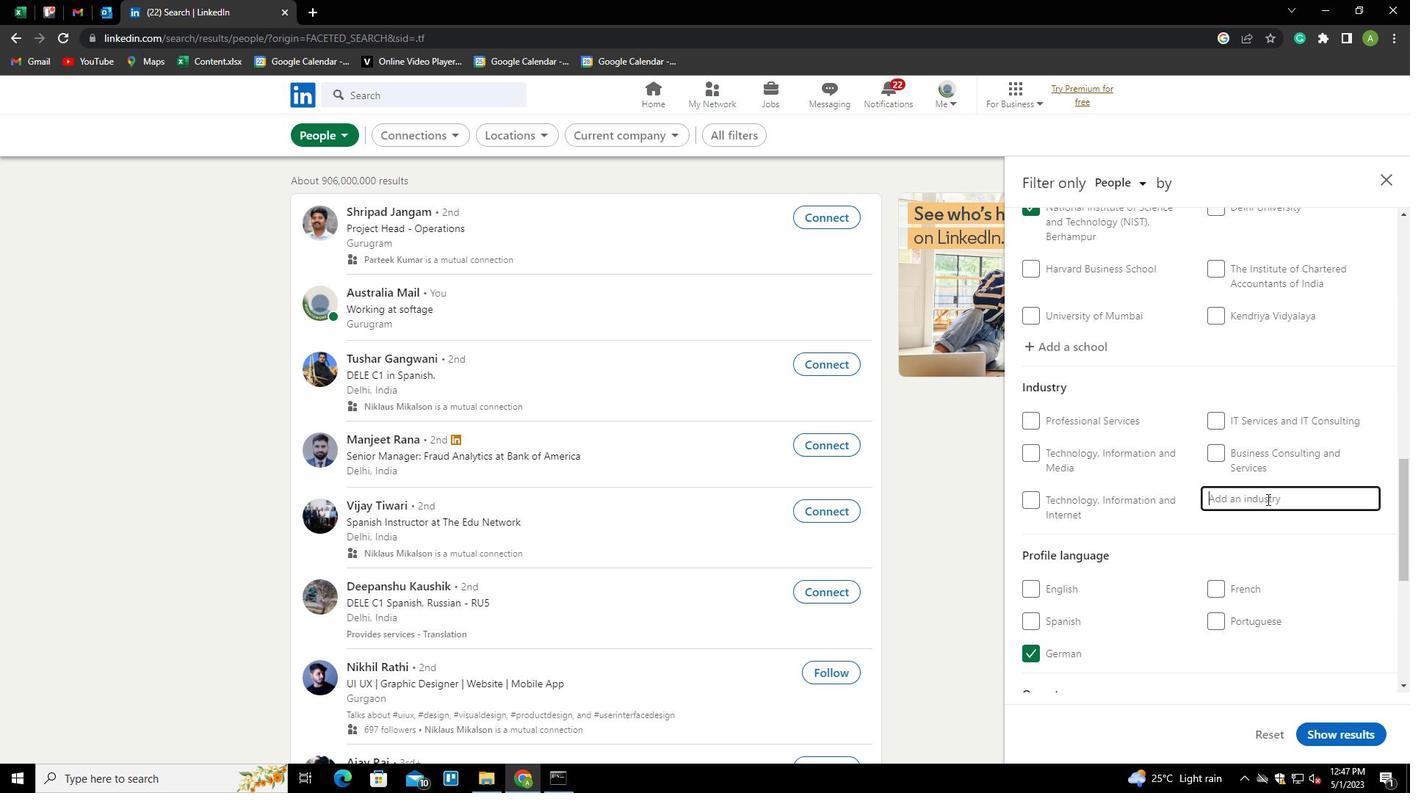 
Action: Mouse moved to (1268, 498)
Screenshot: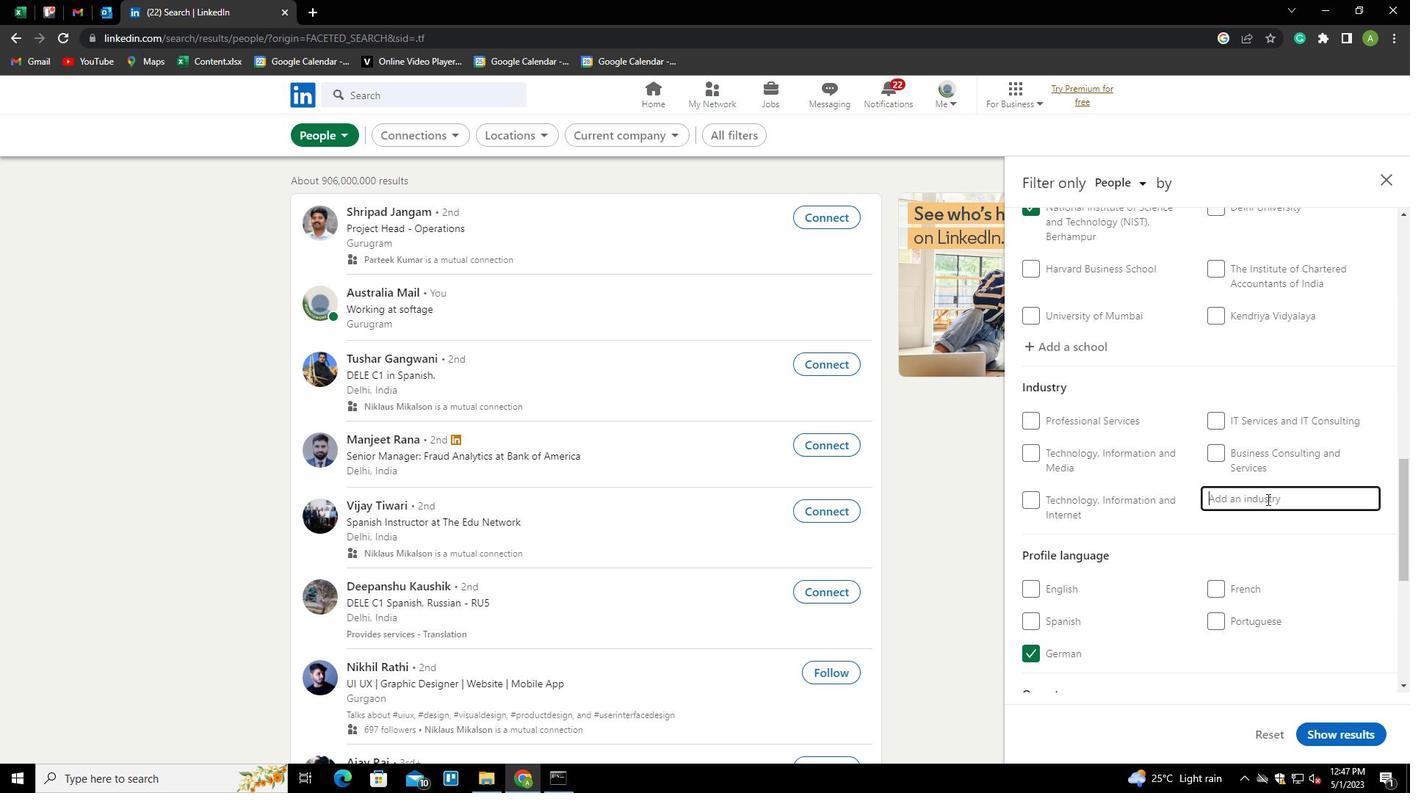 
Action: Key pressed <Key.shift><Key.shift><Key.shift><Key.shift><Key.shift><Key.shift><Key.shift><Key.shift><Key.shift><Key.shift><Key.shift><Key.shift><Key.shift><Key.shift><Key.shift><Key.shift><Key.shift><Key.shift><Key.shift><Key.shift><Key.shift><Key.shift><Key.shift><Key.shift><Key.shift><Key.shift><Key.shift><Key.shift><Key.shift><Key.shift><Key.shift><Key.shift><Key.shift><Key.shift><Key.shift><Key.shift><Key.shift><Key.shift><Key.shift><Key.shift><Key.shift><Key.shift><Key.shift><Key.shift><Key.shift><Key.shift><Key.shift><Key.shift><Key.shift><Key.shift><Key.shift><Key.shift><Key.shift><Key.shift><Key.shift><Key.shift><Key.shift><Key.shift><Key.shift><Key.shift><Key.shift><Key.shift><Key.shift><Key.shift><Key.shift><Key.shift><Key.shift><Key.shift><Key.shift><Key.shift><Key.shift>SUR<Key.down><Key.enter>
Screenshot: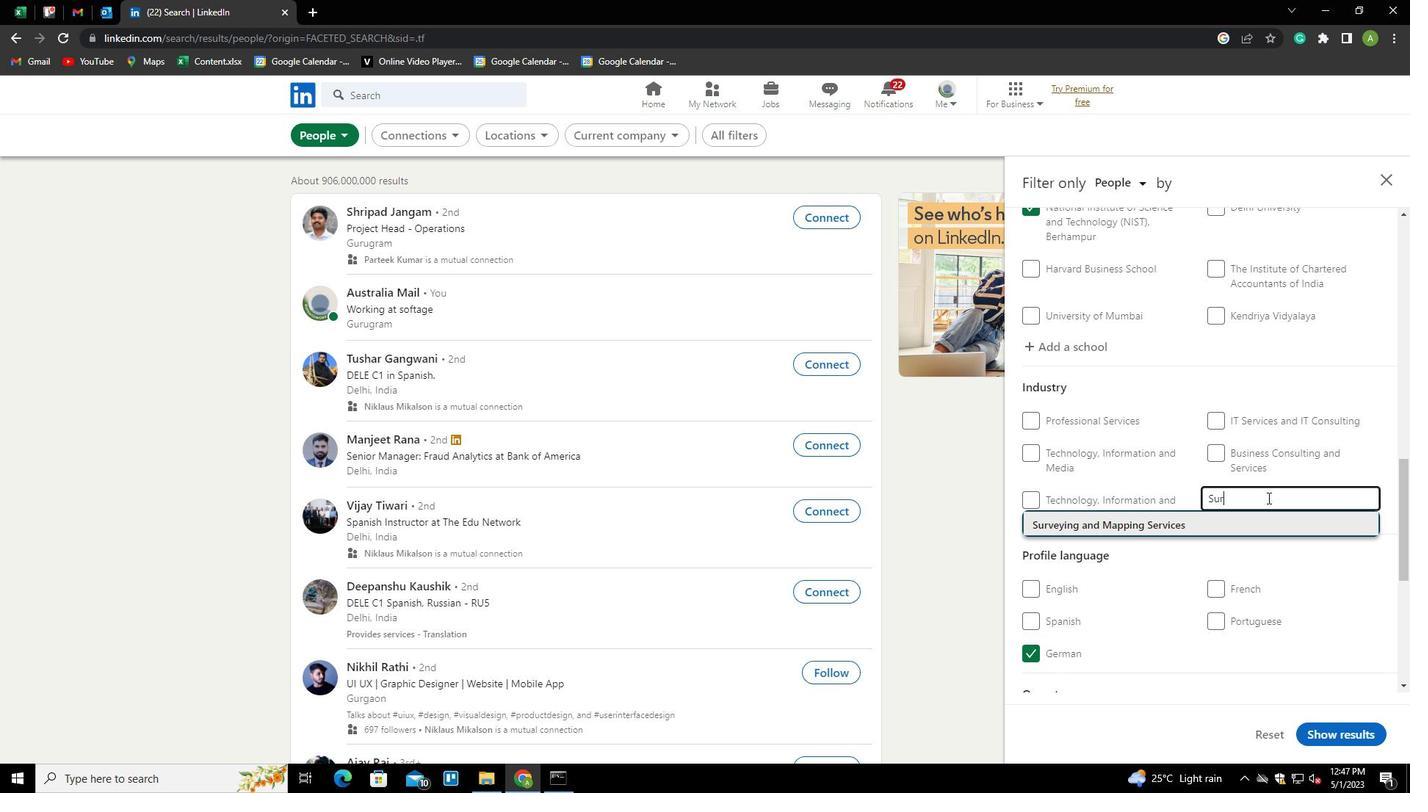 
Action: Mouse scrolled (1268, 497) with delta (0, 0)
Screenshot: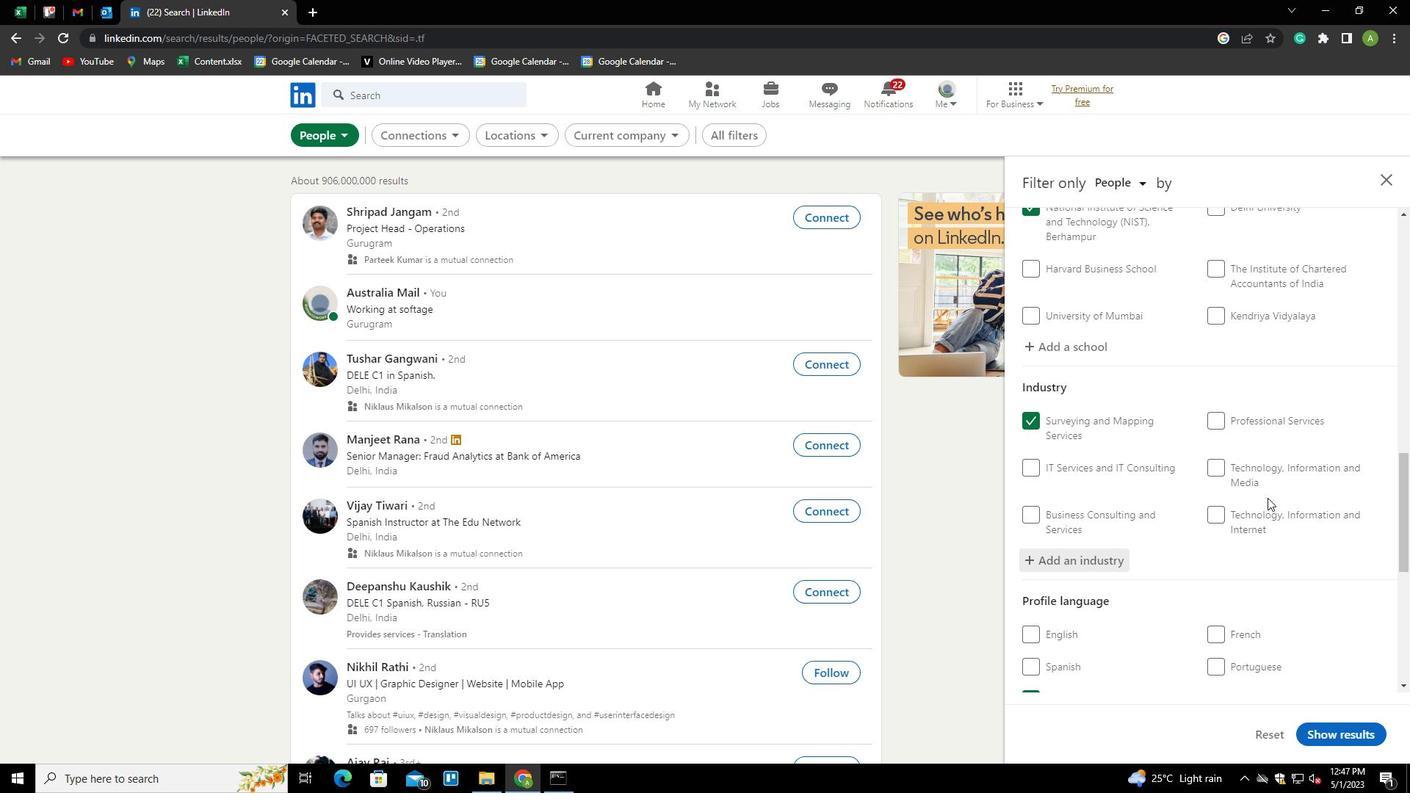 
Action: Mouse scrolled (1268, 497) with delta (0, 0)
Screenshot: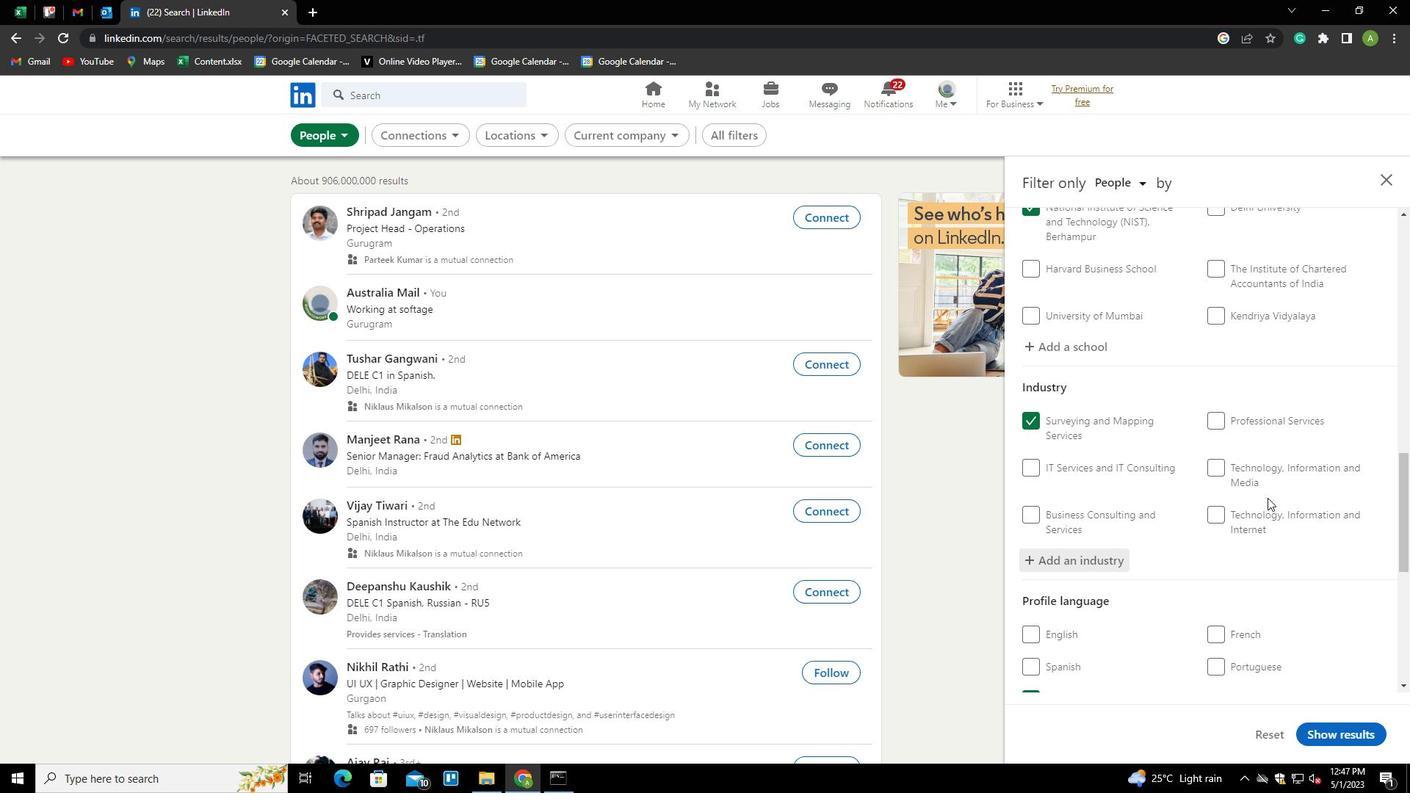 
Action: Mouse scrolled (1268, 497) with delta (0, 0)
Screenshot: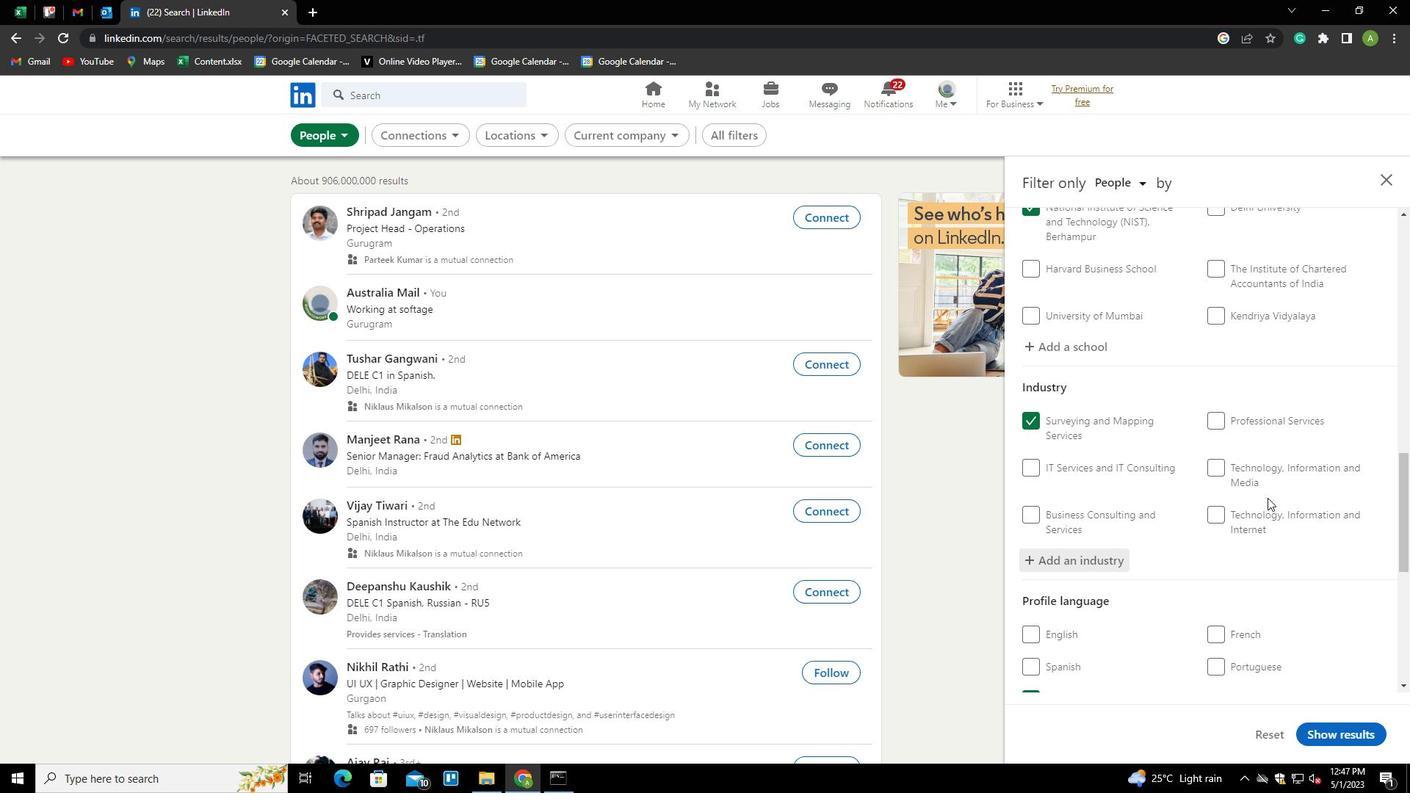 
Action: Mouse scrolled (1268, 497) with delta (0, 0)
Screenshot: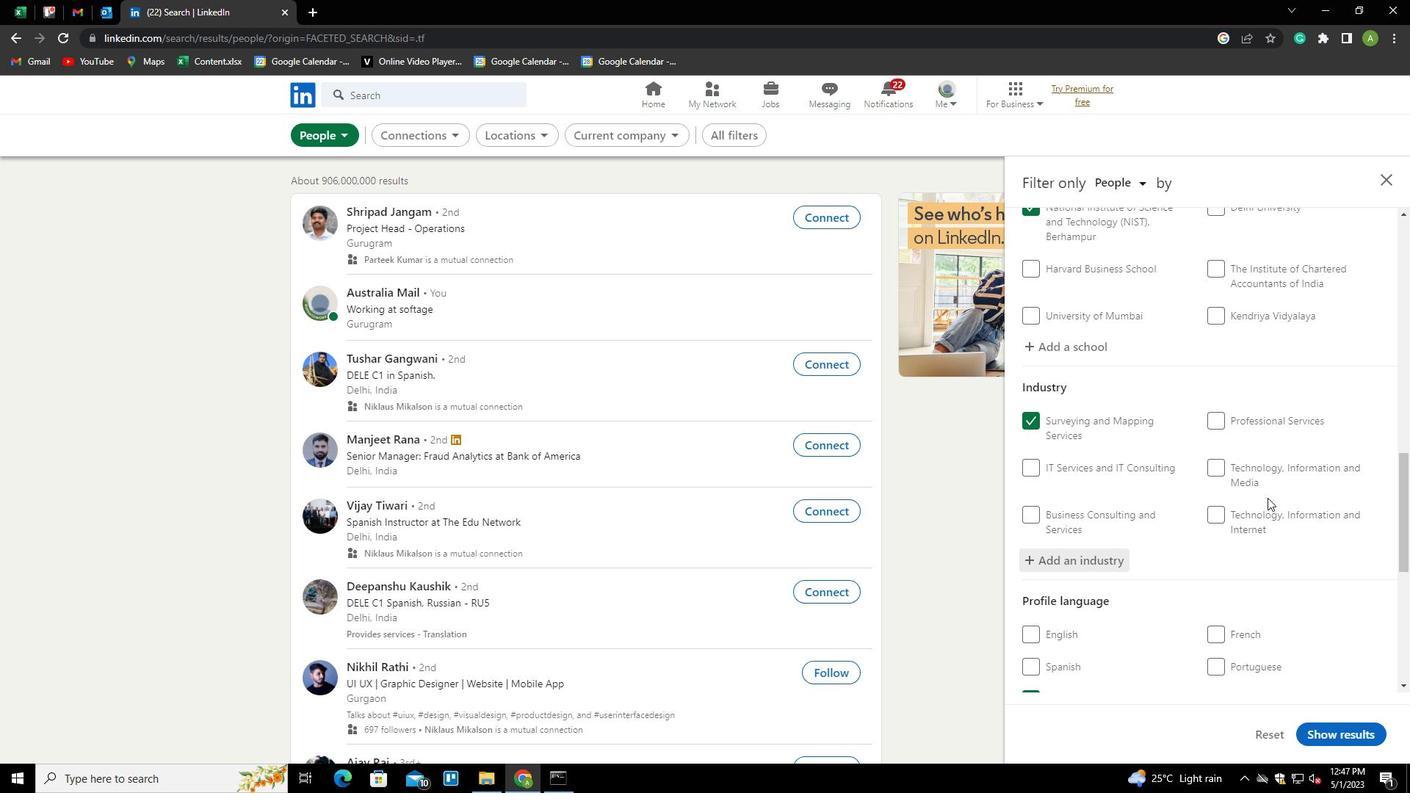 
Action: Mouse scrolled (1268, 497) with delta (0, 0)
Screenshot: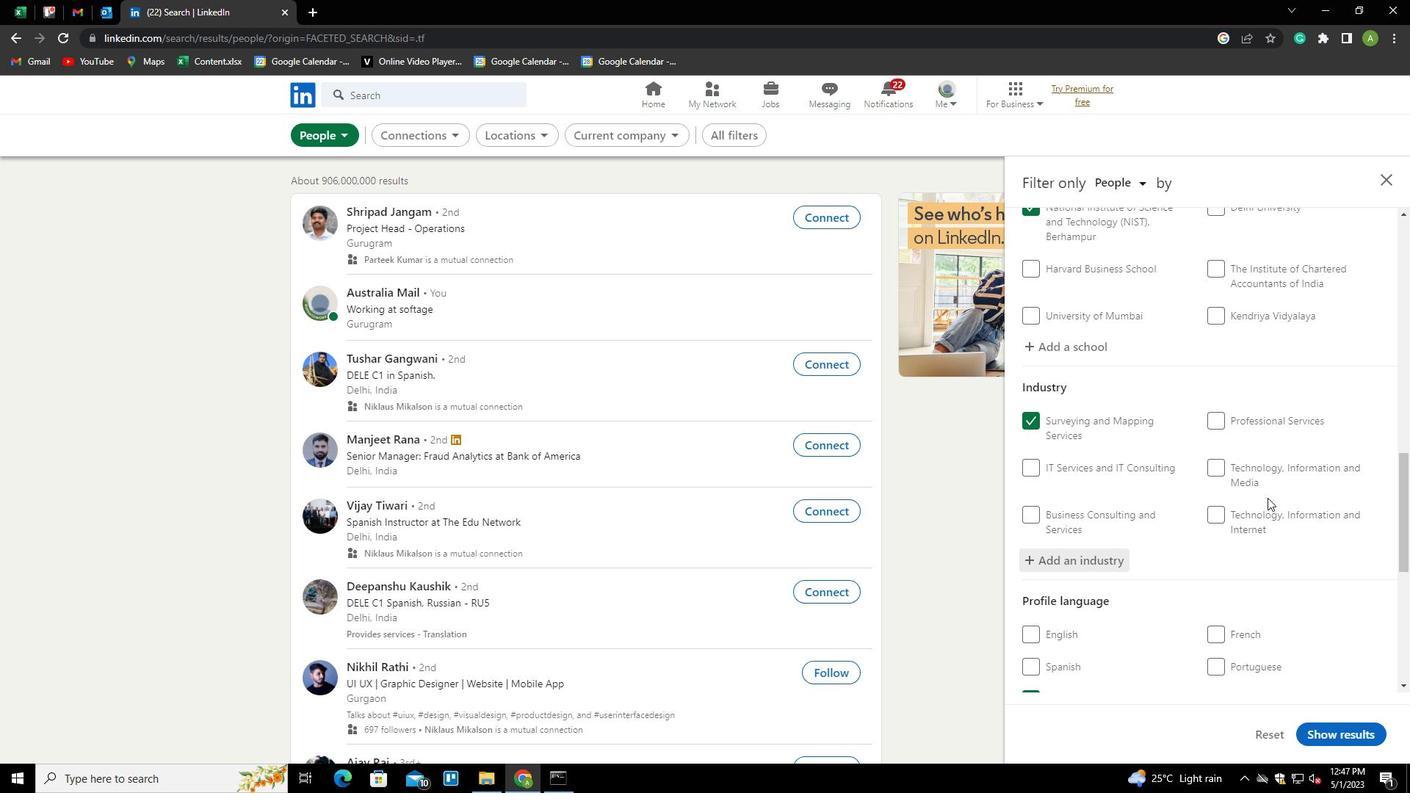 
Action: Mouse scrolled (1268, 497) with delta (0, 0)
Screenshot: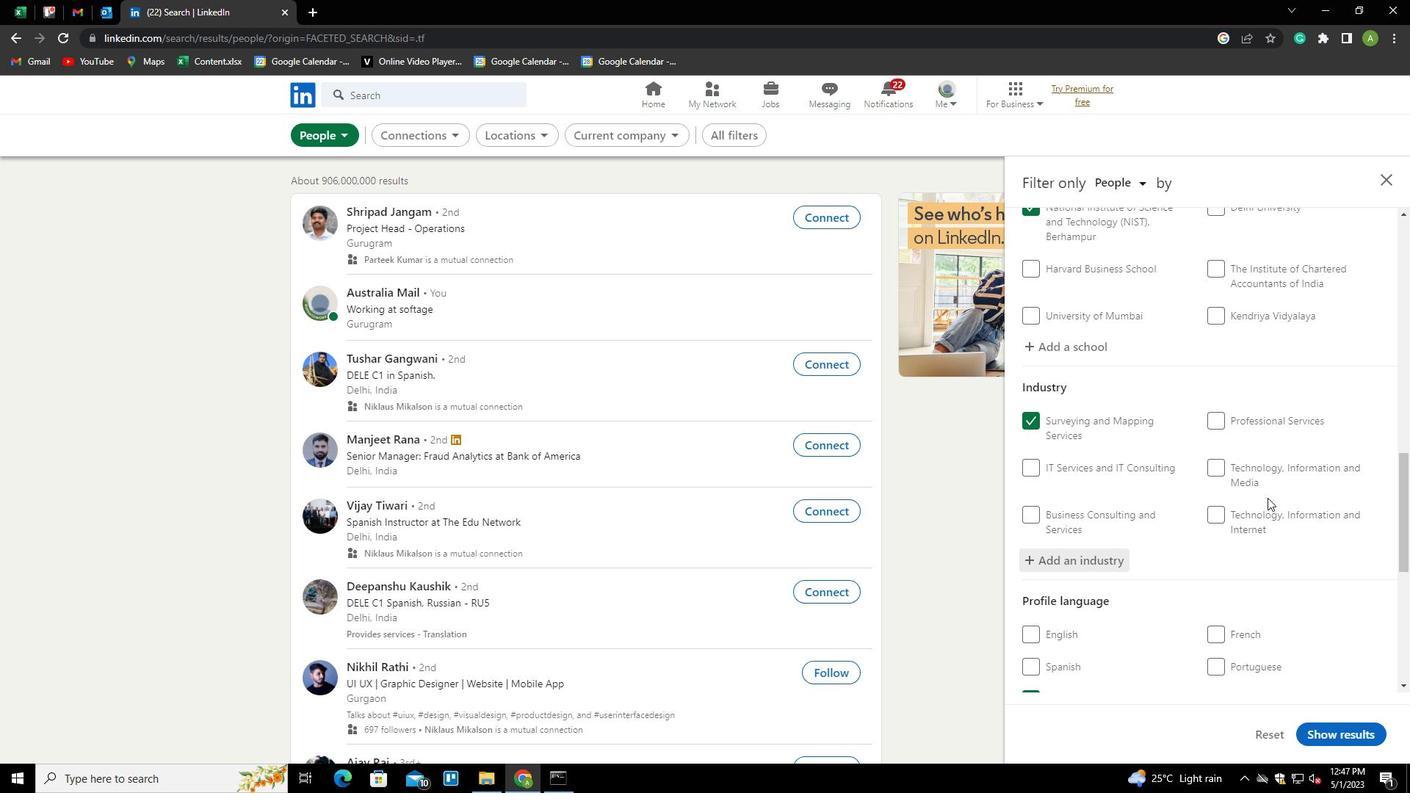 
Action: Mouse scrolled (1268, 497) with delta (0, 0)
Screenshot: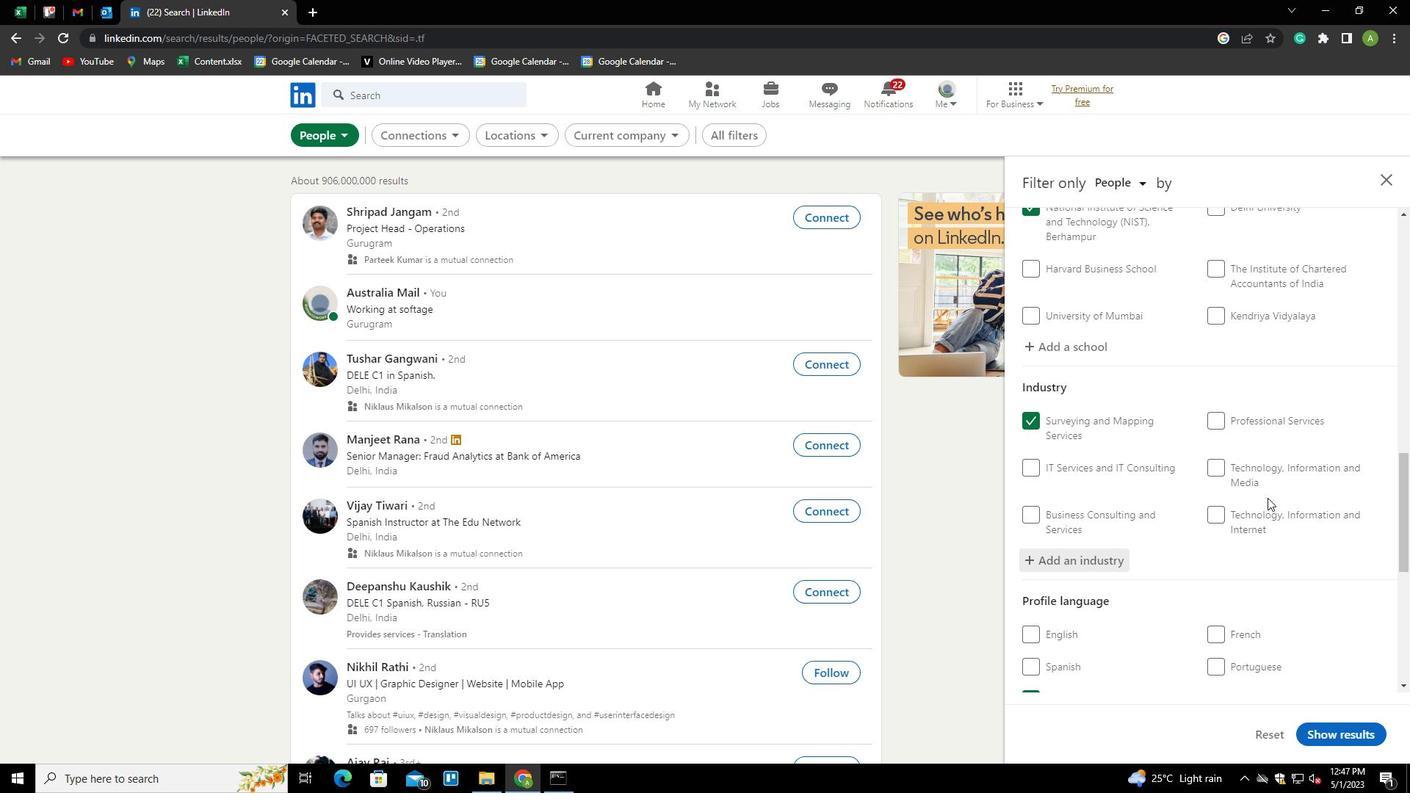 
Action: Mouse moved to (1252, 493)
Screenshot: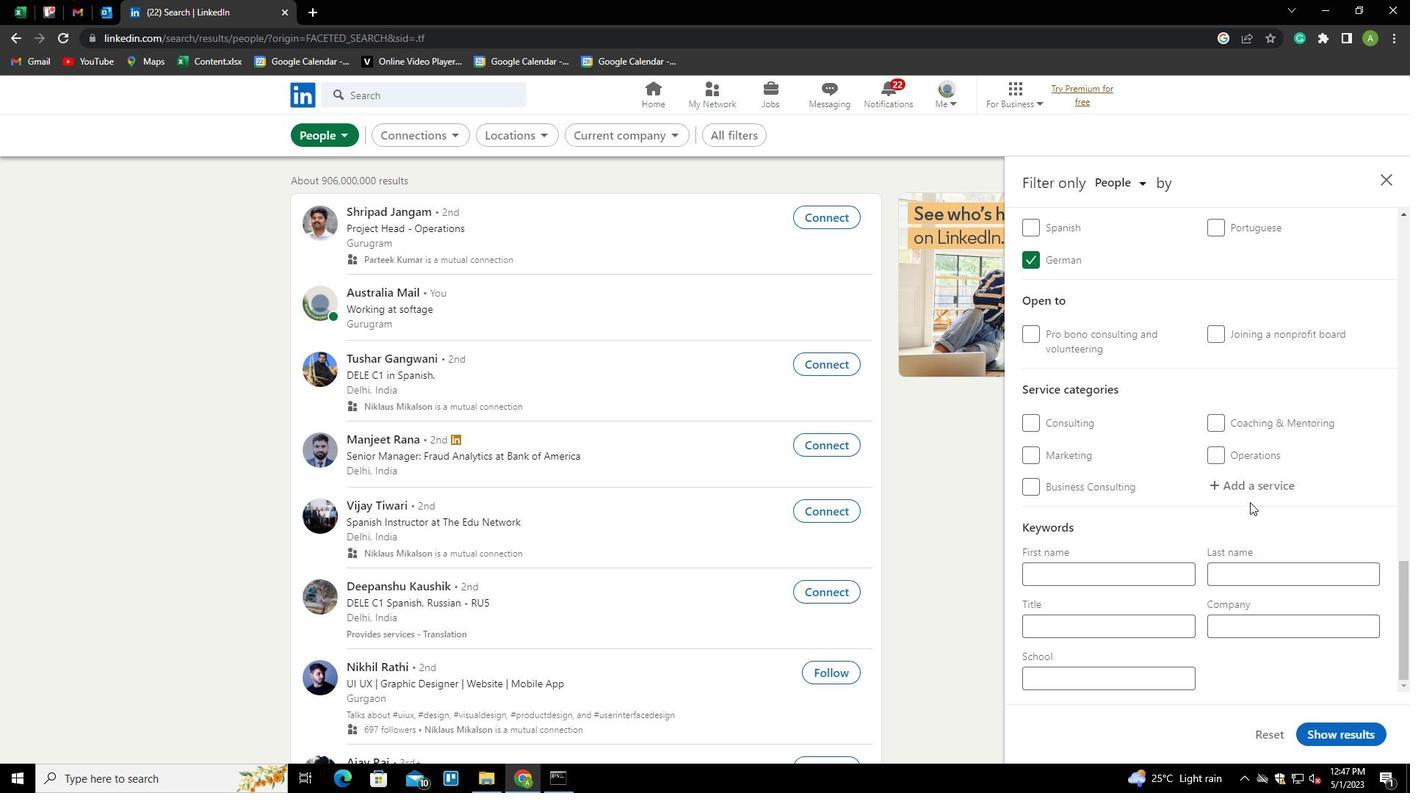 
Action: Mouse pressed left at (1252, 493)
Screenshot: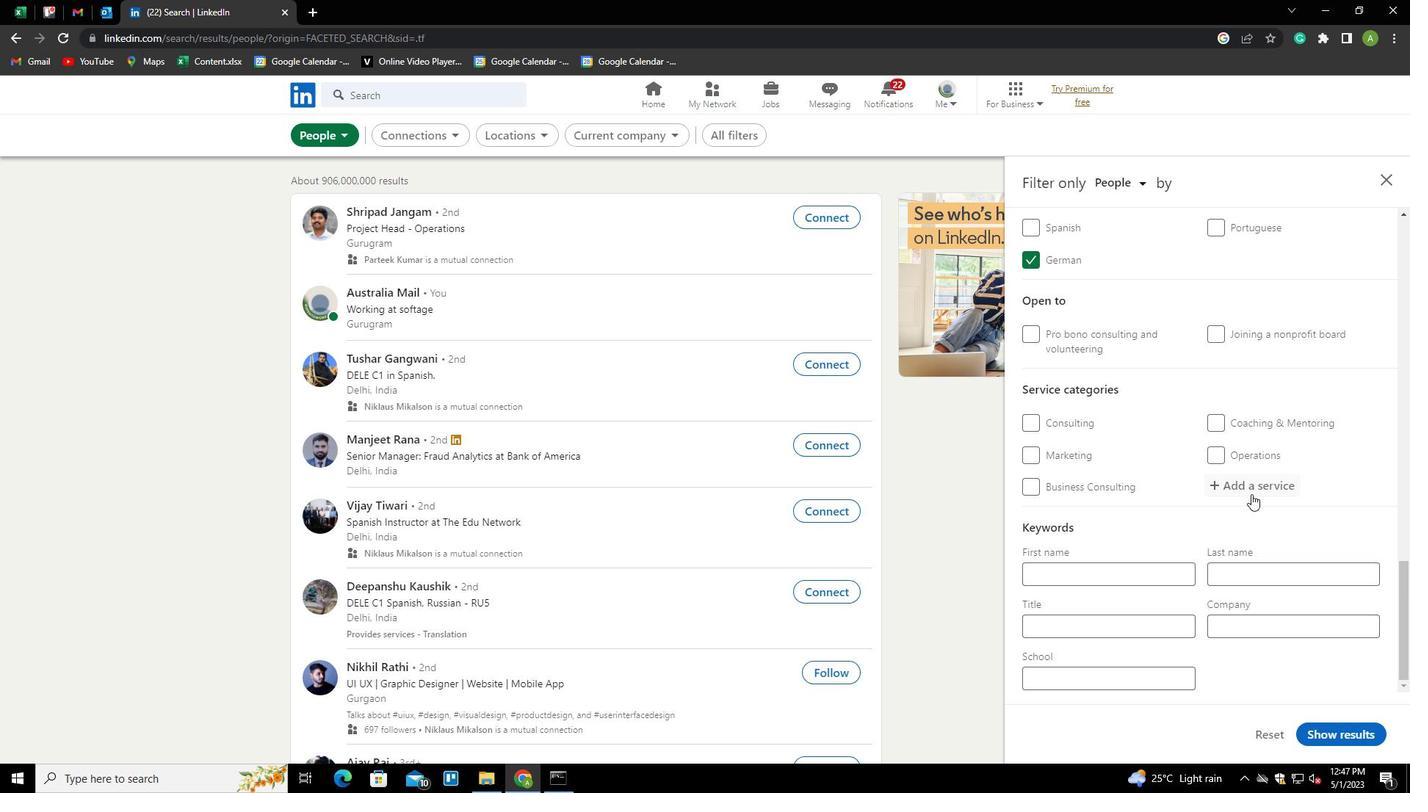 
Action: Mouse moved to (1260, 481)
Screenshot: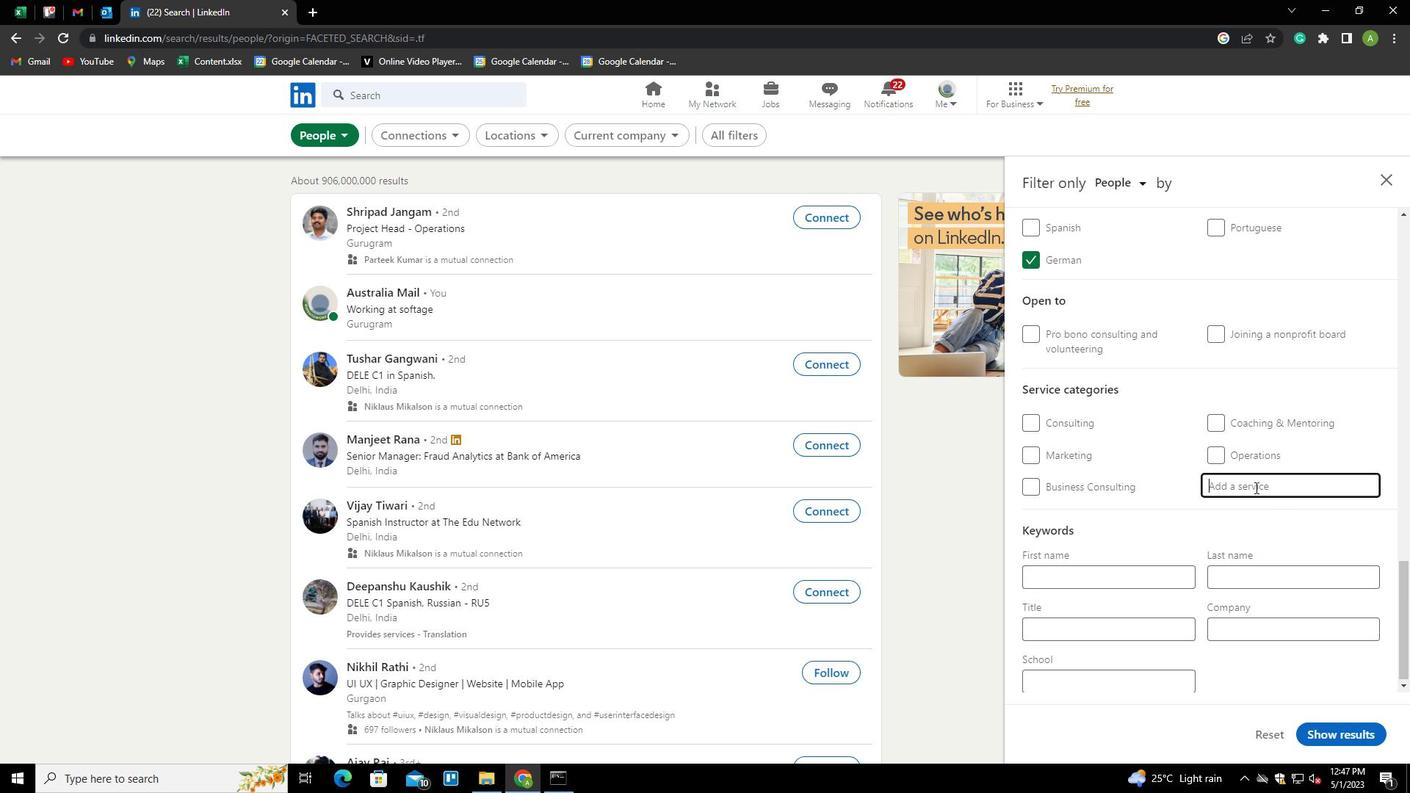 
Action: Mouse pressed left at (1260, 481)
Screenshot: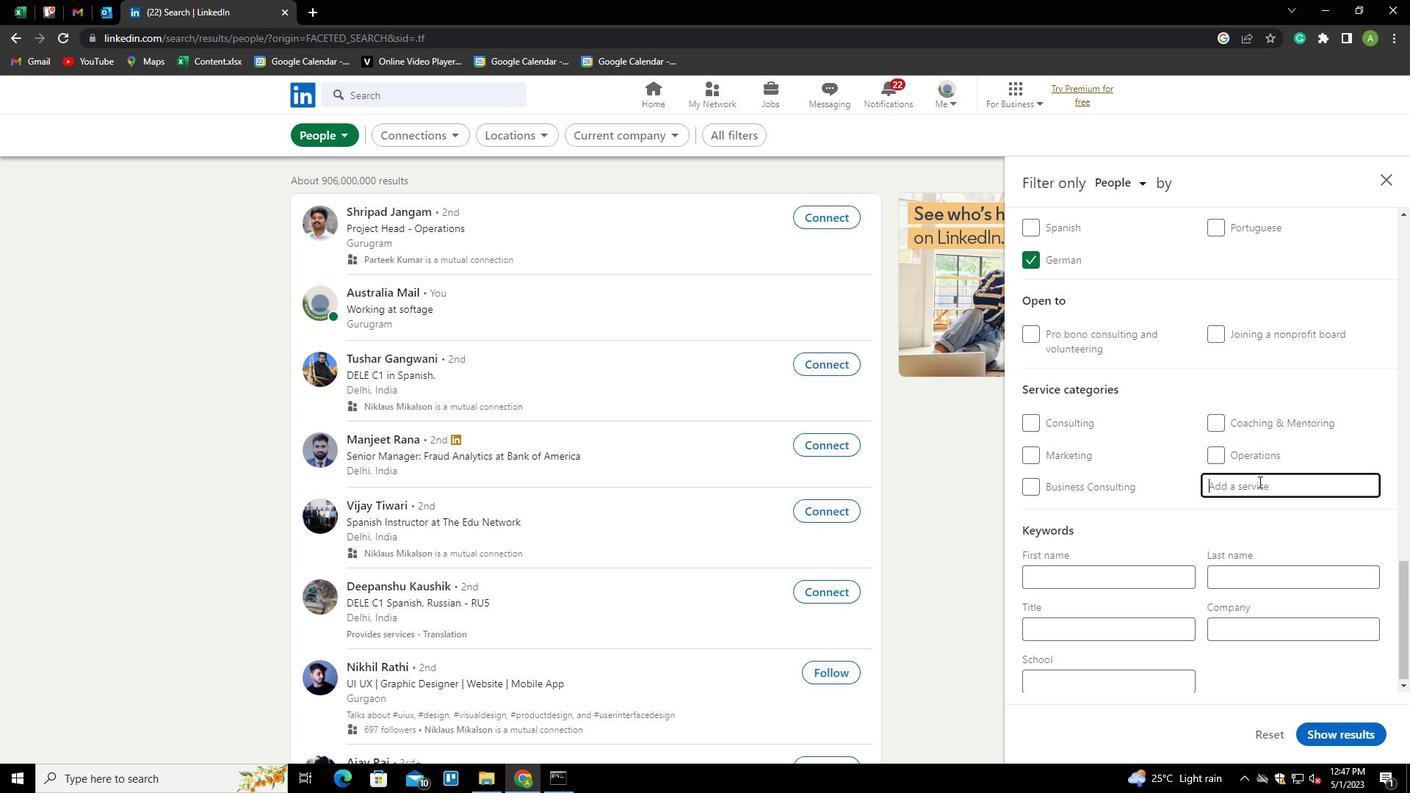 
Action: Mouse moved to (1260, 481)
Screenshot: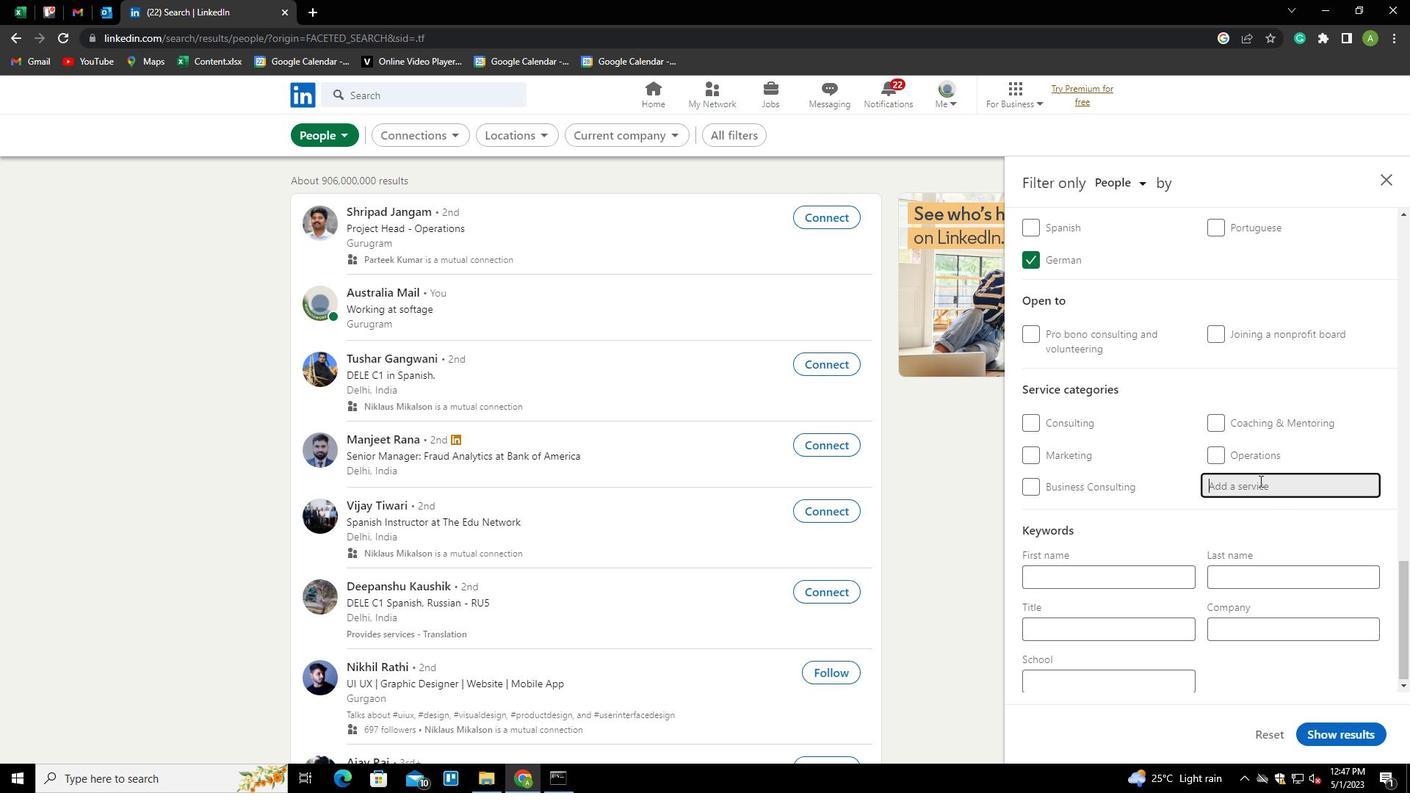 
Action: Key pressed <Key.shift>S<Key.backspace>ACCUN<Key.backspace><Key.backspace>OUNTIN<Key.down><Key.down><Key.up><Key.enter>
Screenshot: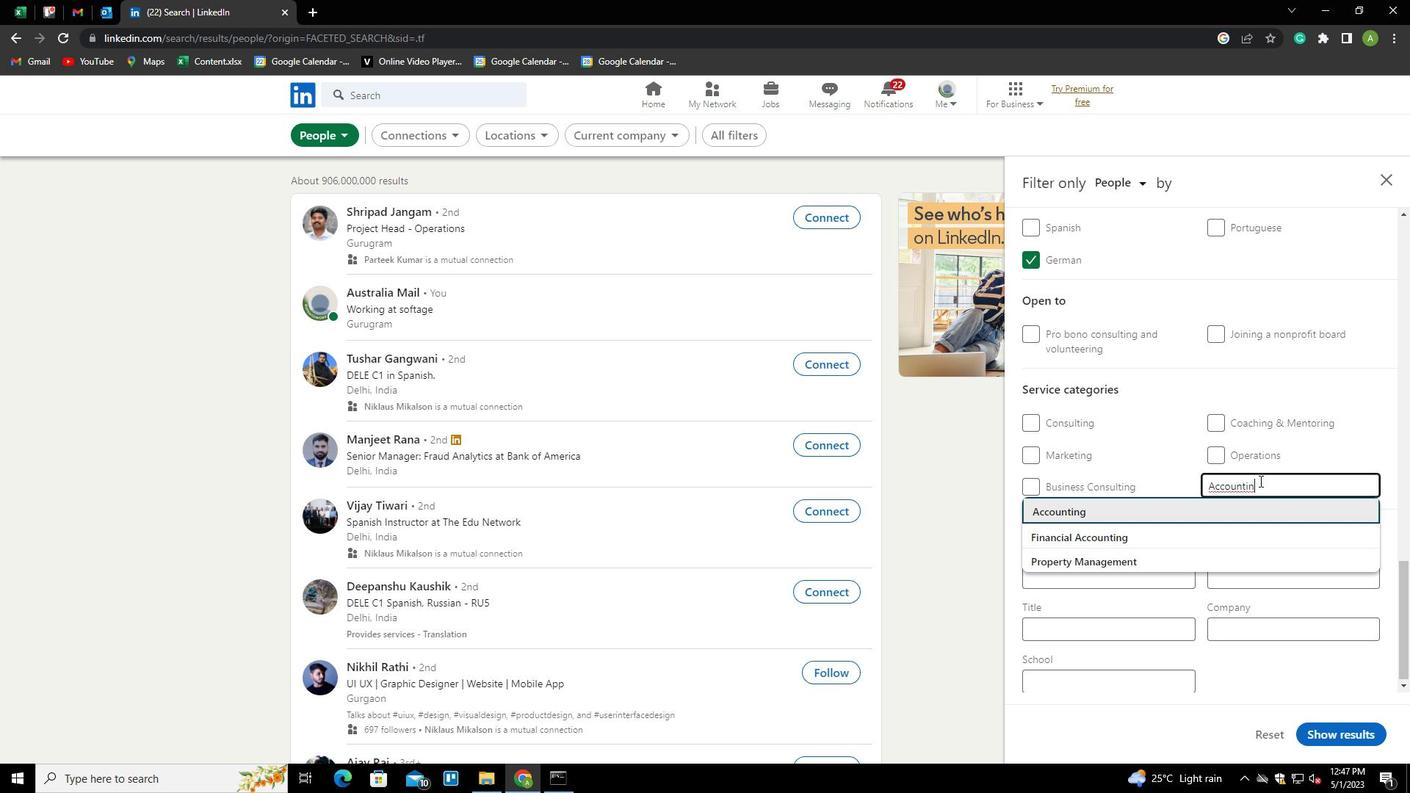 
Action: Mouse scrolled (1260, 480) with delta (0, 0)
Screenshot: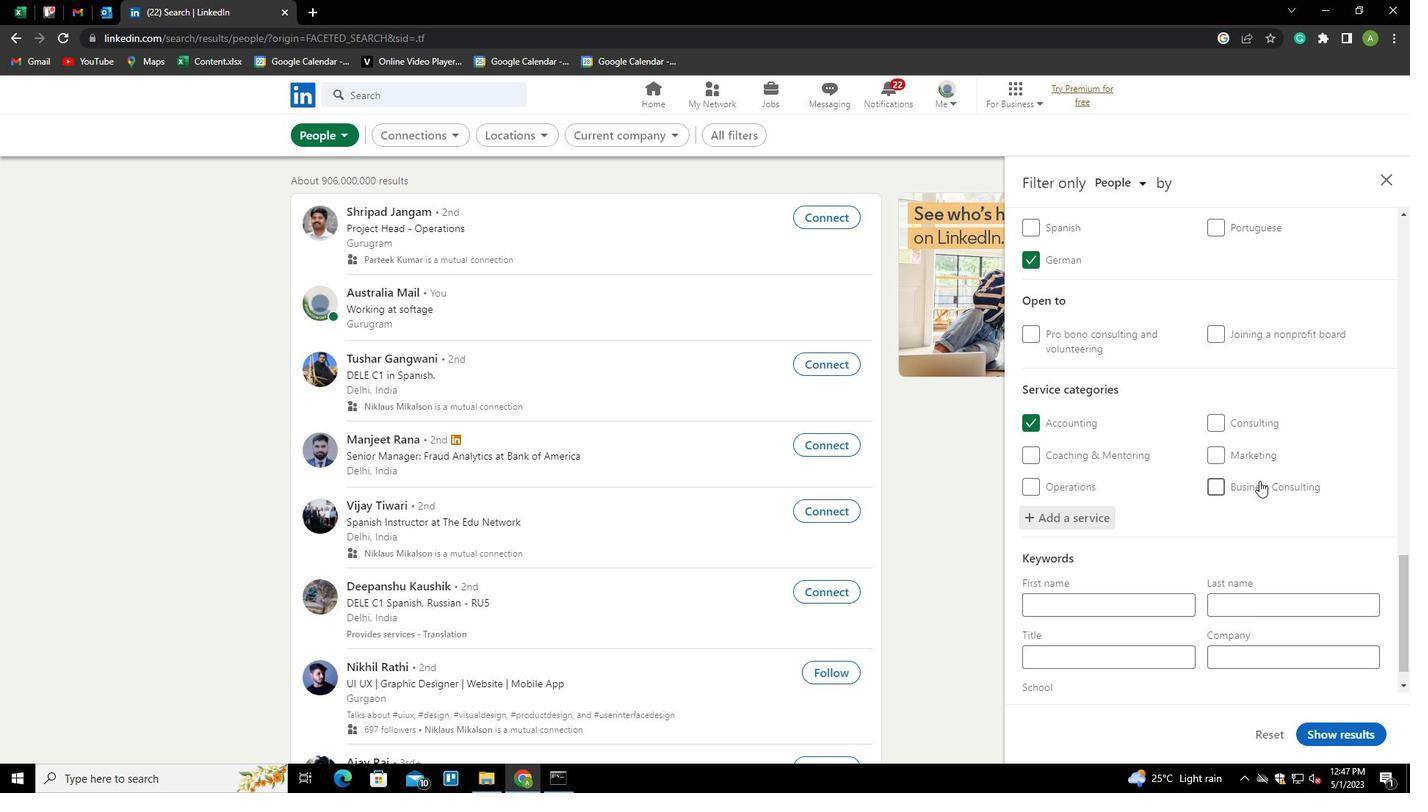 
Action: Mouse scrolled (1260, 480) with delta (0, 0)
Screenshot: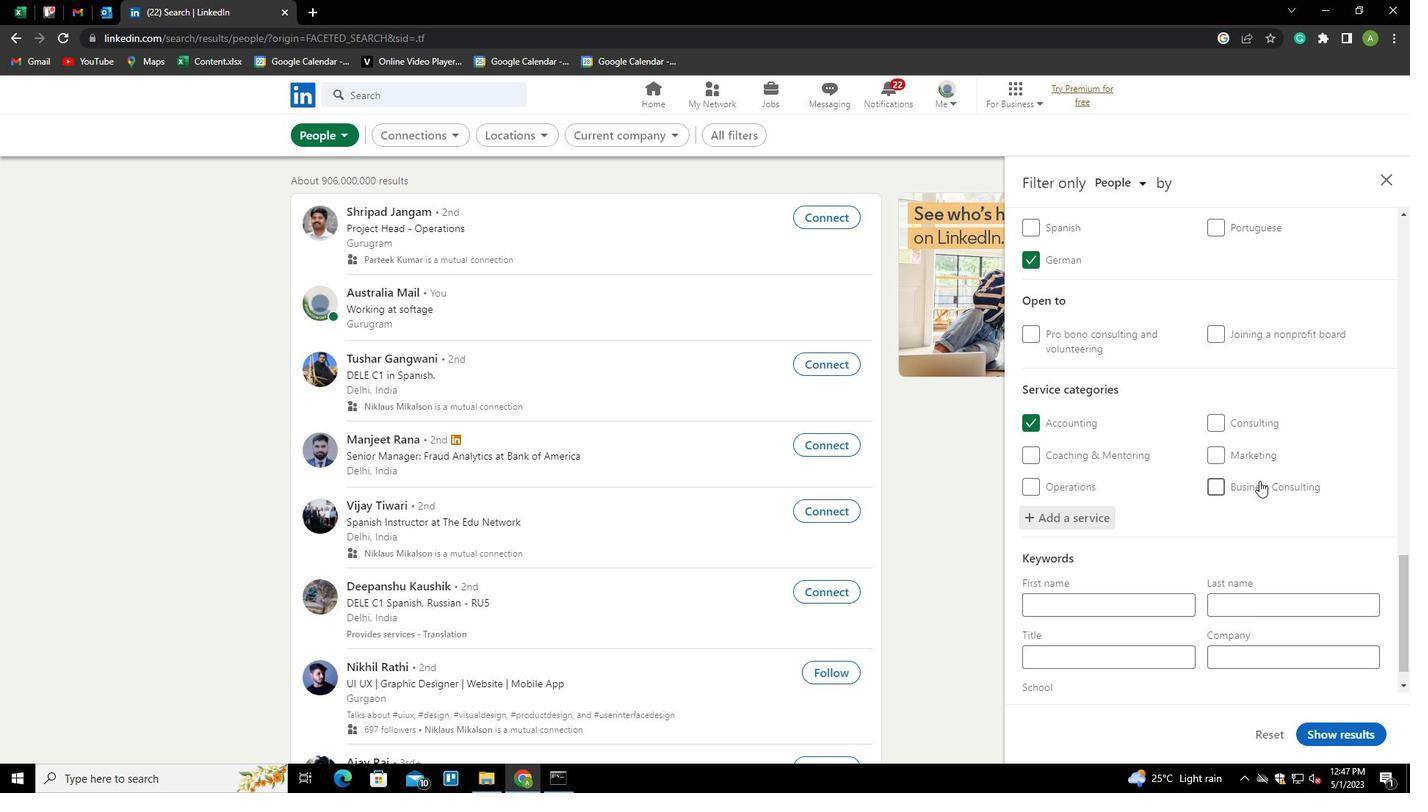 
Action: Mouse scrolled (1260, 480) with delta (0, 0)
Screenshot: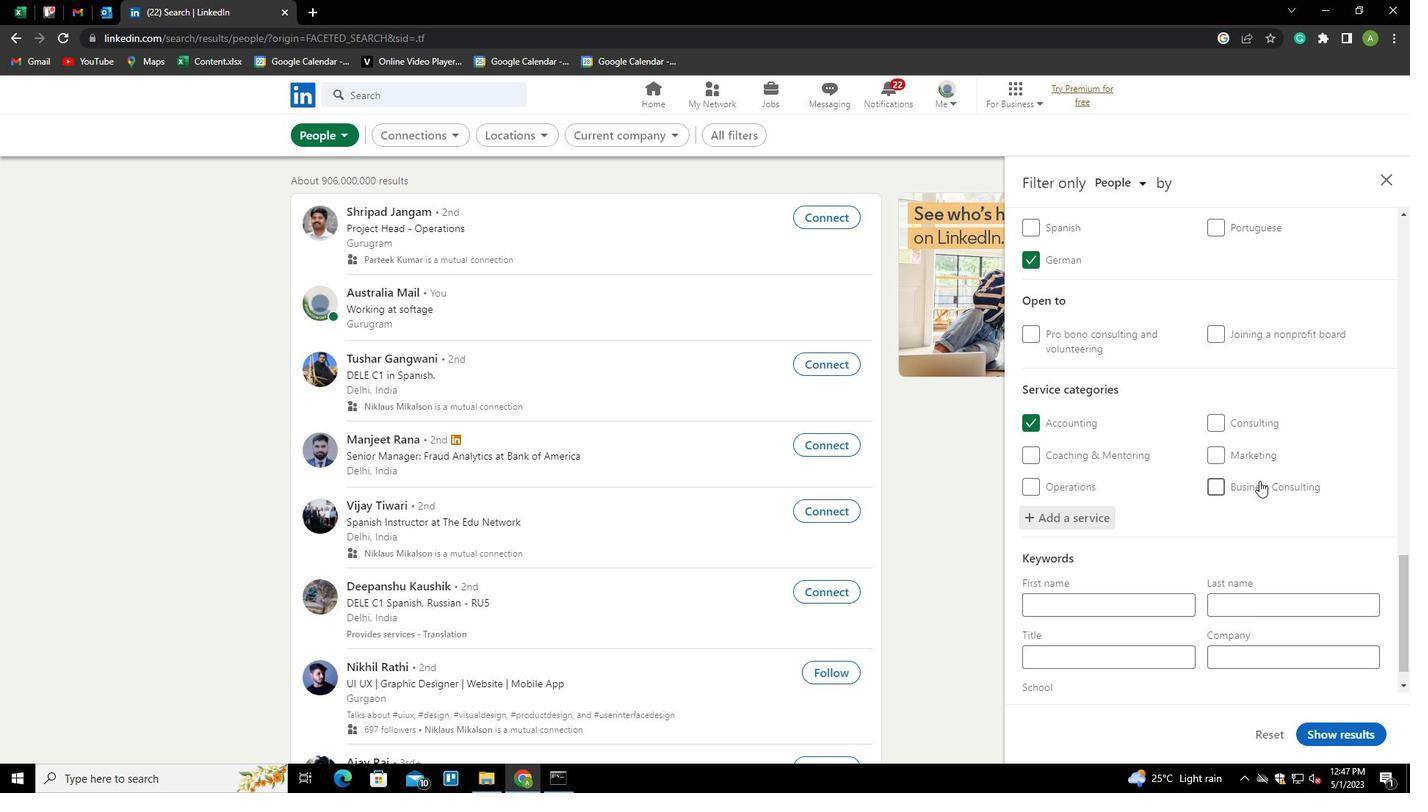 
Action: Mouse moved to (1258, 495)
Screenshot: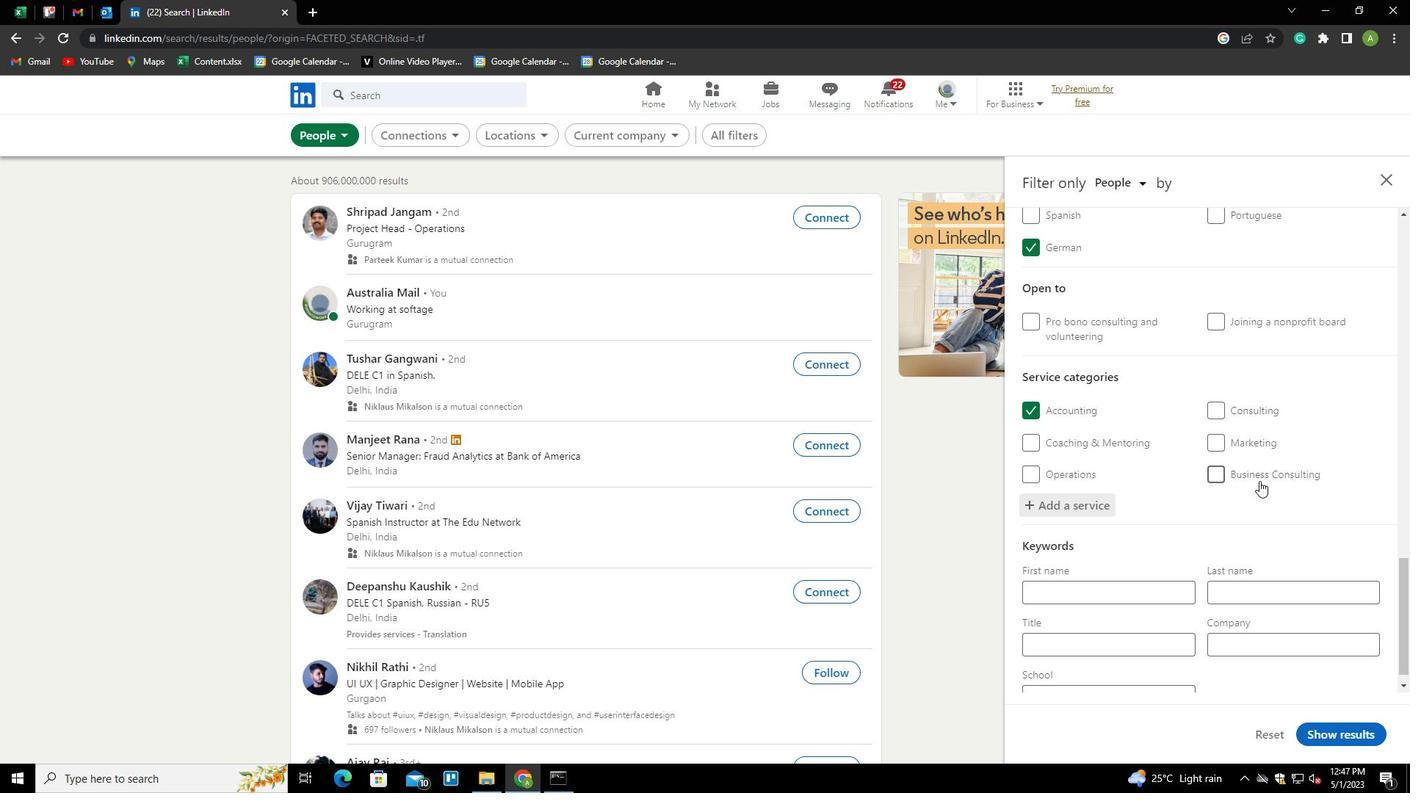 
Action: Mouse scrolled (1258, 494) with delta (0, 0)
Screenshot: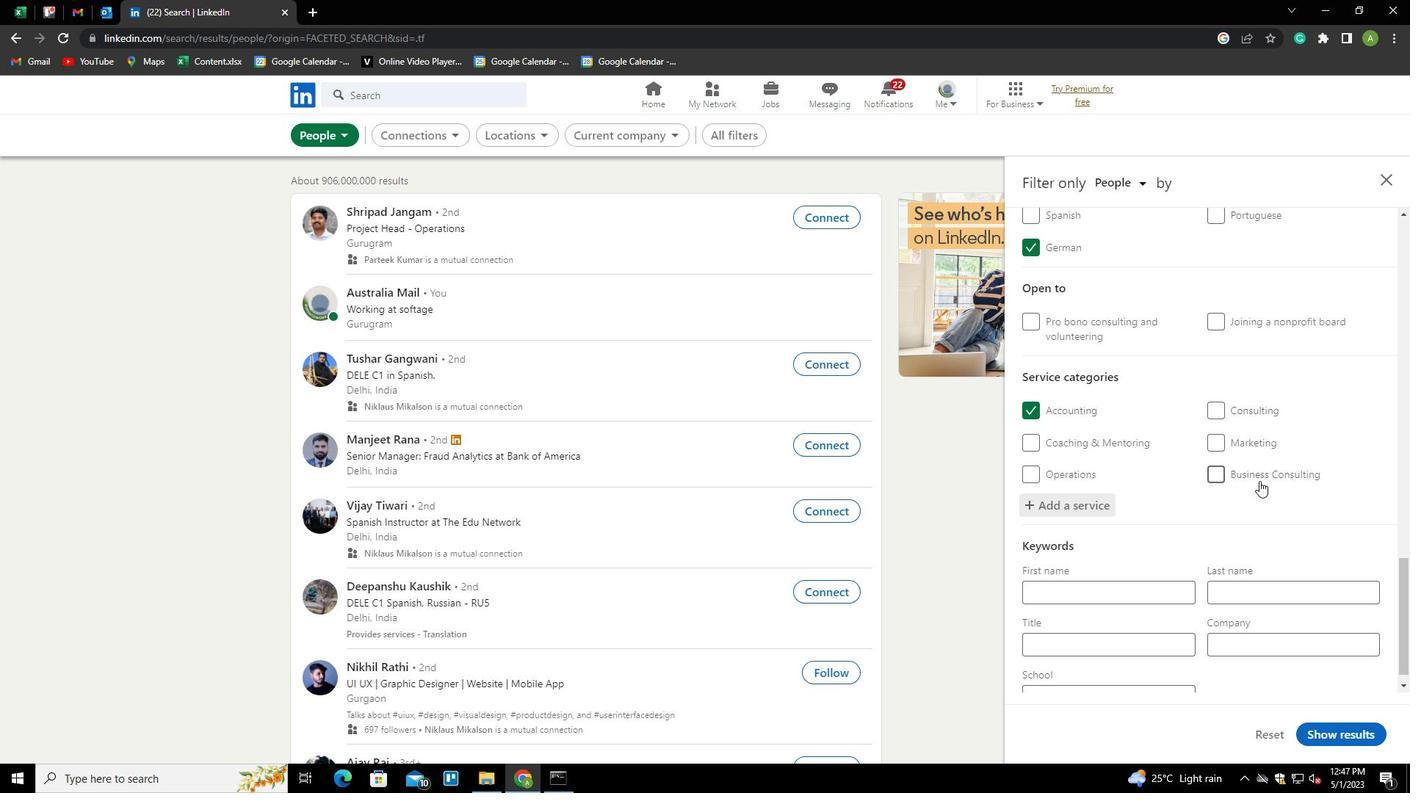 
Action: Mouse moved to (1255, 501)
Screenshot: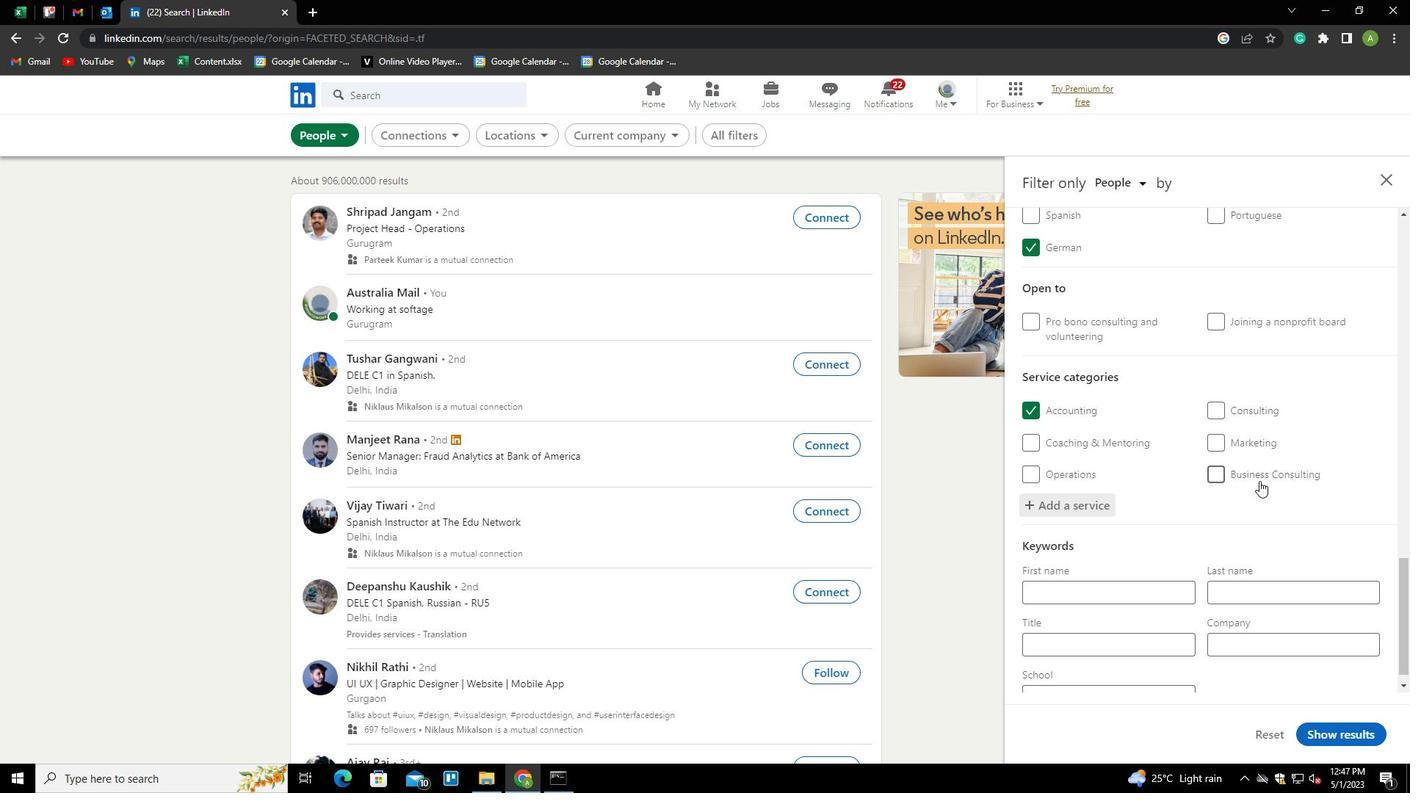 
Action: Mouse scrolled (1255, 501) with delta (0, 0)
Screenshot: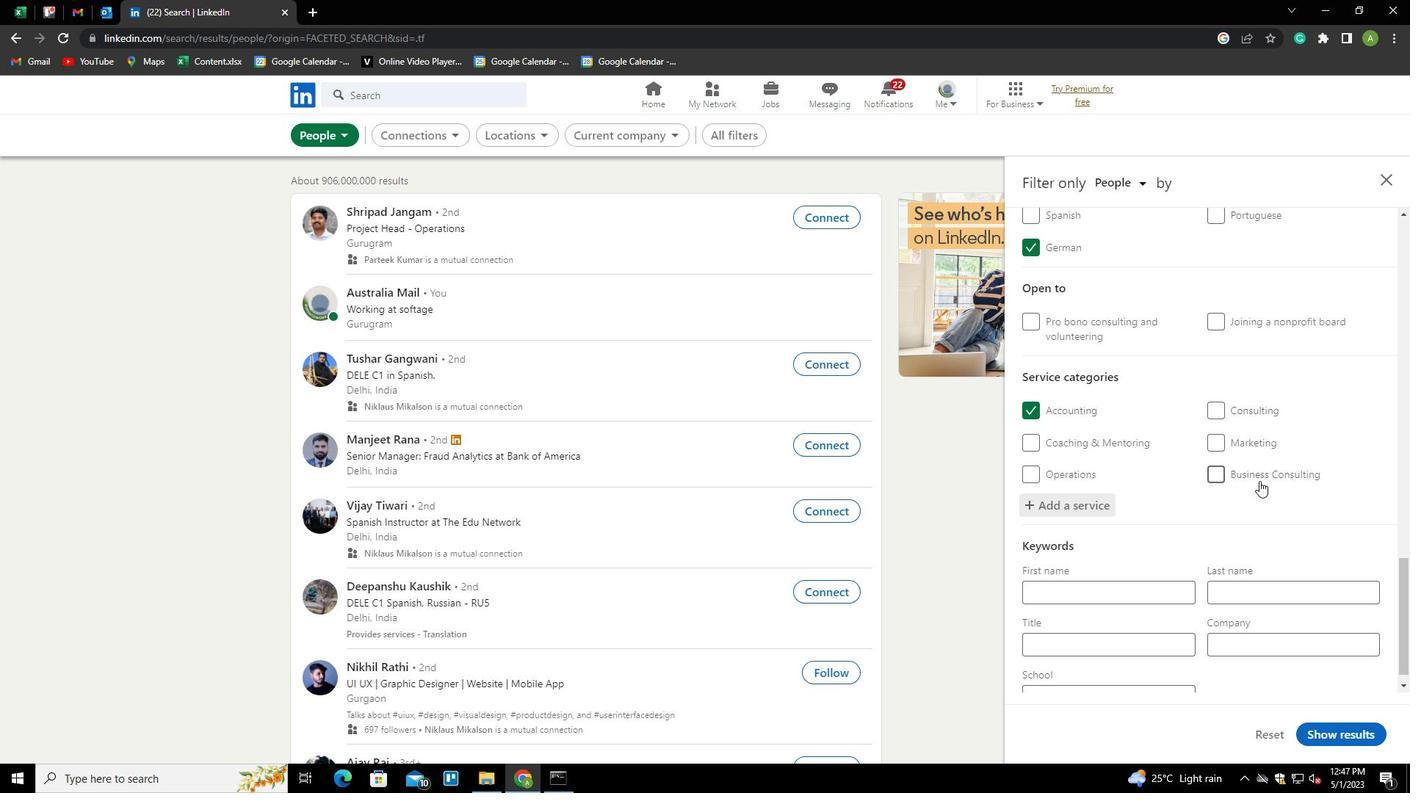 
Action: Mouse moved to (1246, 512)
Screenshot: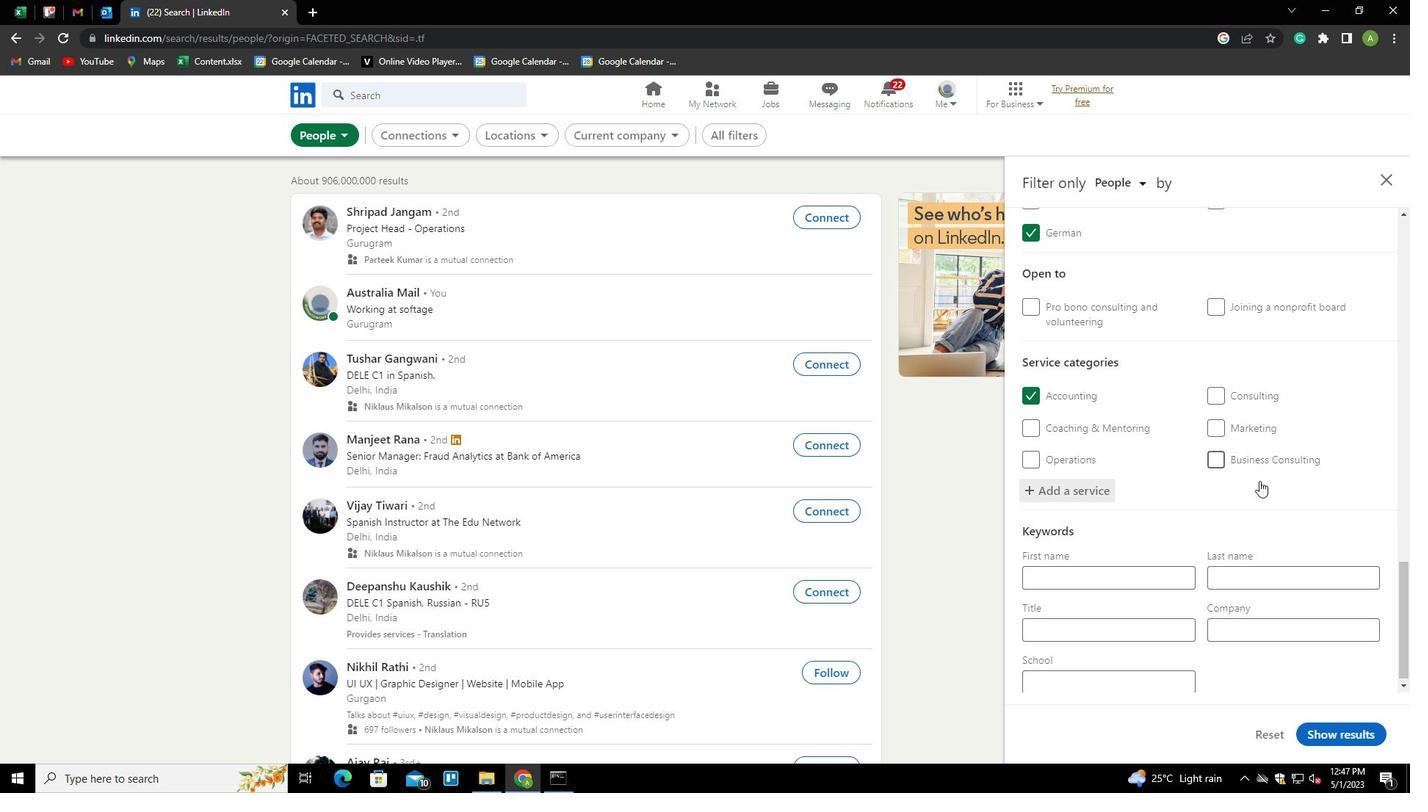 
Action: Mouse scrolled (1246, 512) with delta (0, 0)
Screenshot: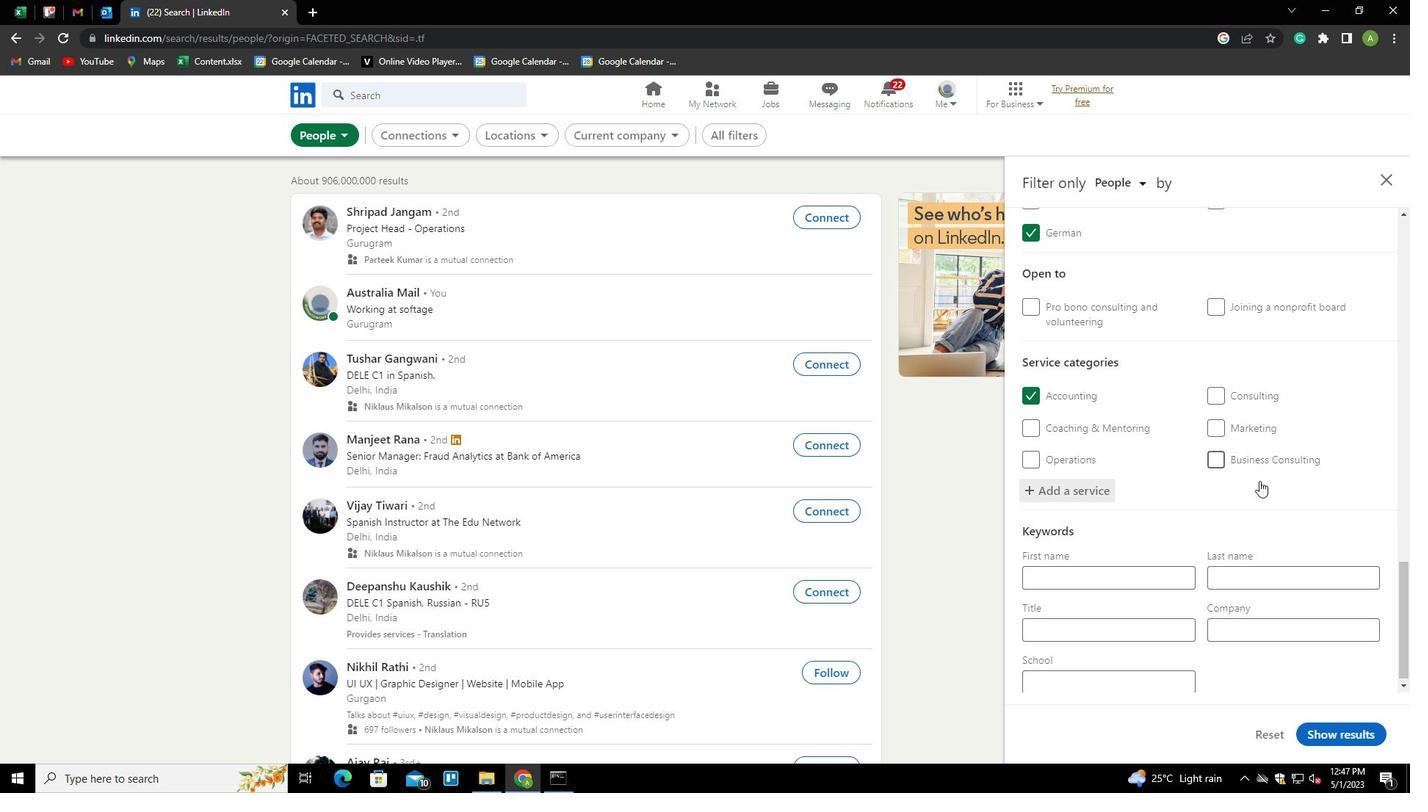 
Action: Mouse moved to (1127, 619)
Screenshot: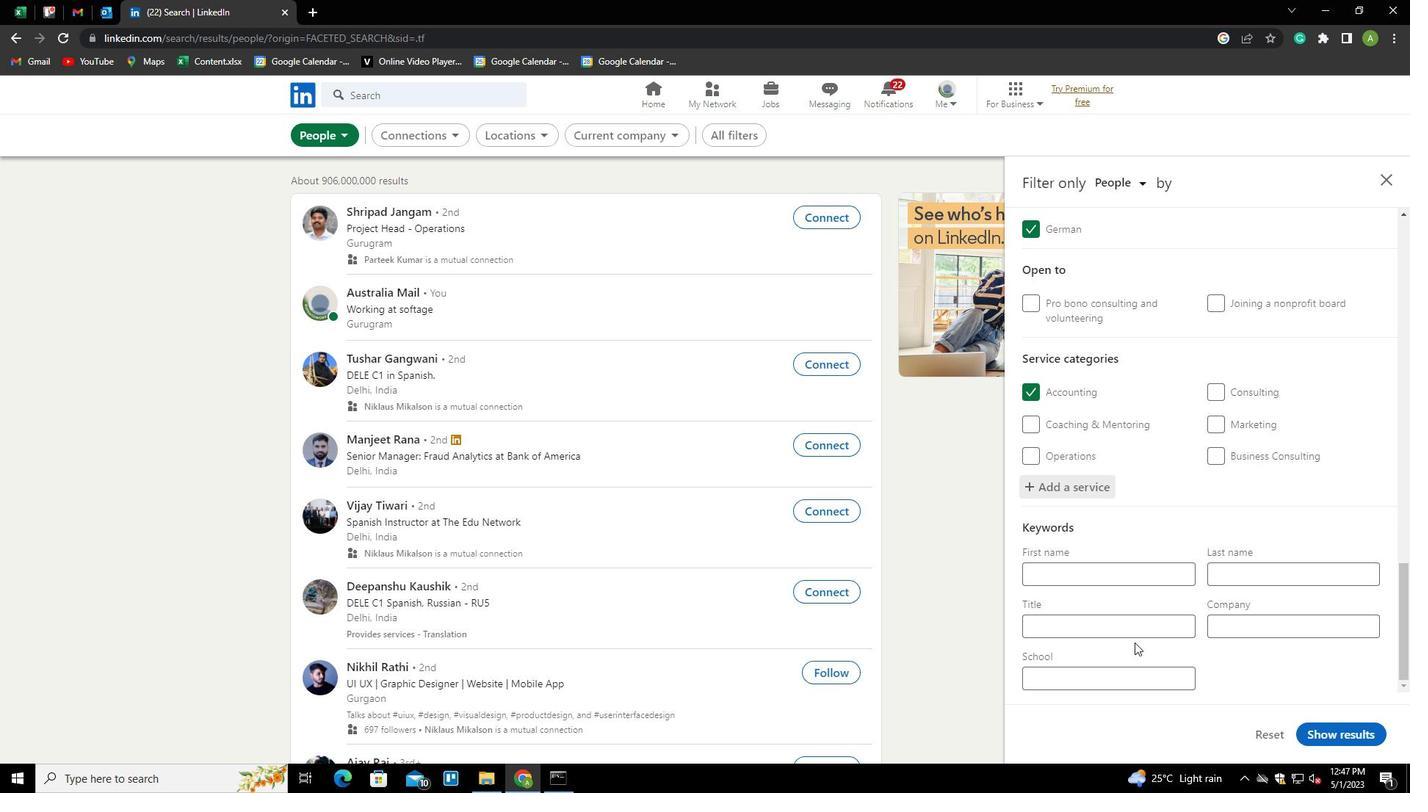 
Action: Mouse pressed left at (1127, 619)
Screenshot: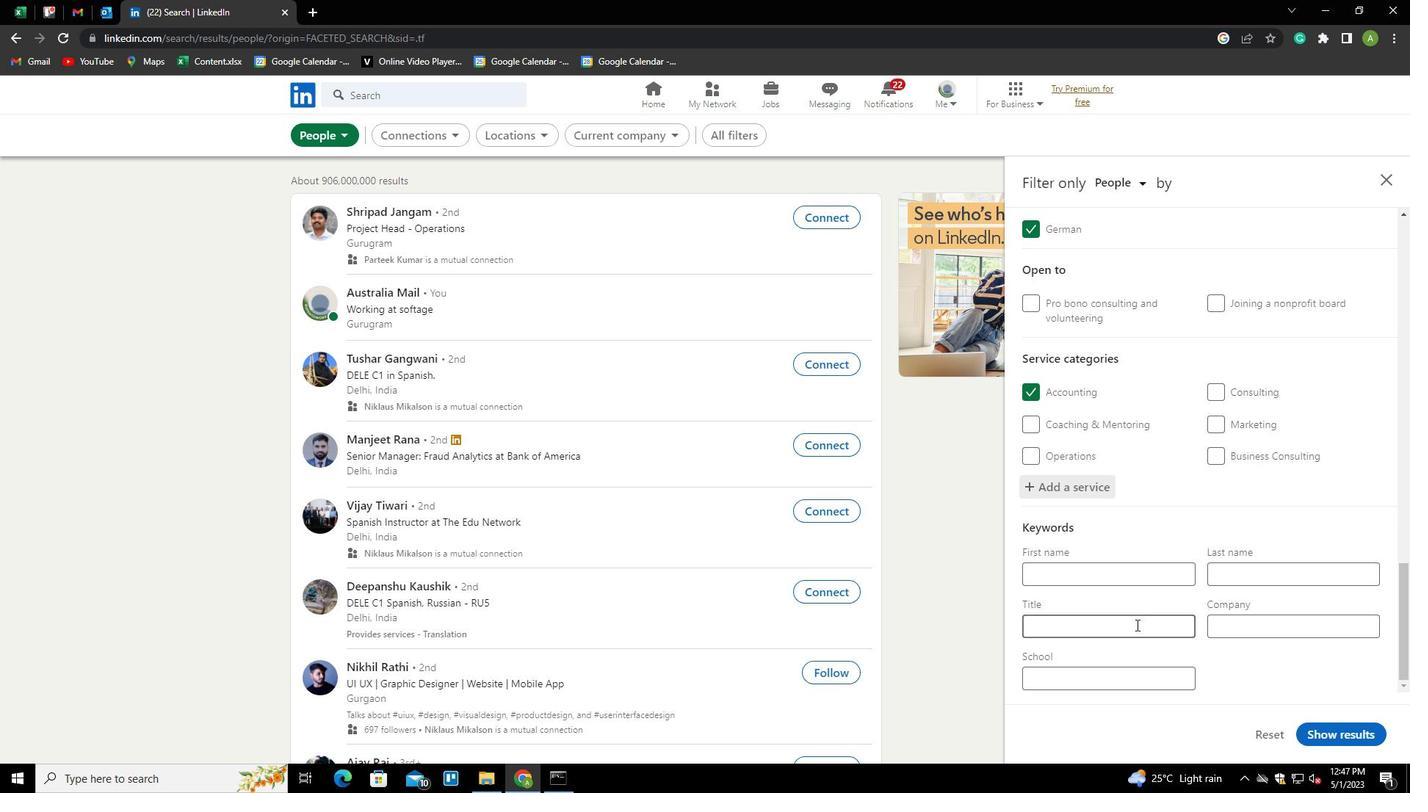 
Action: Key pressed <Key.shift>HANDYMAN
Screenshot: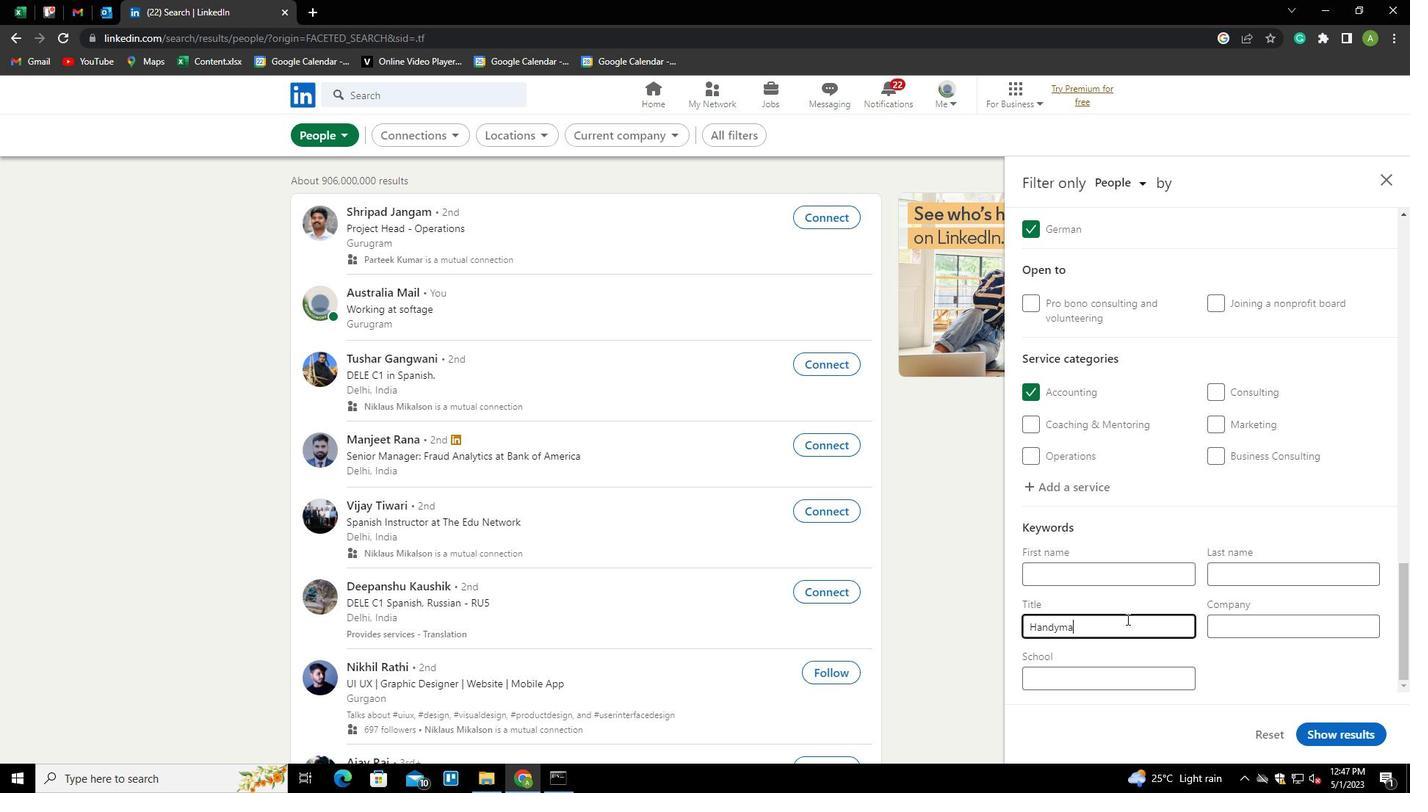 
Action: Mouse moved to (1220, 662)
Screenshot: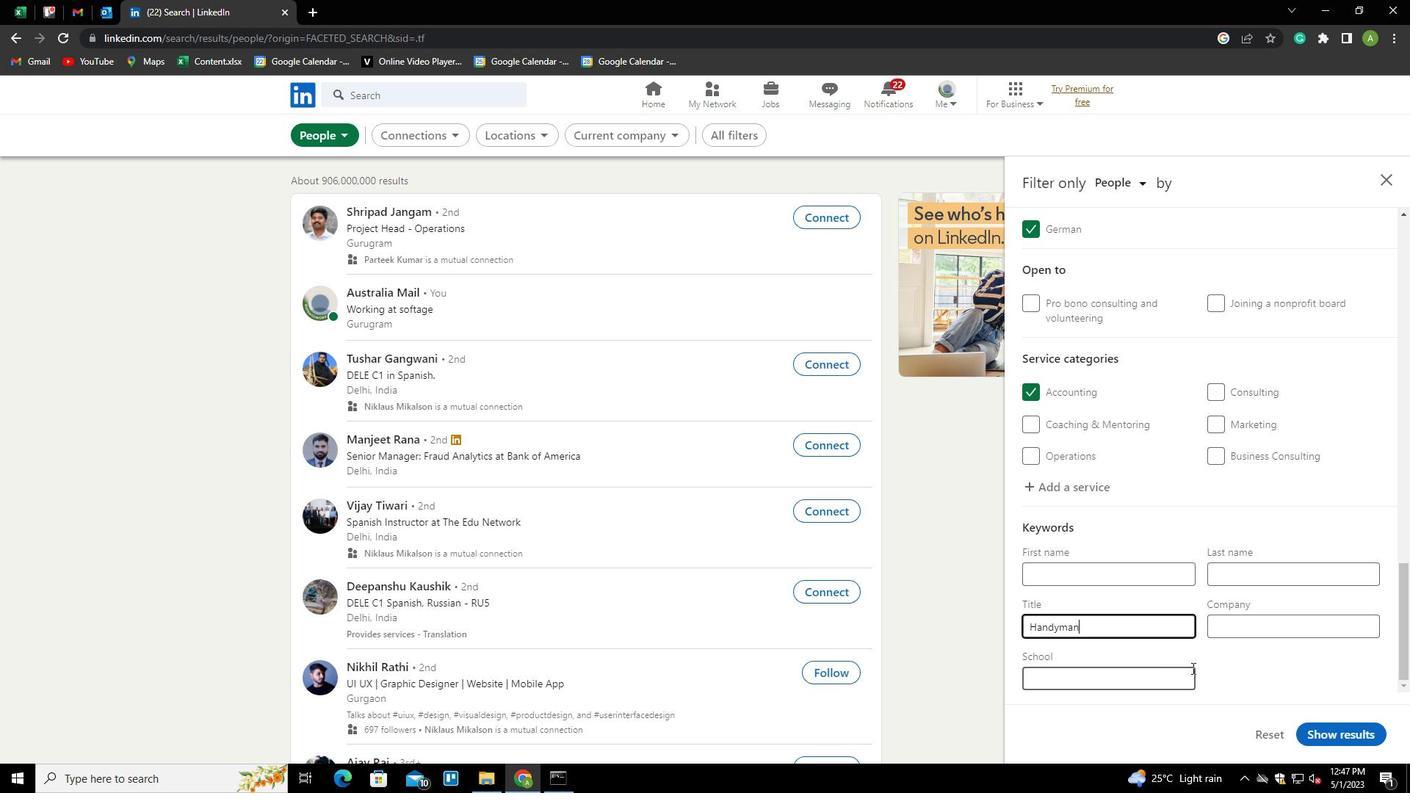 
Action: Mouse pressed left at (1220, 662)
Screenshot: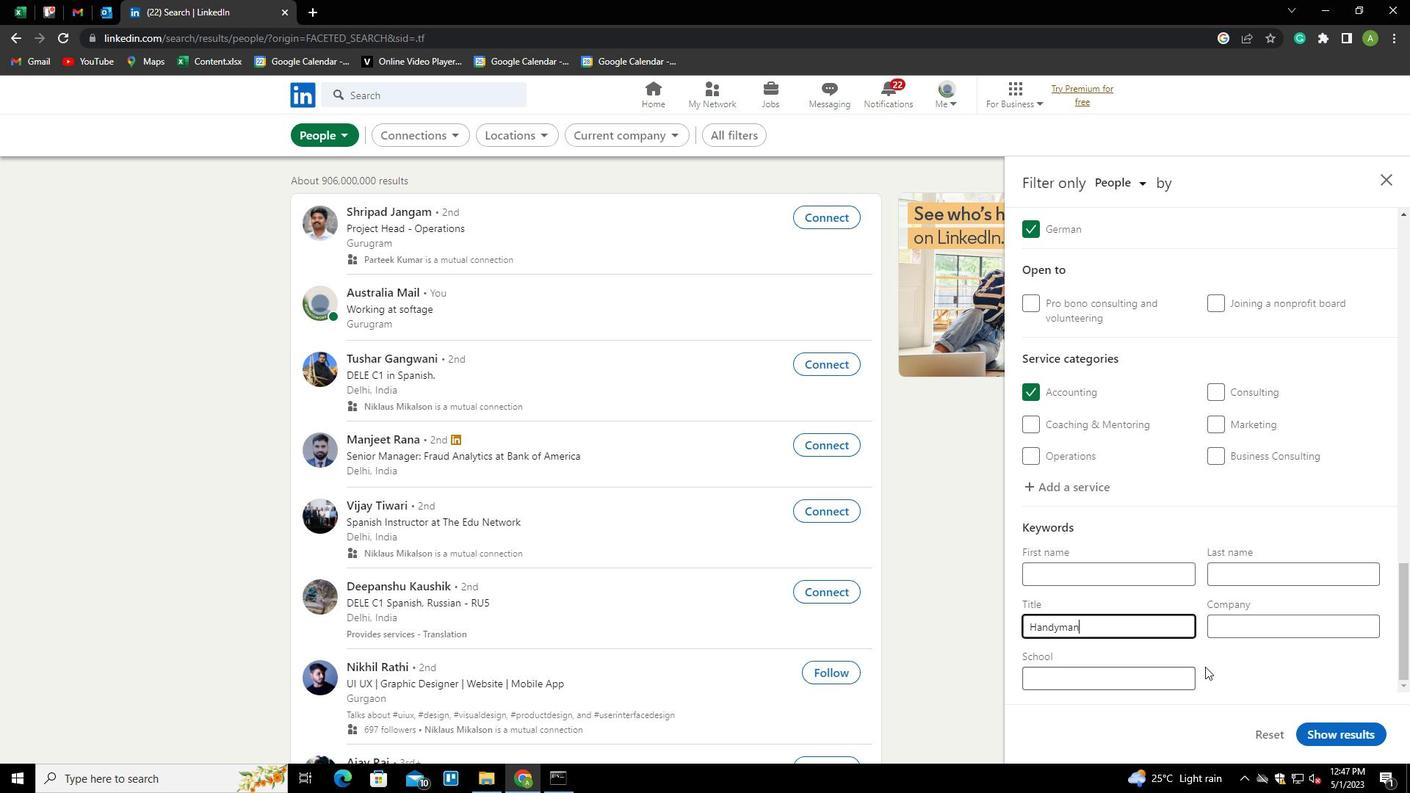
Action: Mouse moved to (1338, 732)
Screenshot: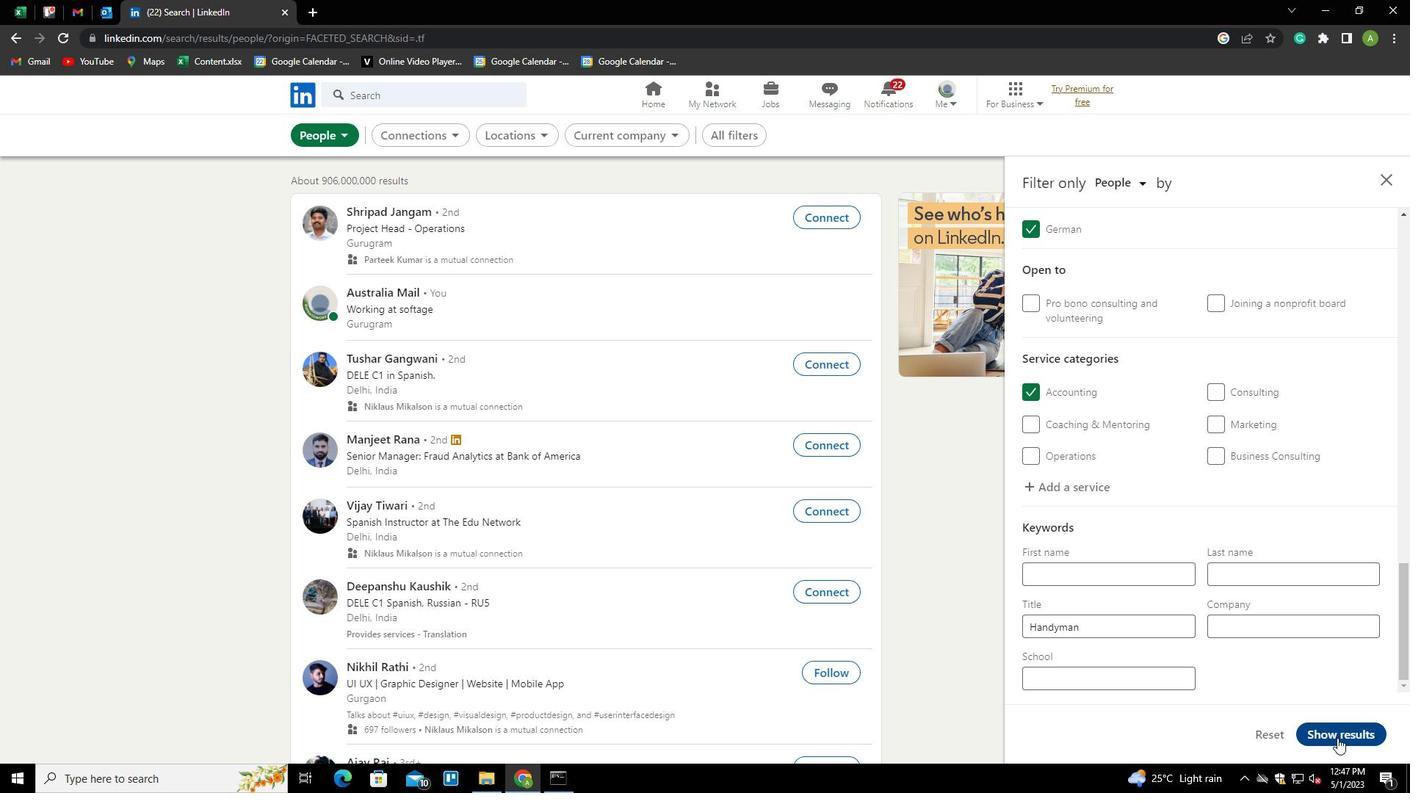 
Action: Mouse pressed left at (1338, 732)
Screenshot: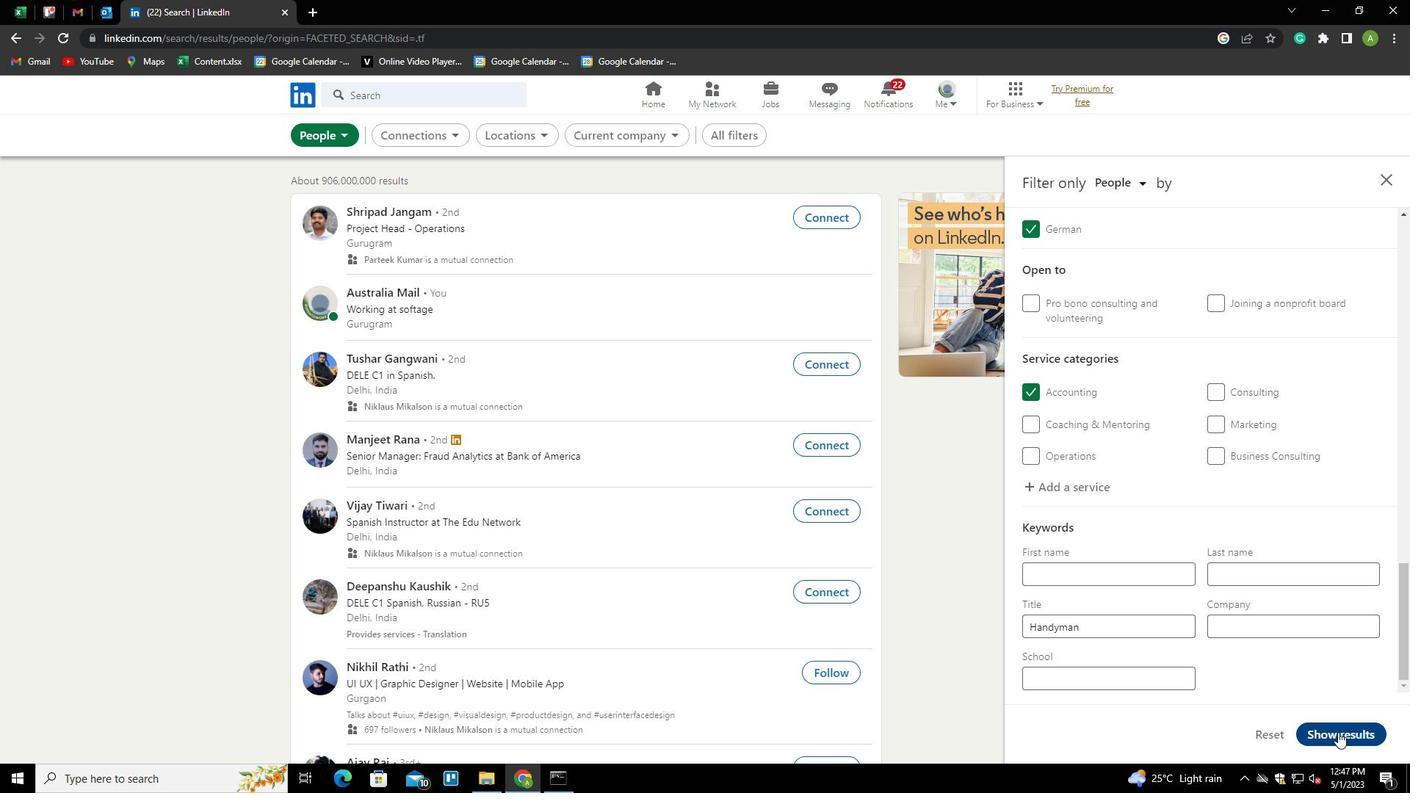 
